 Task: choose the watch options in the typescript ts server.
Action: Mouse moved to (20, 622)
Screenshot: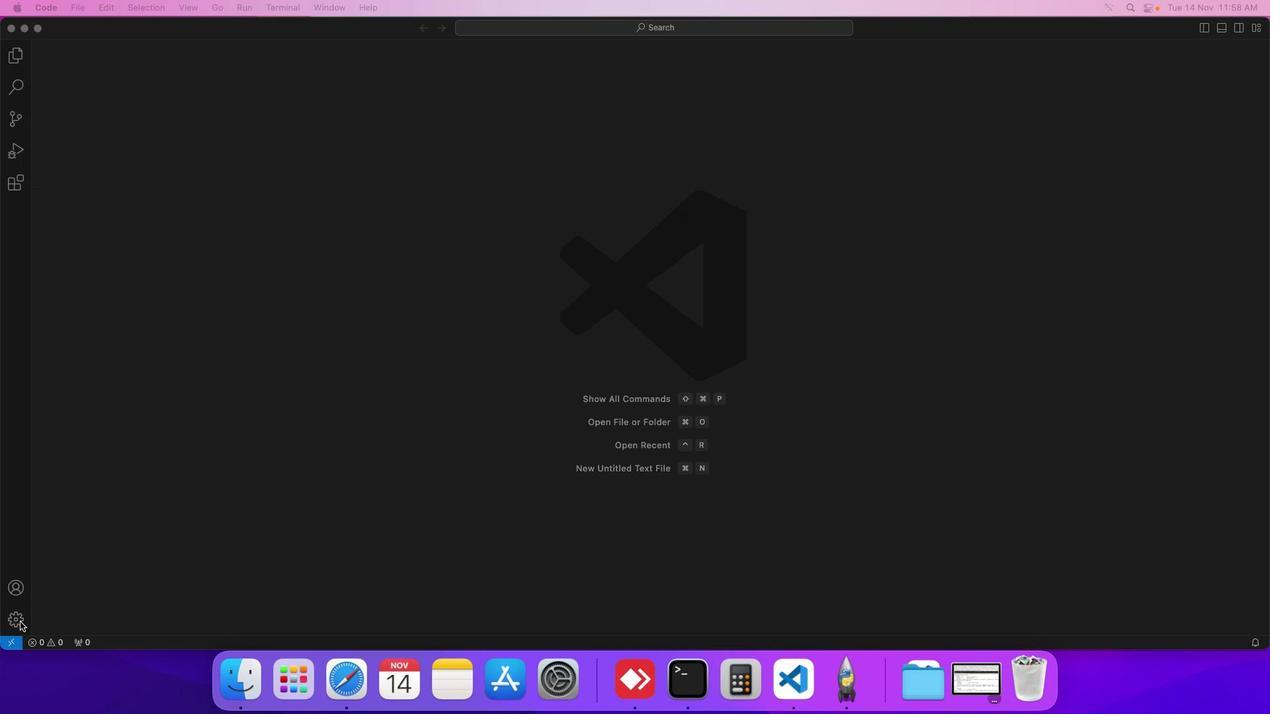 
Action: Mouse pressed left at (20, 622)
Screenshot: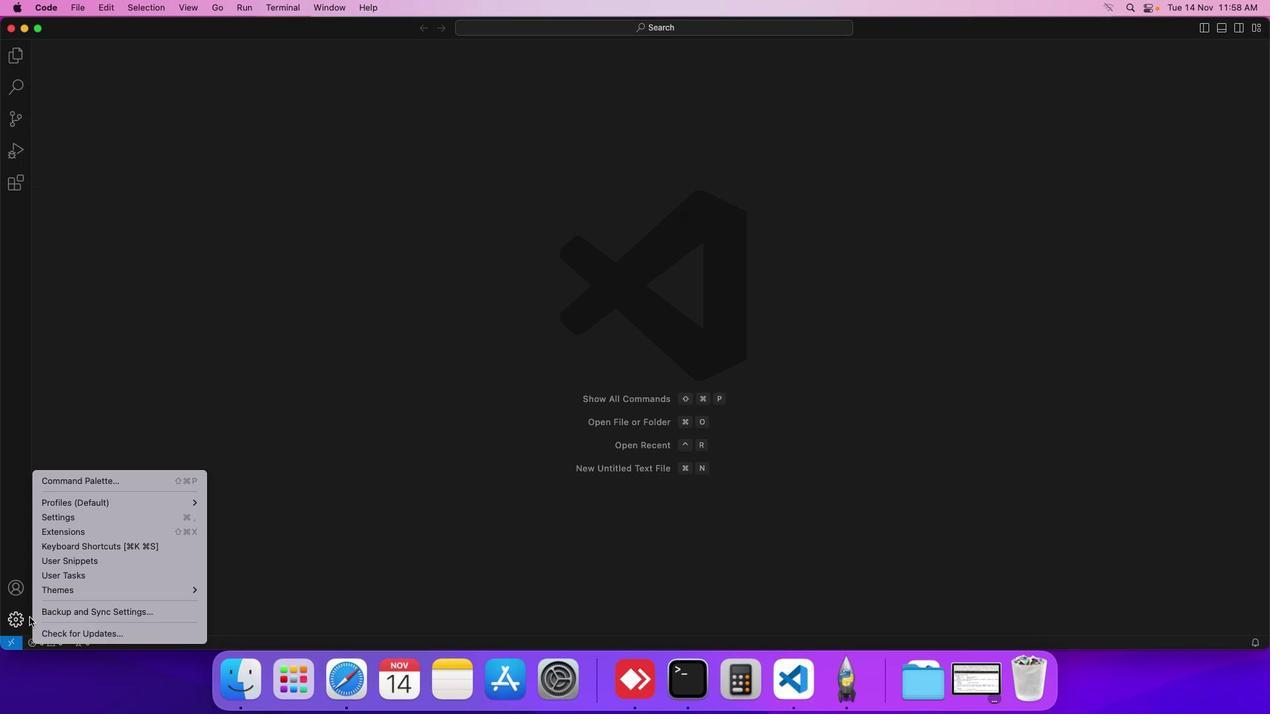 
Action: Mouse moved to (103, 515)
Screenshot: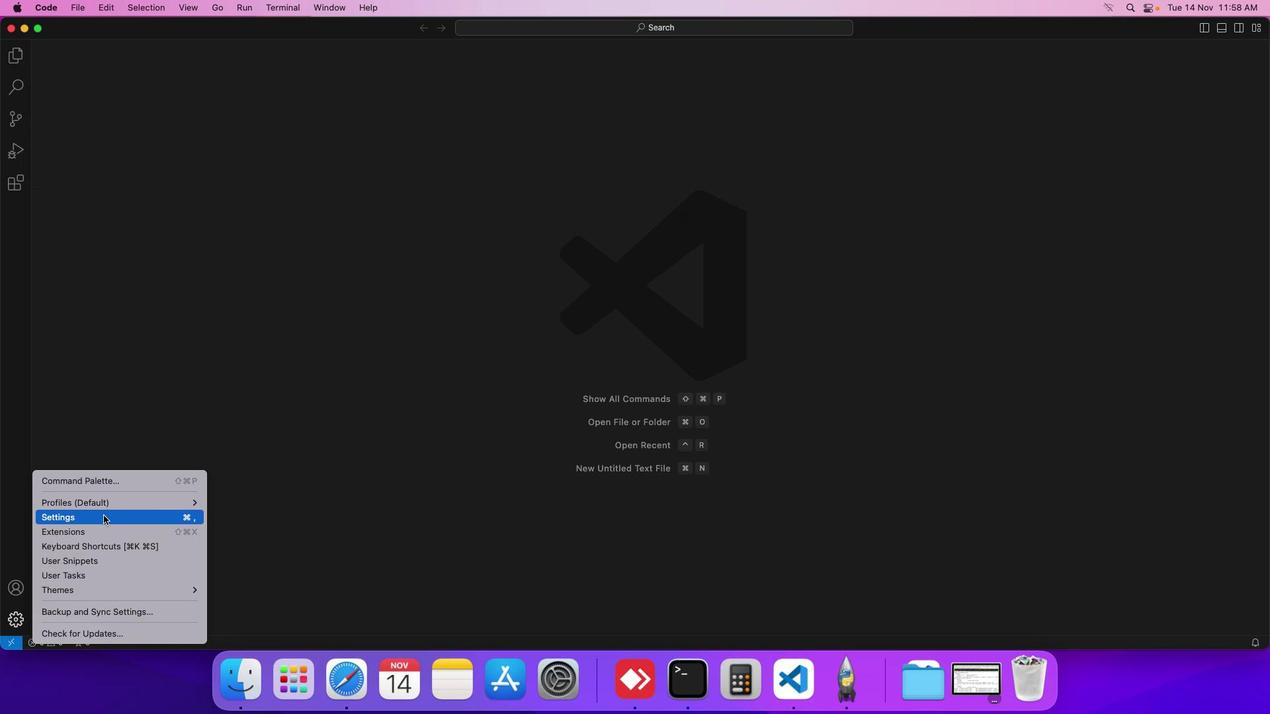 
Action: Mouse pressed left at (103, 515)
Screenshot: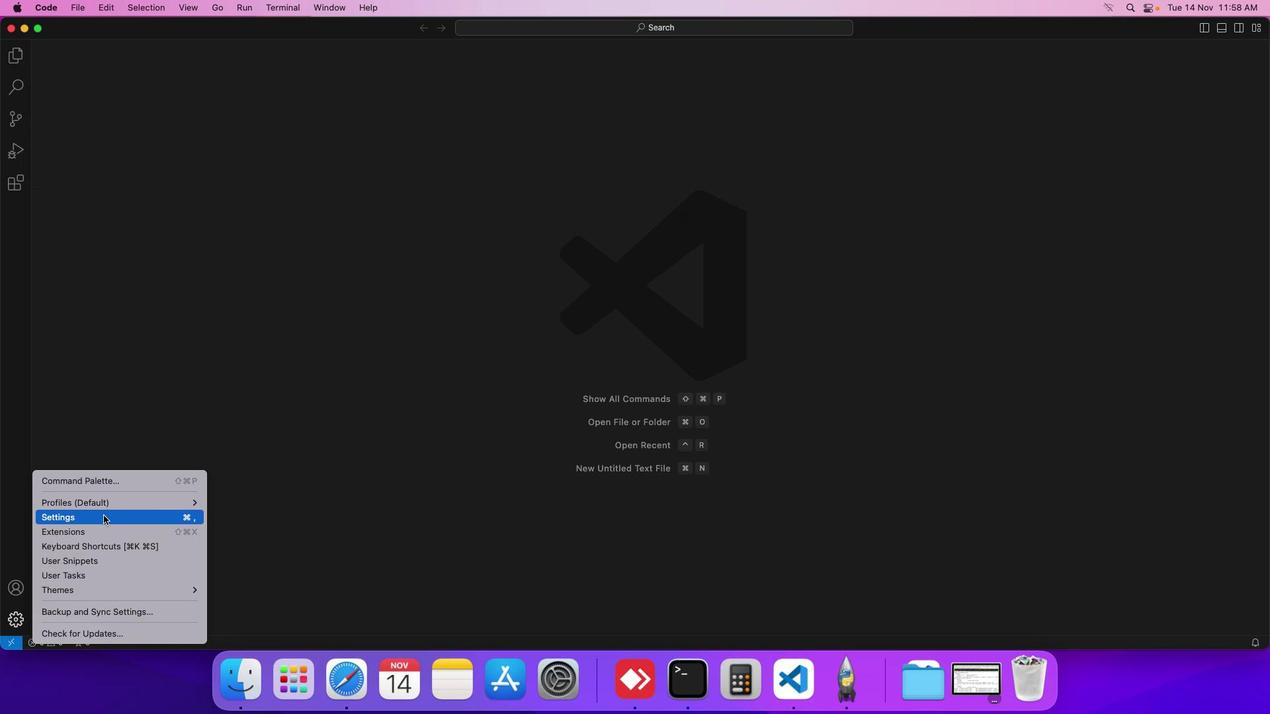 
Action: Mouse moved to (311, 235)
Screenshot: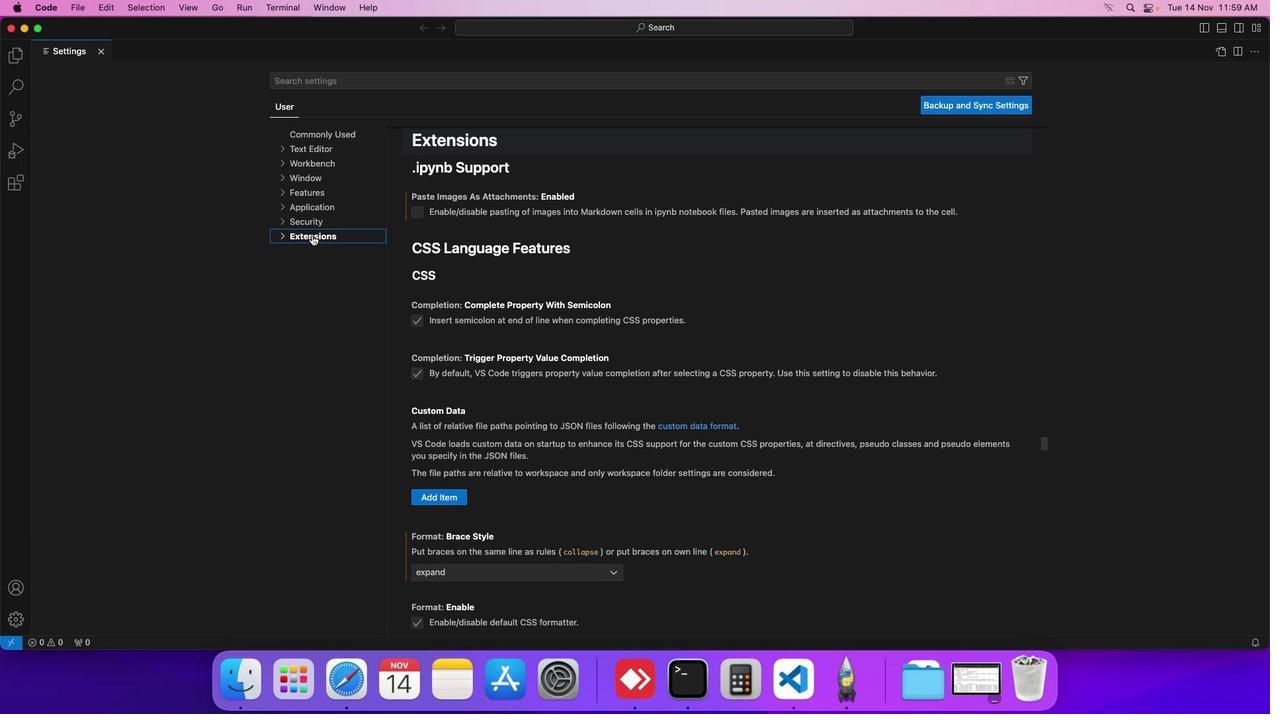 
Action: Mouse pressed left at (311, 235)
Screenshot: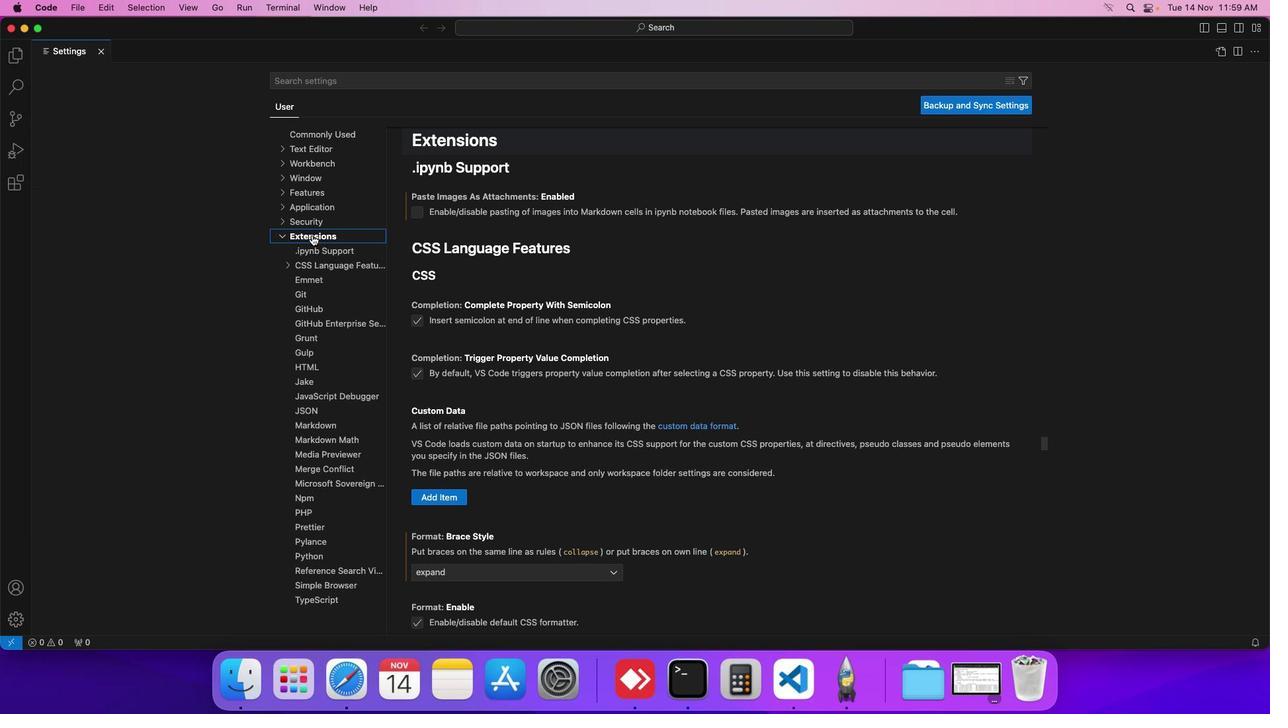 
Action: Mouse moved to (303, 601)
Screenshot: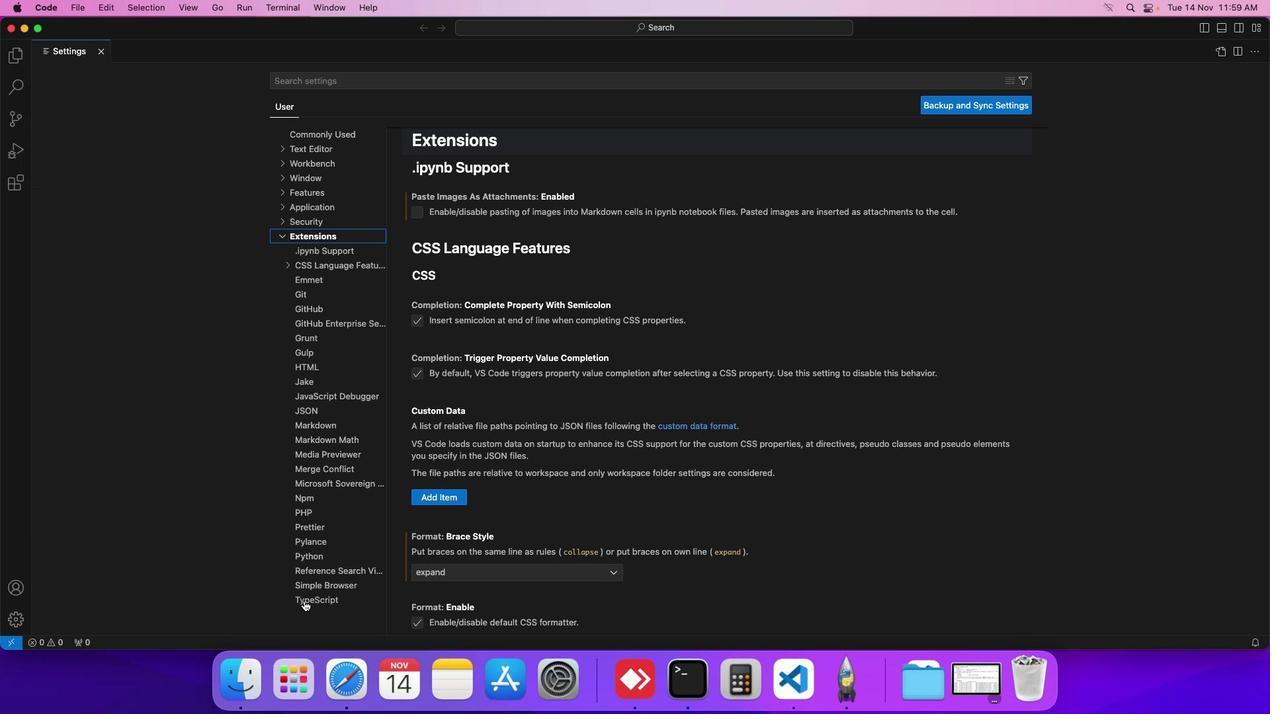 
Action: Mouse pressed left at (303, 601)
Screenshot: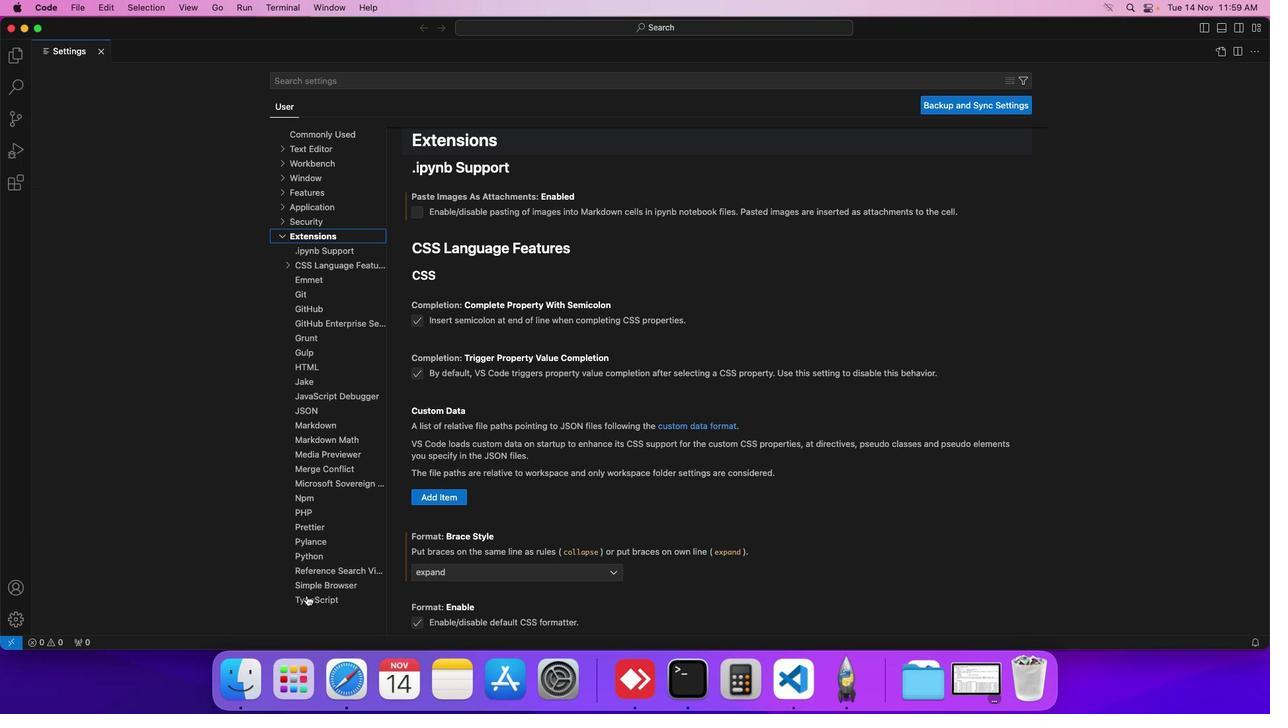 
Action: Mouse moved to (422, 559)
Screenshot: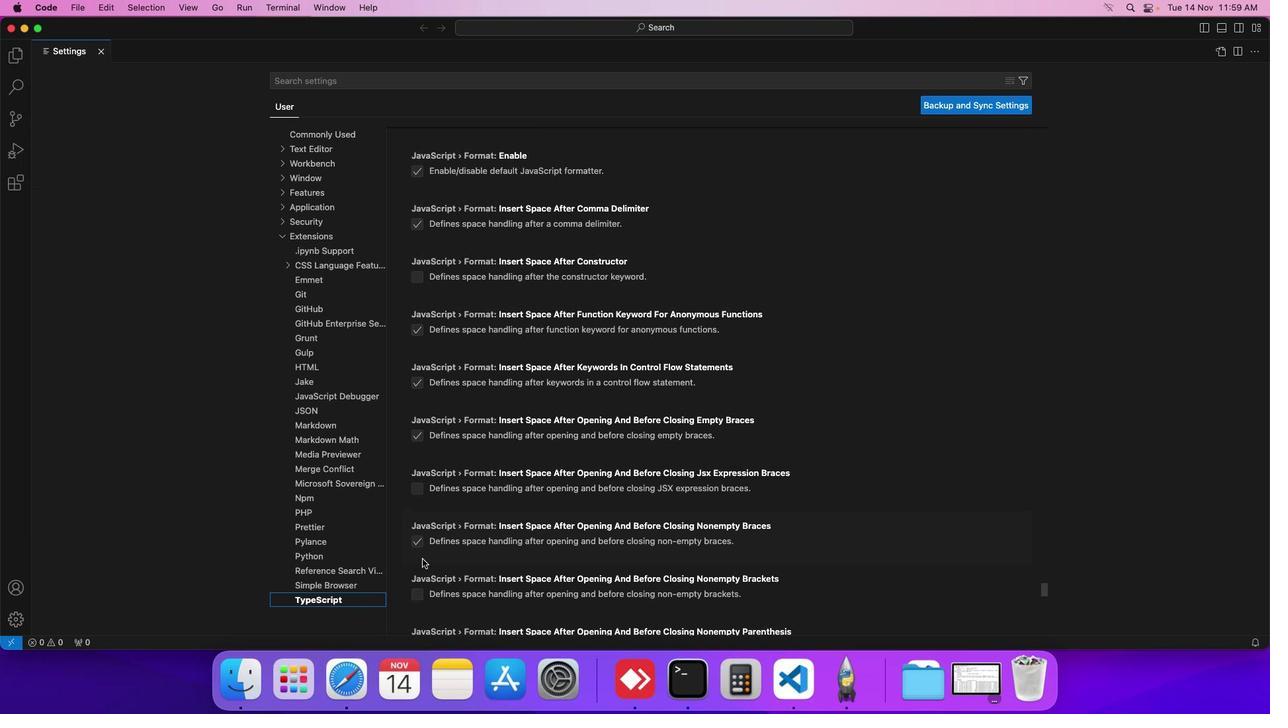 
Action: Mouse scrolled (422, 559) with delta (0, 0)
Screenshot: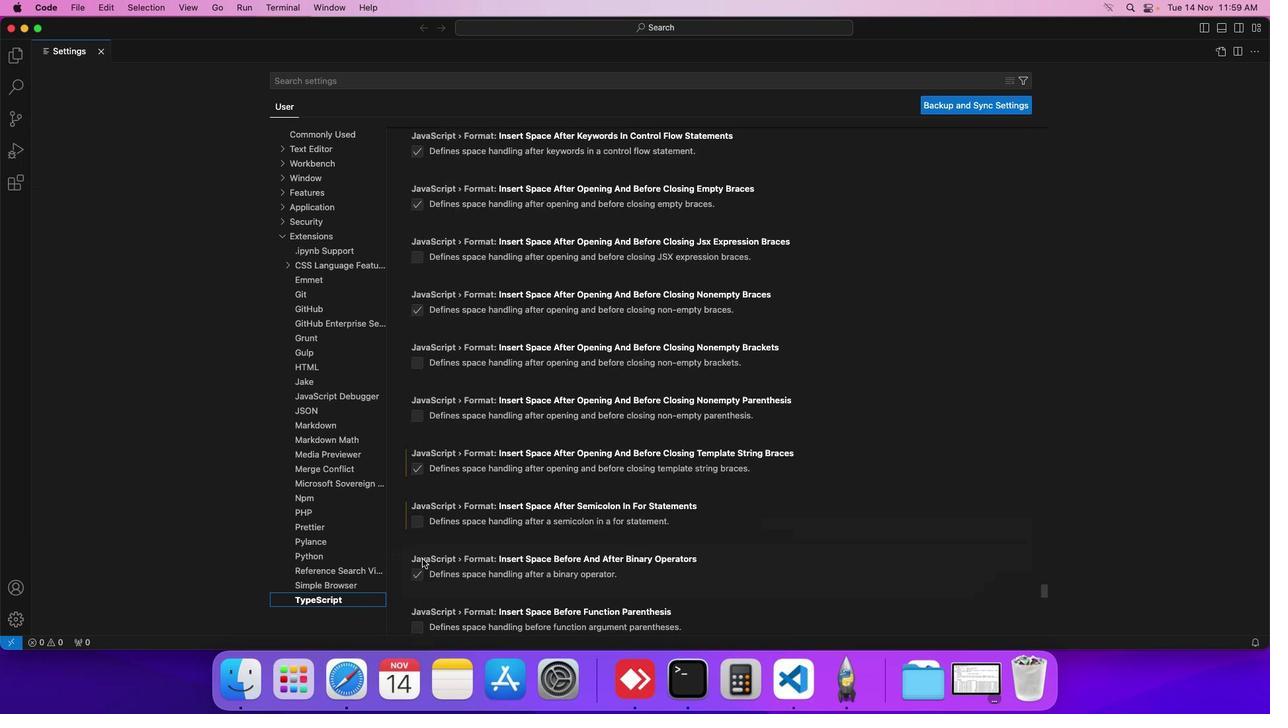 
Action: Mouse scrolled (422, 559) with delta (0, 0)
Screenshot: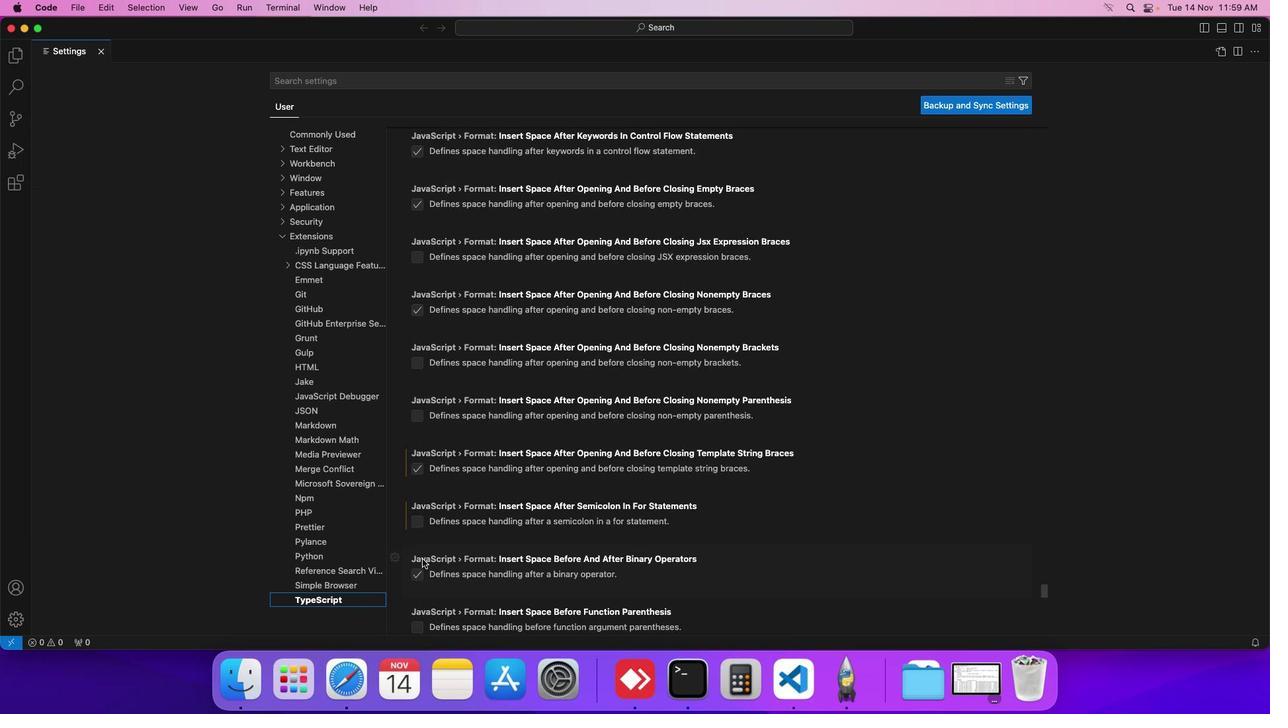 
Action: Mouse scrolled (422, 559) with delta (0, -1)
Screenshot: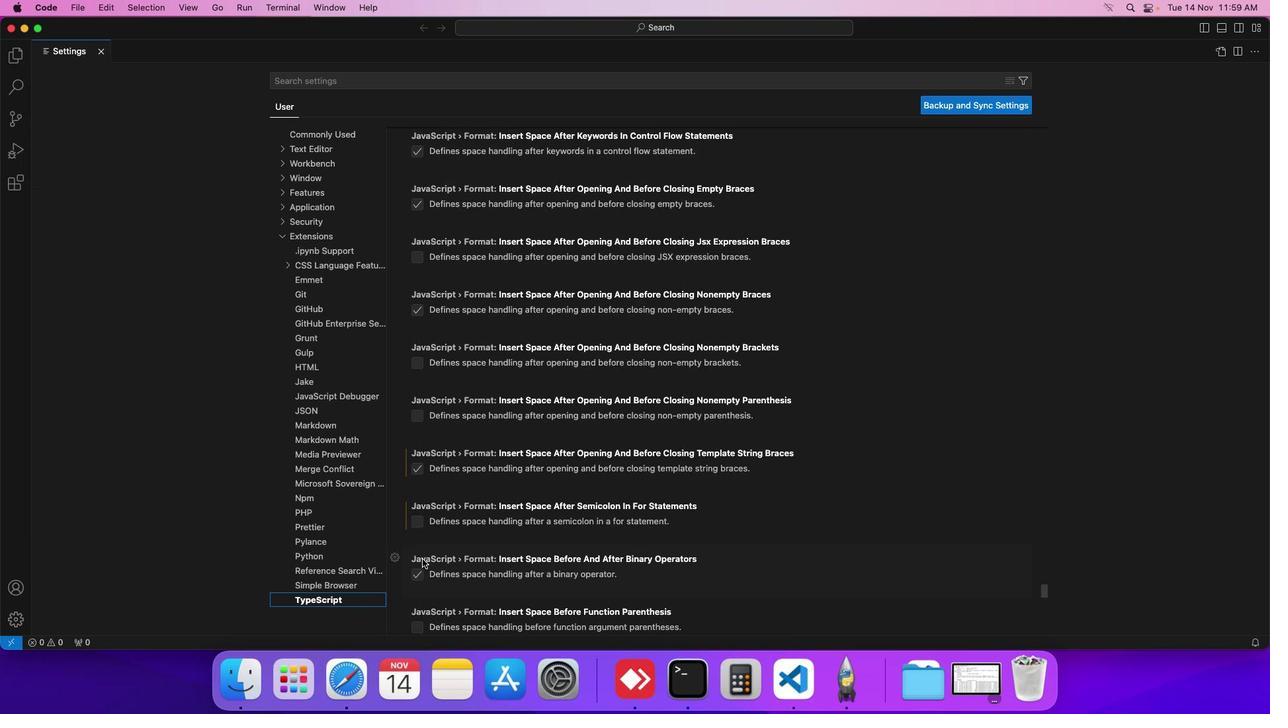 
Action: Mouse scrolled (422, 559) with delta (0, -2)
Screenshot: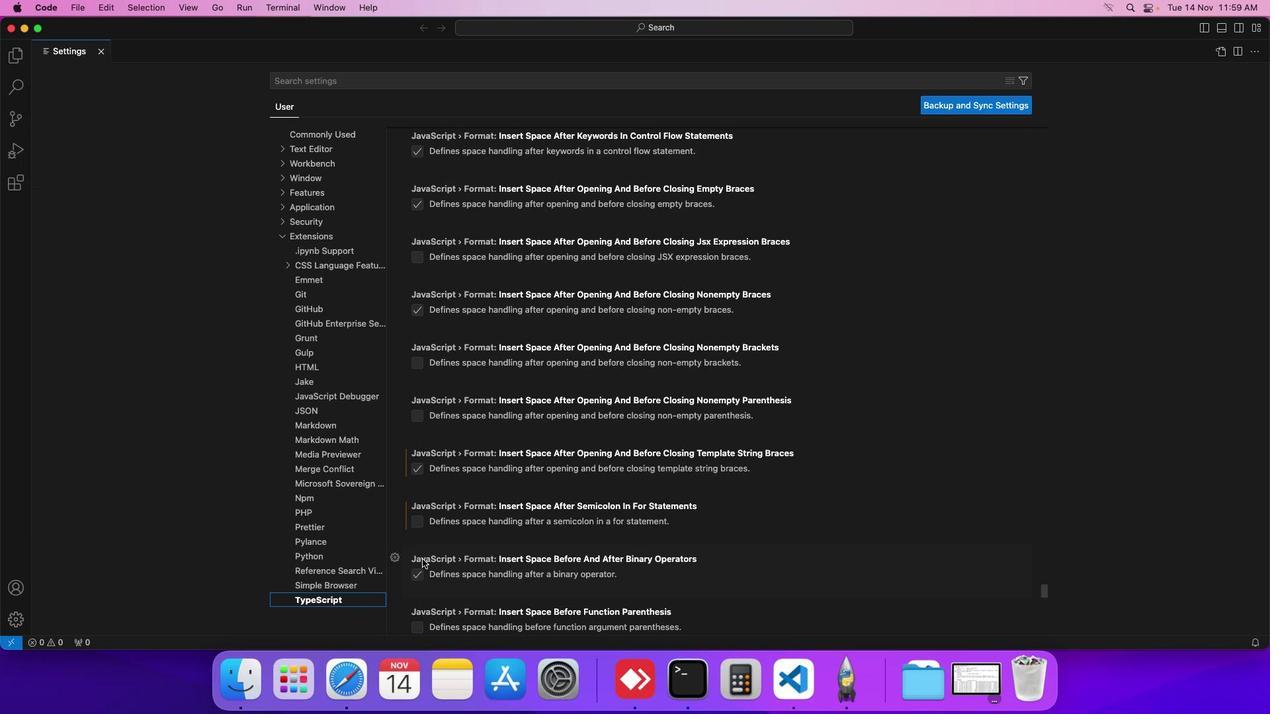 
Action: Mouse scrolled (422, 559) with delta (0, 0)
Screenshot: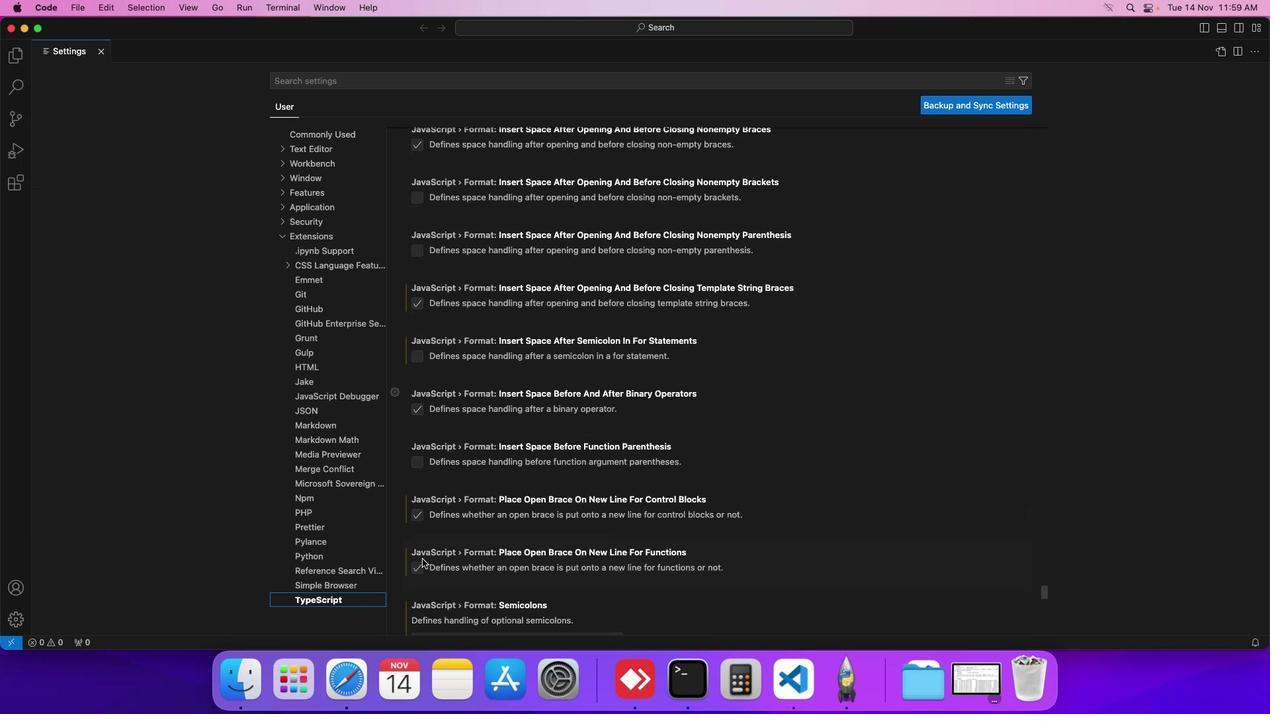 
Action: Mouse scrolled (422, 559) with delta (0, 0)
Screenshot: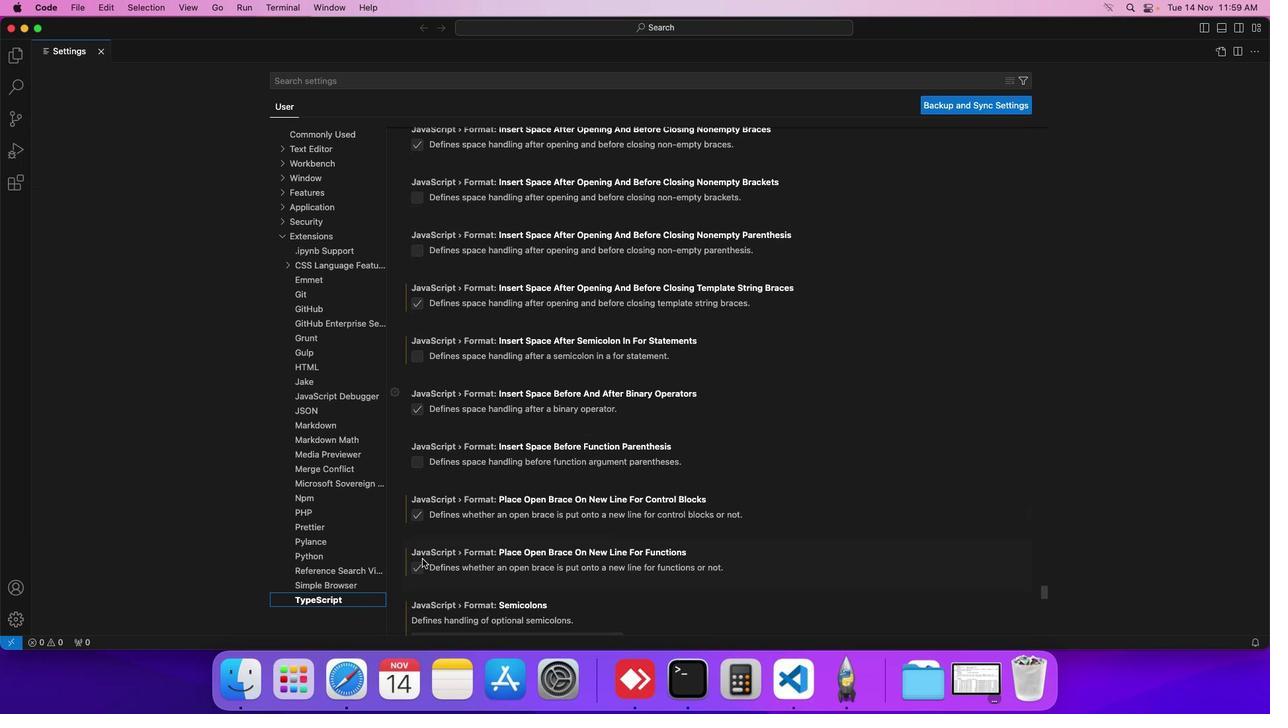 
Action: Mouse scrolled (422, 559) with delta (0, -1)
Screenshot: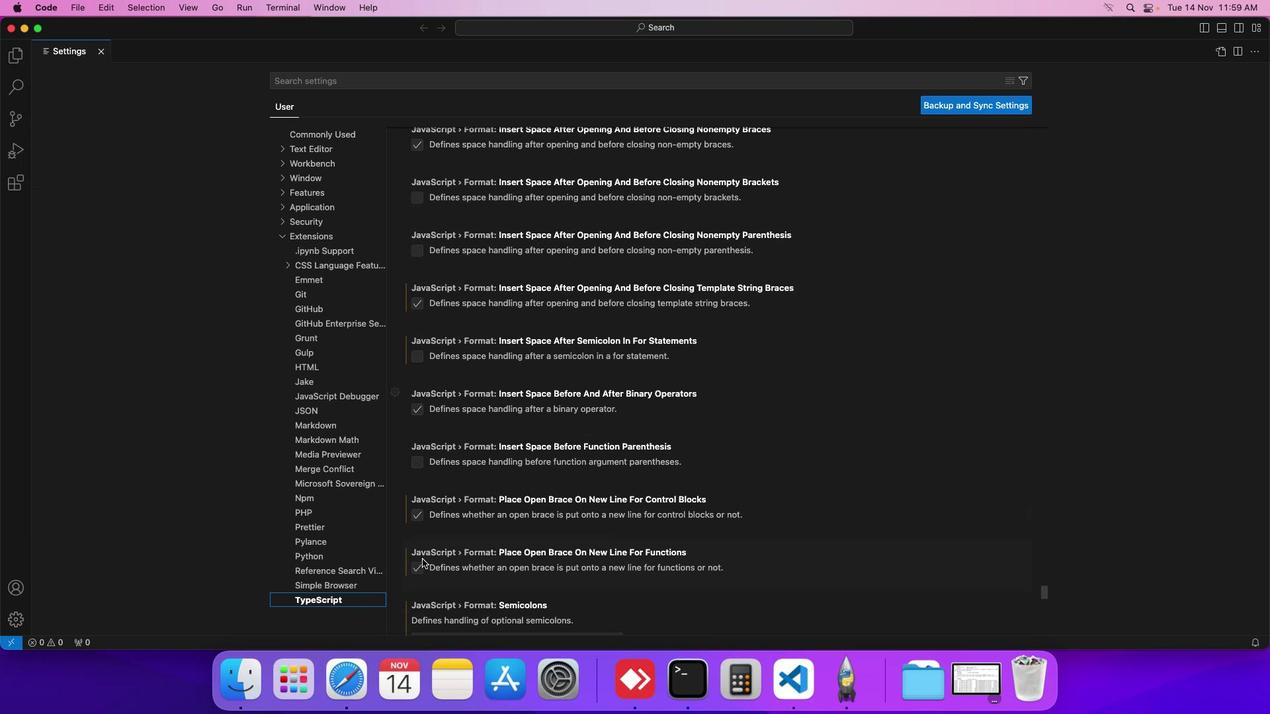 
Action: Mouse scrolled (422, 559) with delta (0, -3)
Screenshot: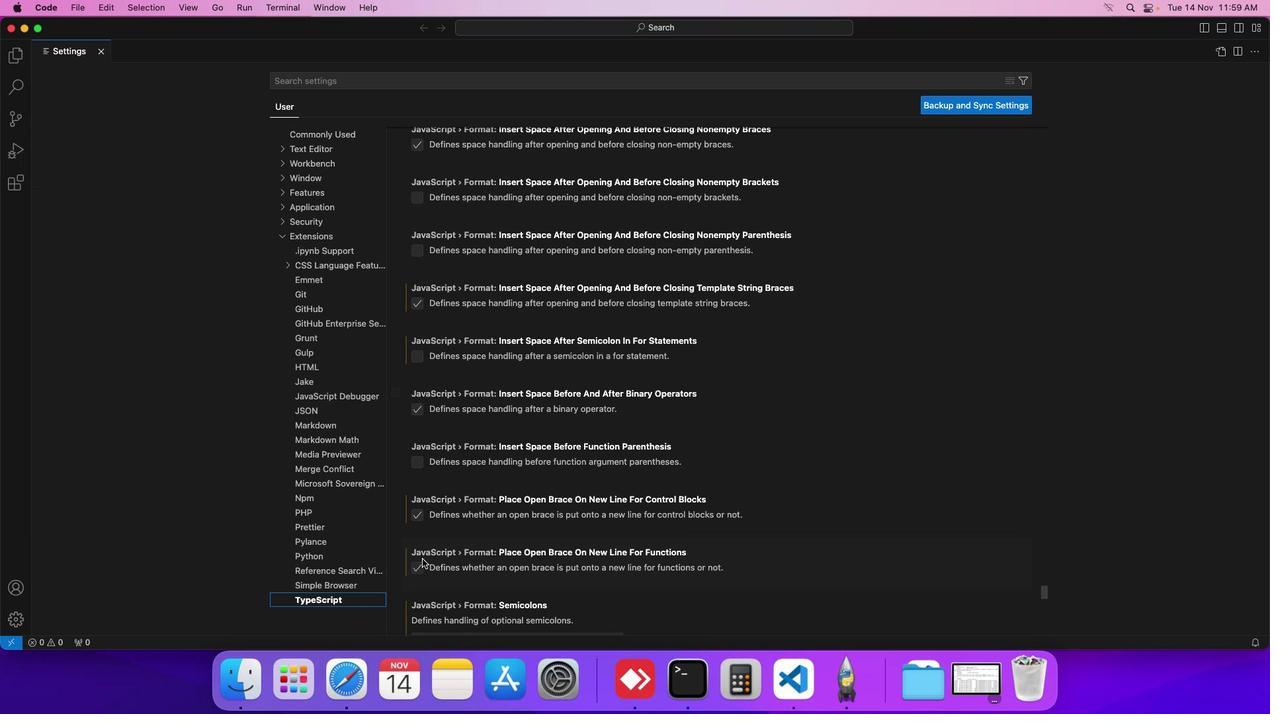 
Action: Mouse scrolled (422, 559) with delta (0, -3)
Screenshot: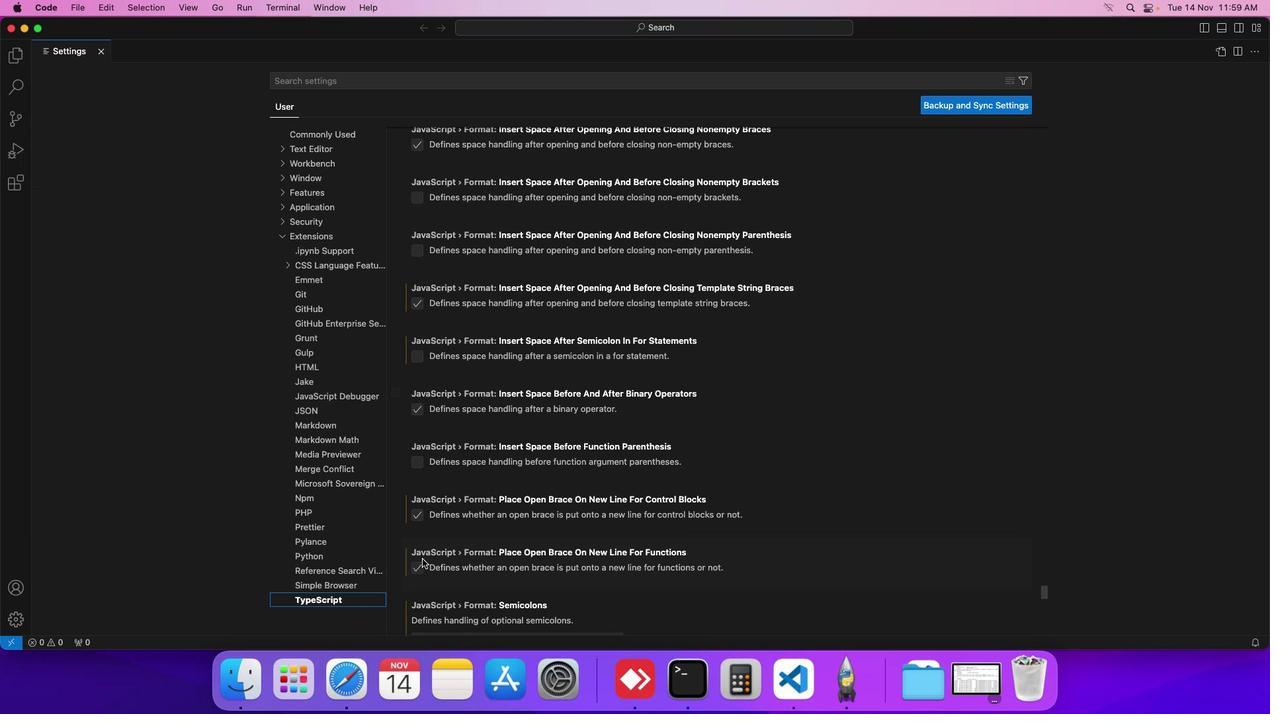 
Action: Mouse scrolled (422, 559) with delta (0, -3)
Screenshot: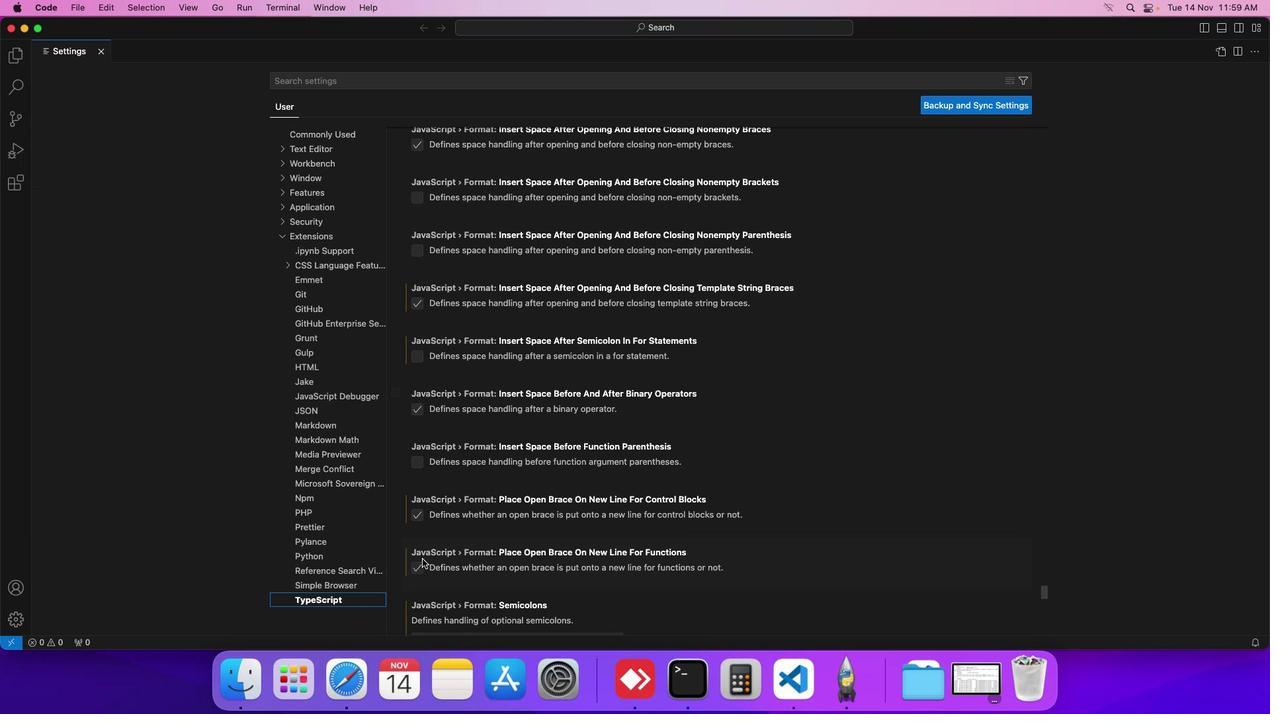 
Action: Mouse scrolled (422, 559) with delta (0, -4)
Screenshot: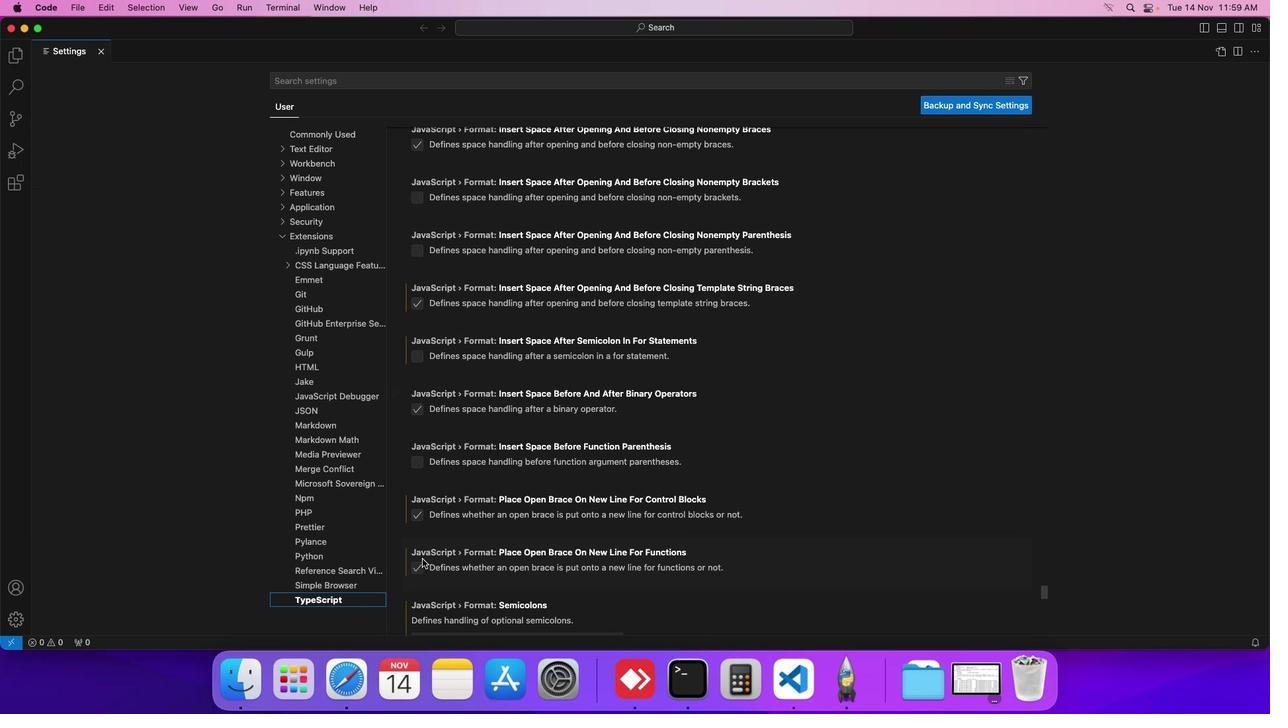
Action: Mouse scrolled (422, 559) with delta (0, 0)
Screenshot: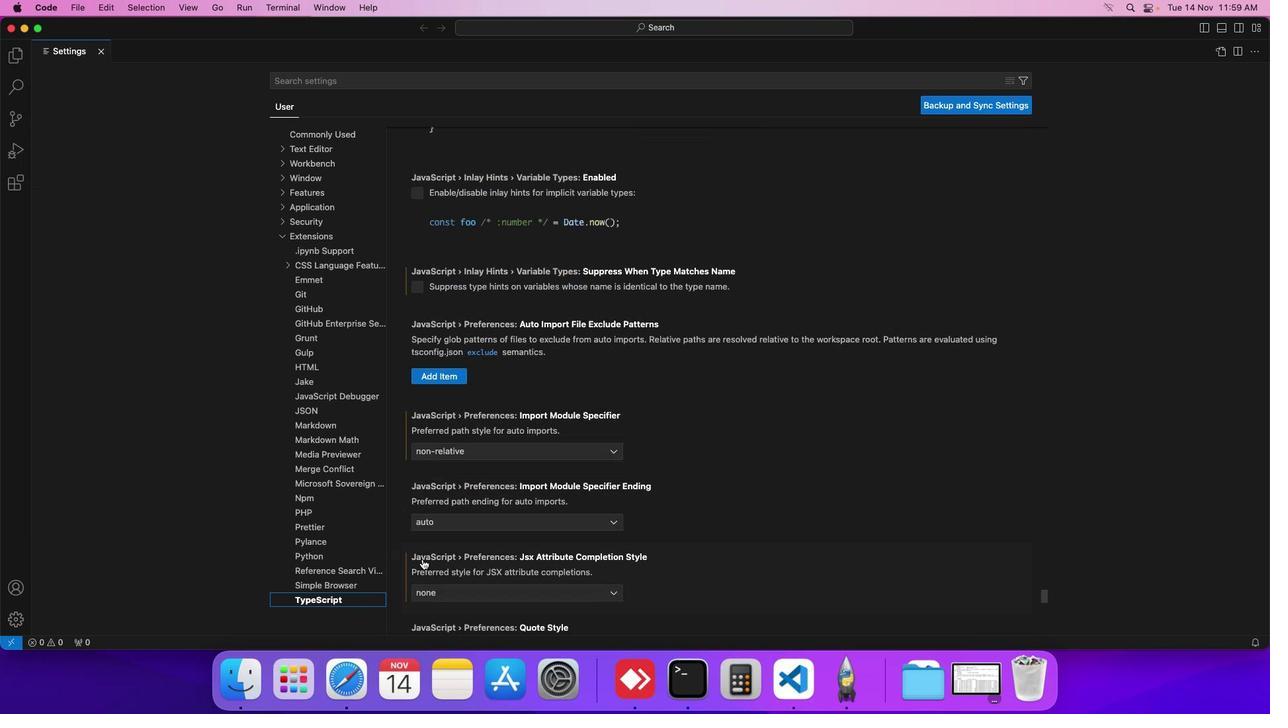 
Action: Mouse scrolled (422, 559) with delta (0, 0)
Screenshot: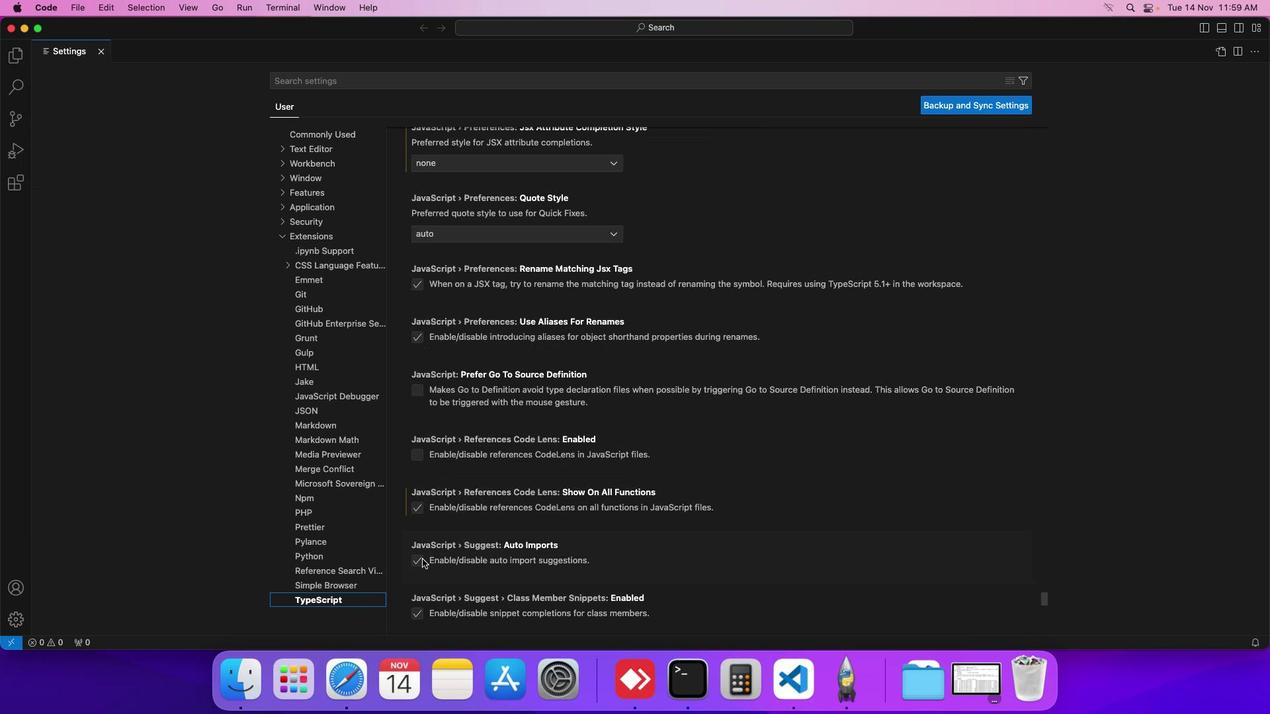 
Action: Mouse scrolled (422, 559) with delta (0, -1)
Screenshot: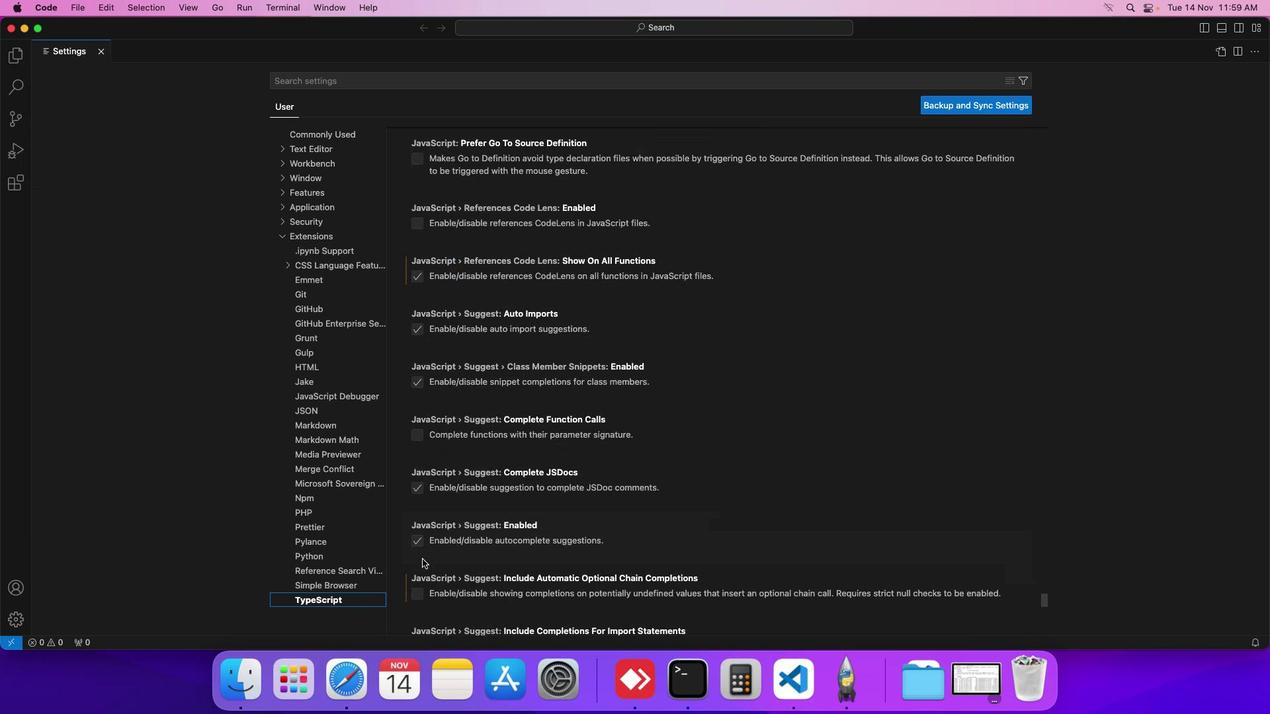 
Action: Mouse scrolled (422, 559) with delta (0, -3)
Screenshot: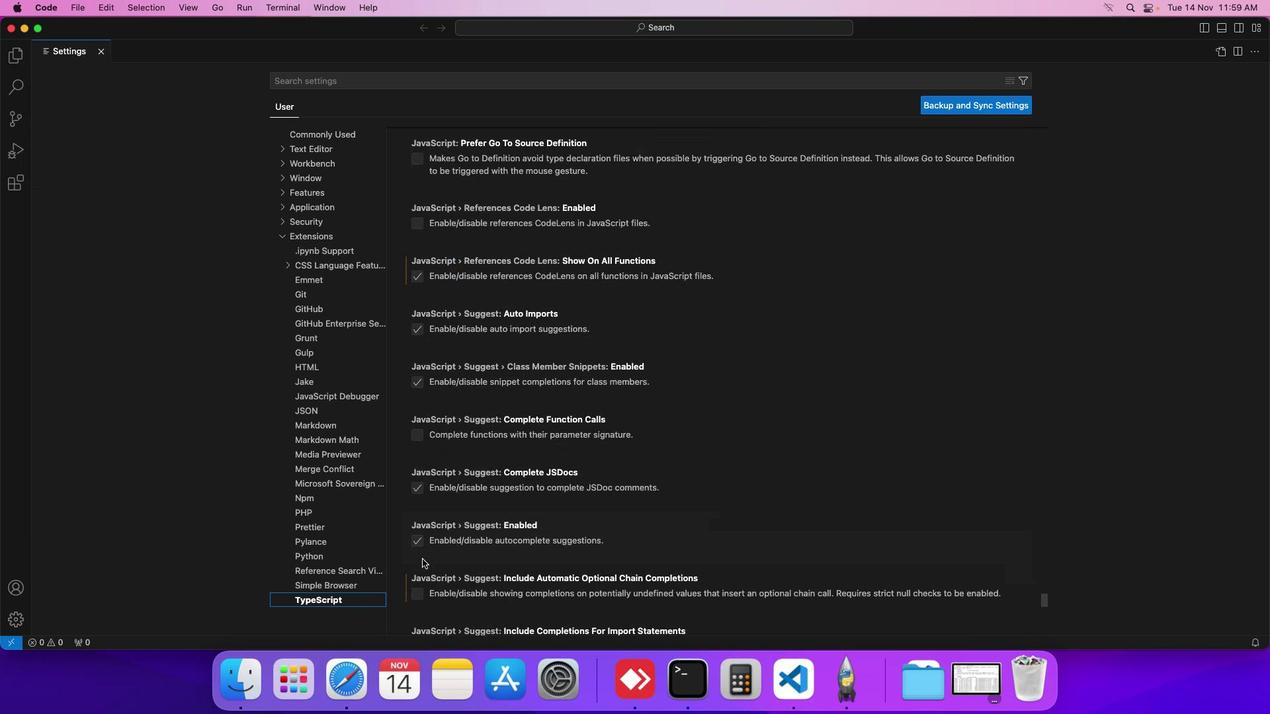 
Action: Mouse scrolled (422, 559) with delta (0, -3)
Screenshot: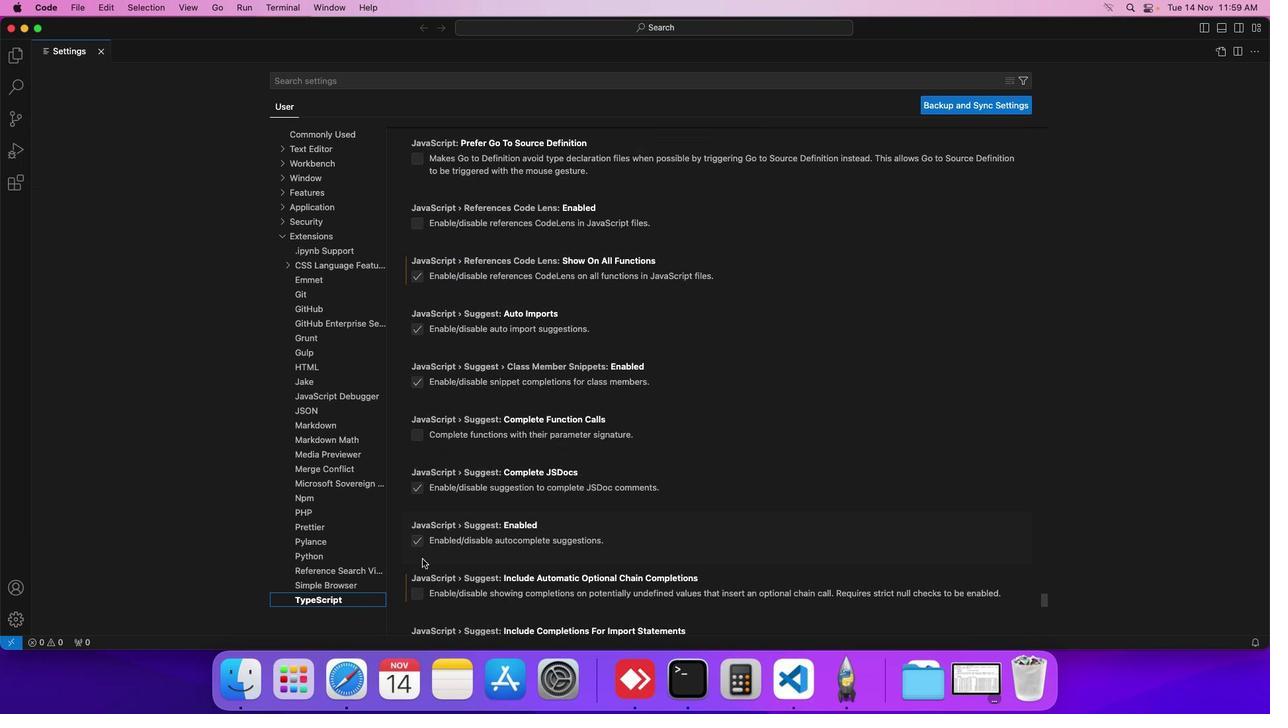 
Action: Mouse scrolled (422, 559) with delta (0, -4)
Screenshot: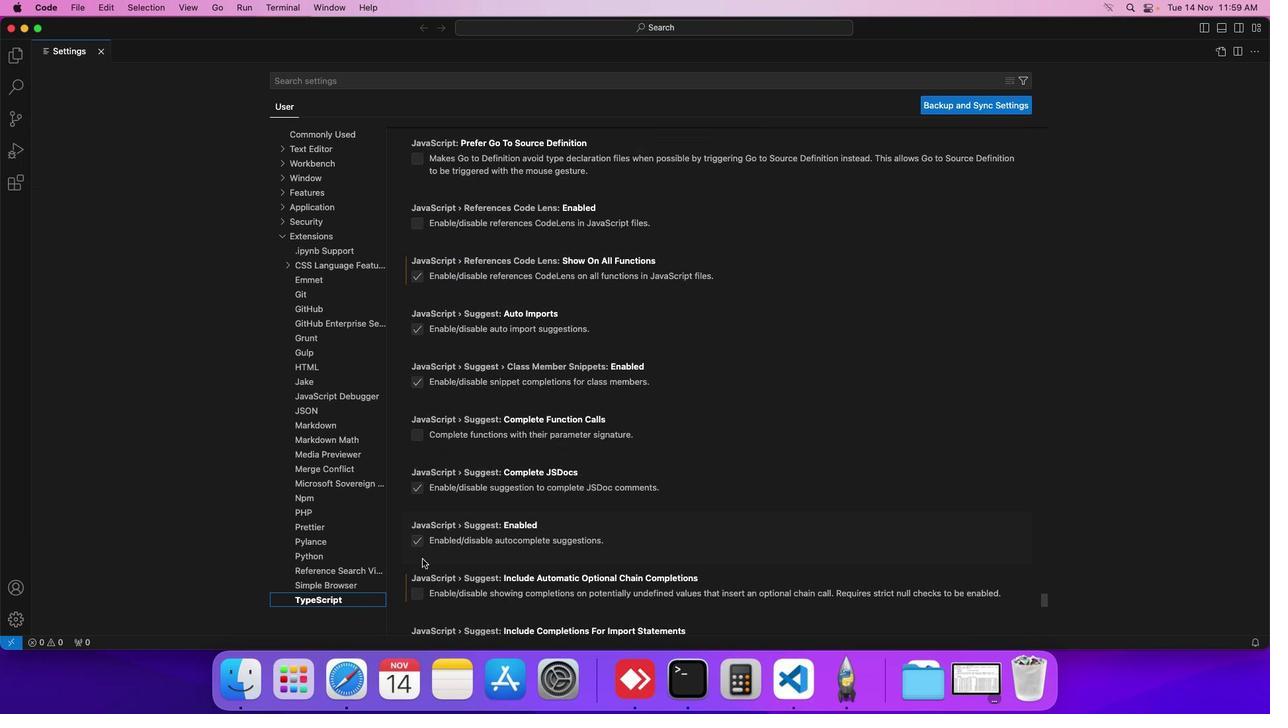
Action: Mouse scrolled (422, 559) with delta (0, -4)
Screenshot: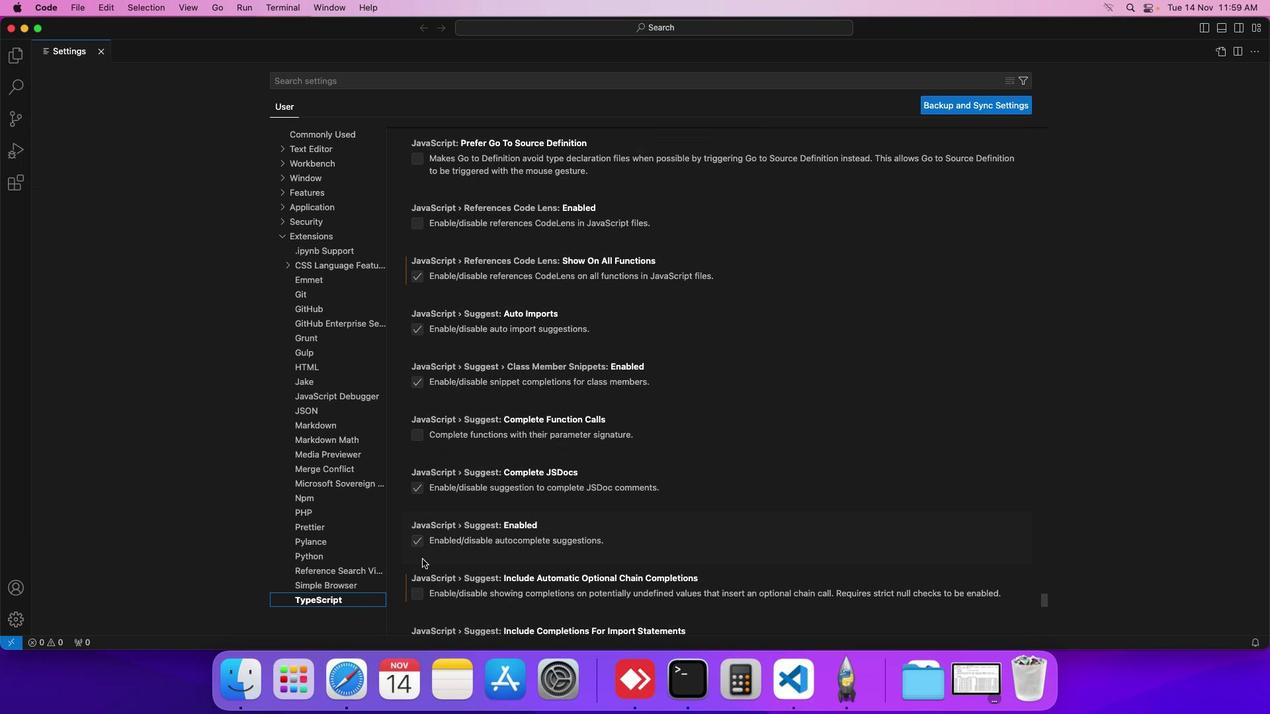 
Action: Mouse scrolled (422, 559) with delta (0, 0)
Screenshot: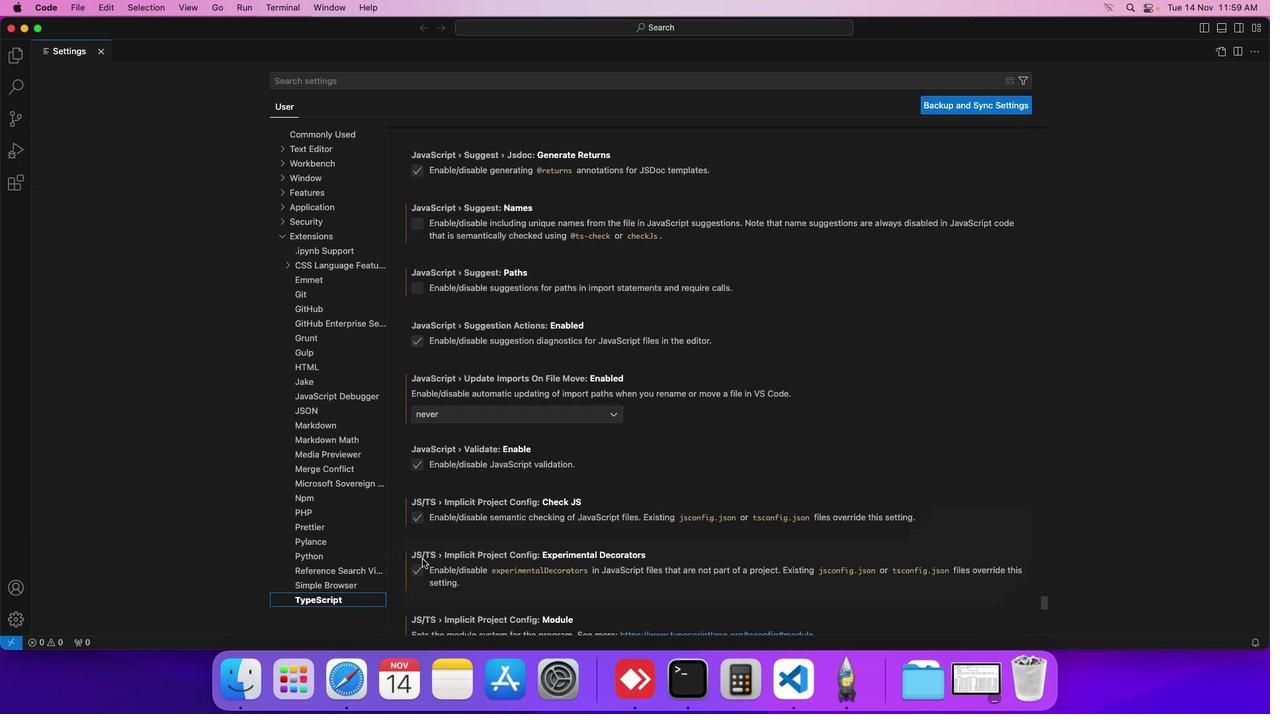 
Action: Mouse scrolled (422, 559) with delta (0, 0)
Screenshot: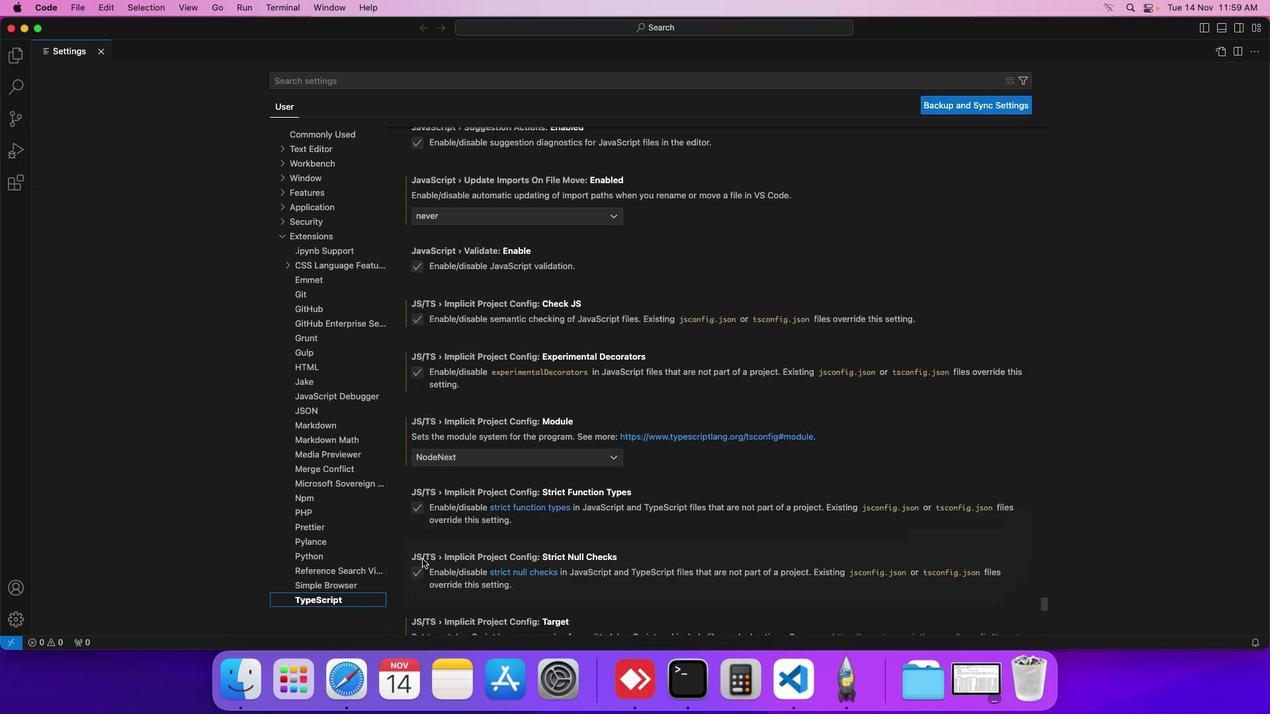 
Action: Mouse scrolled (422, 559) with delta (0, -1)
Screenshot: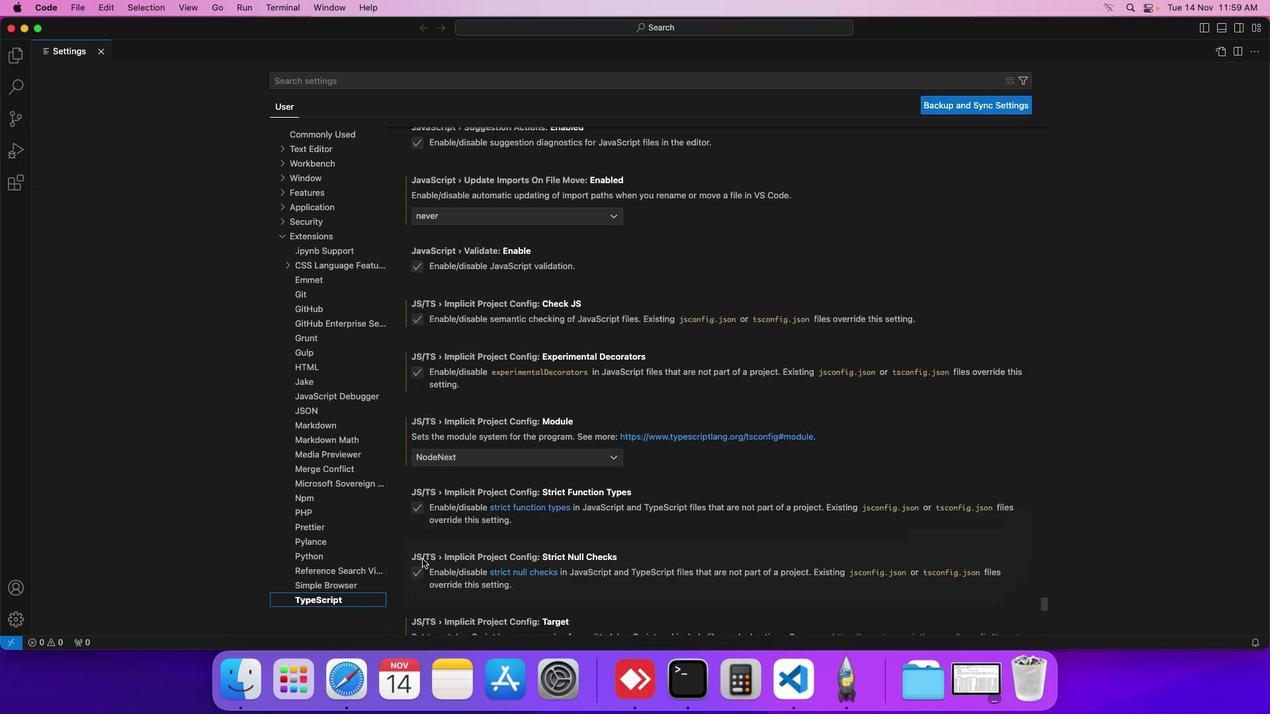 
Action: Mouse scrolled (422, 559) with delta (0, -3)
Screenshot: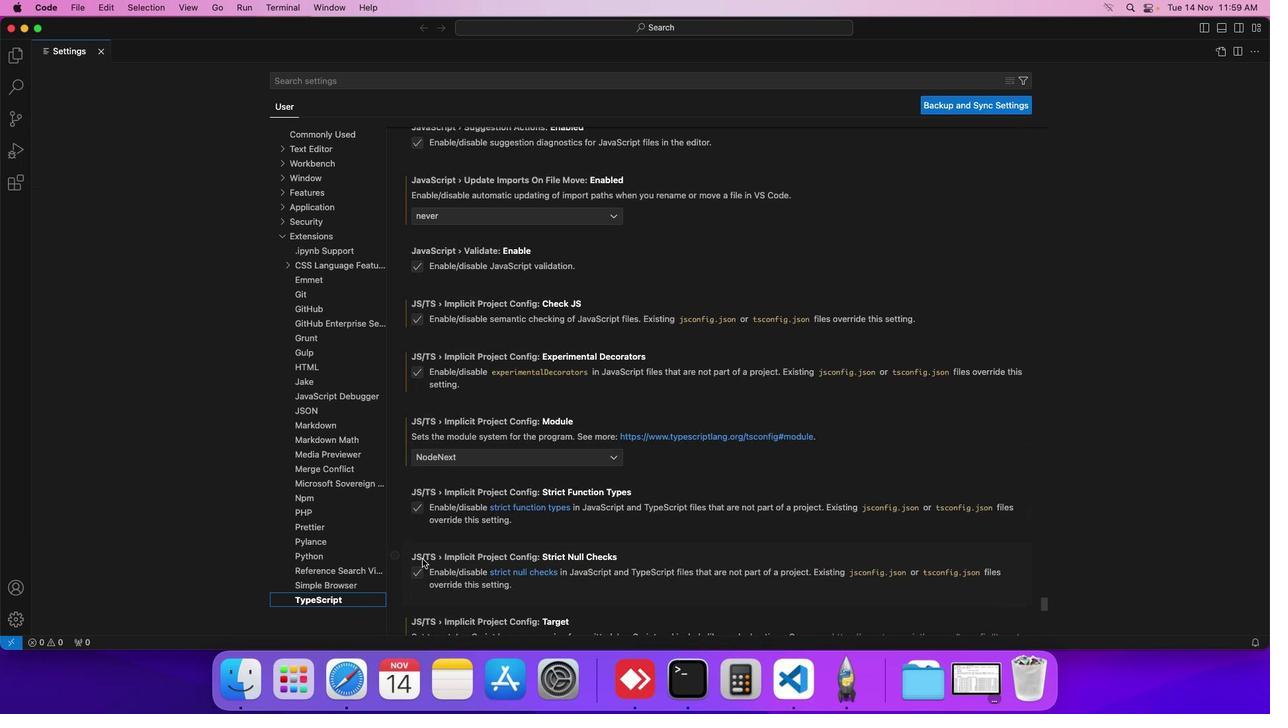 
Action: Mouse scrolled (422, 559) with delta (0, -3)
Screenshot: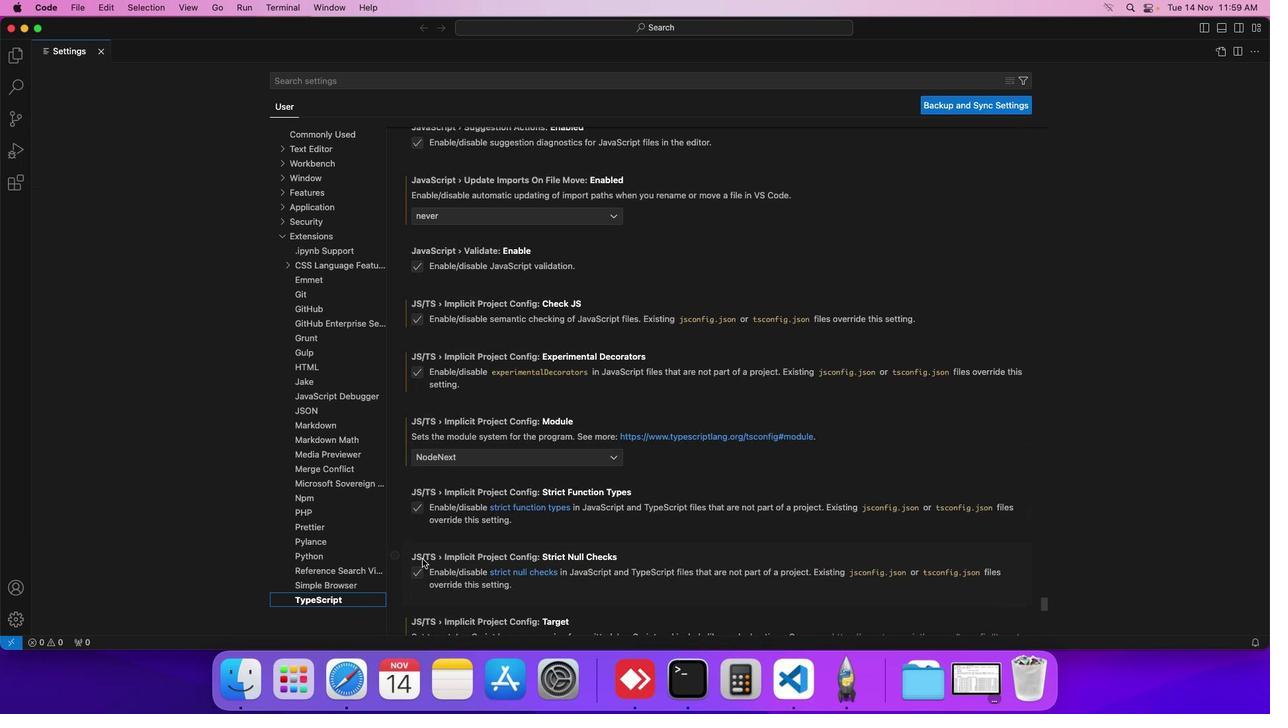 
Action: Mouse scrolled (422, 559) with delta (0, -3)
Screenshot: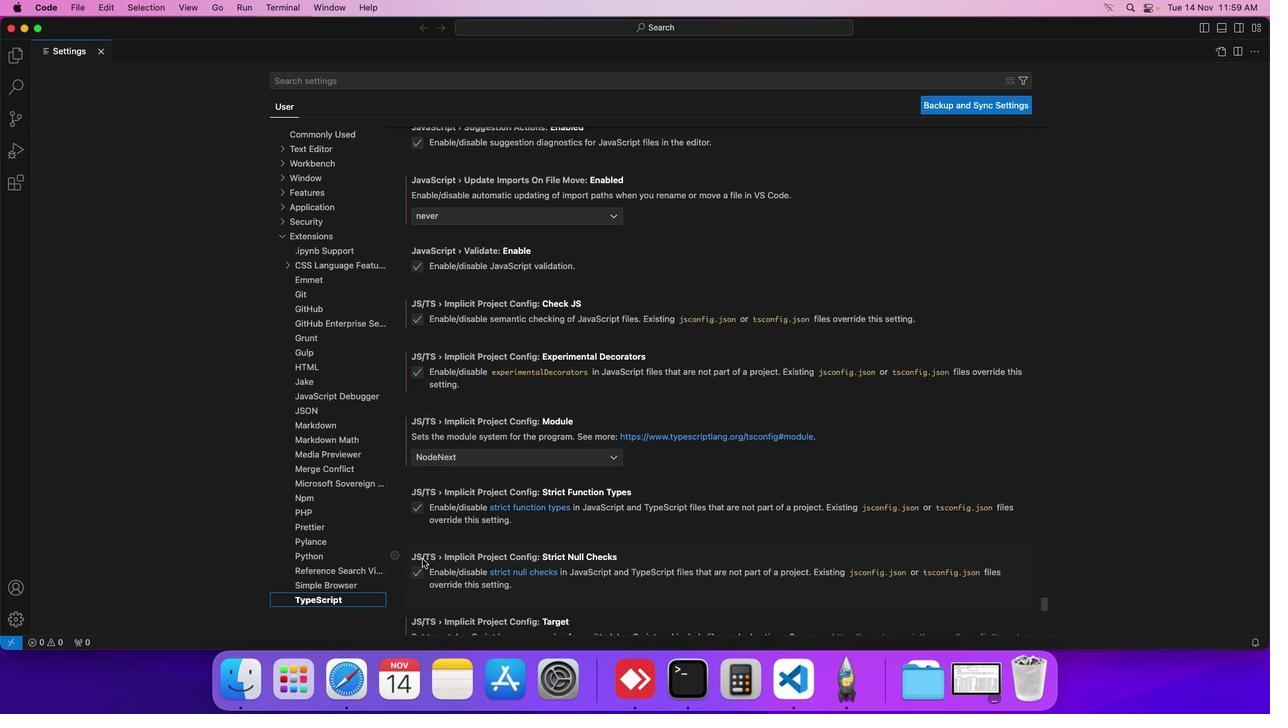 
Action: Mouse scrolled (422, 559) with delta (0, 0)
Screenshot: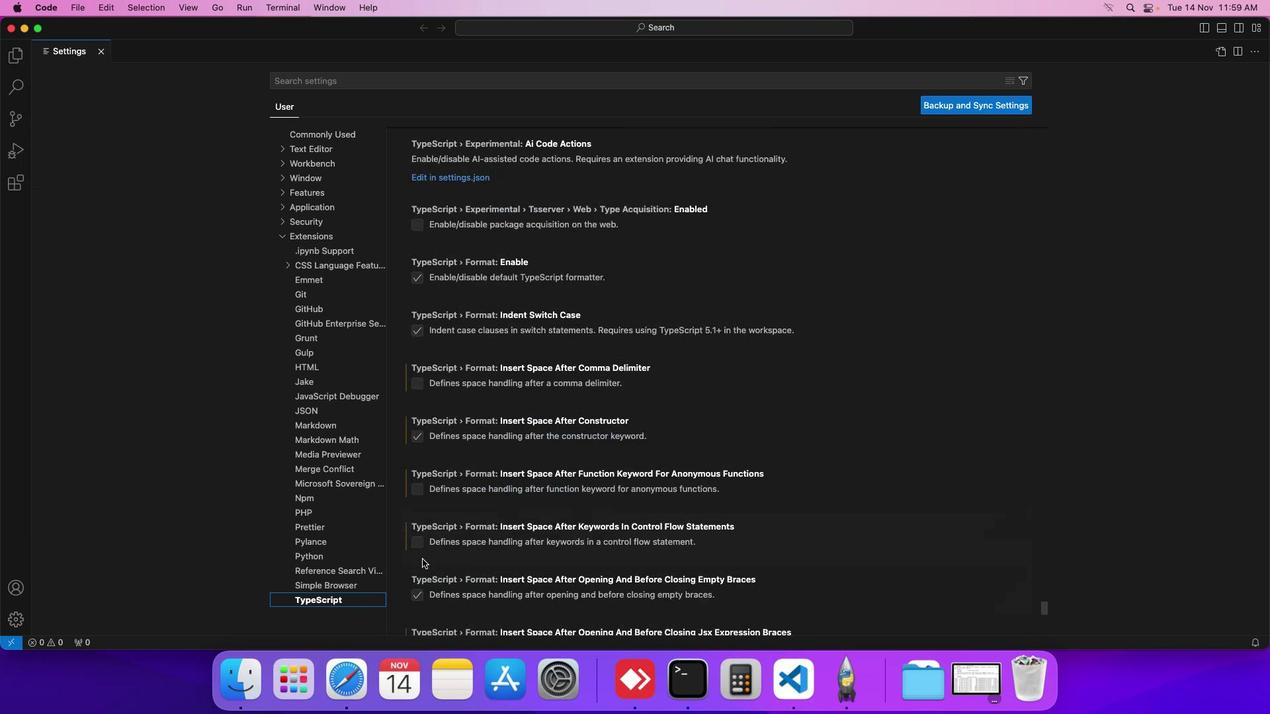 
Action: Mouse scrolled (422, 559) with delta (0, 0)
Screenshot: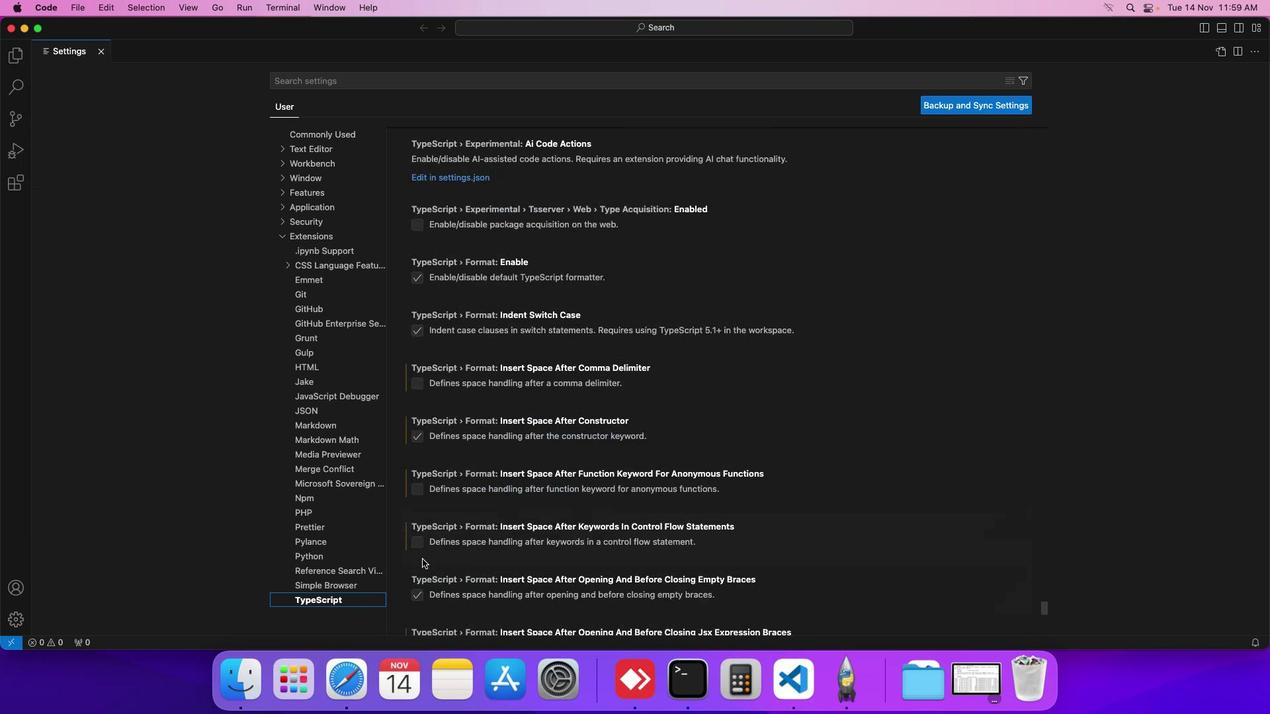 
Action: Mouse scrolled (422, 559) with delta (0, -1)
Screenshot: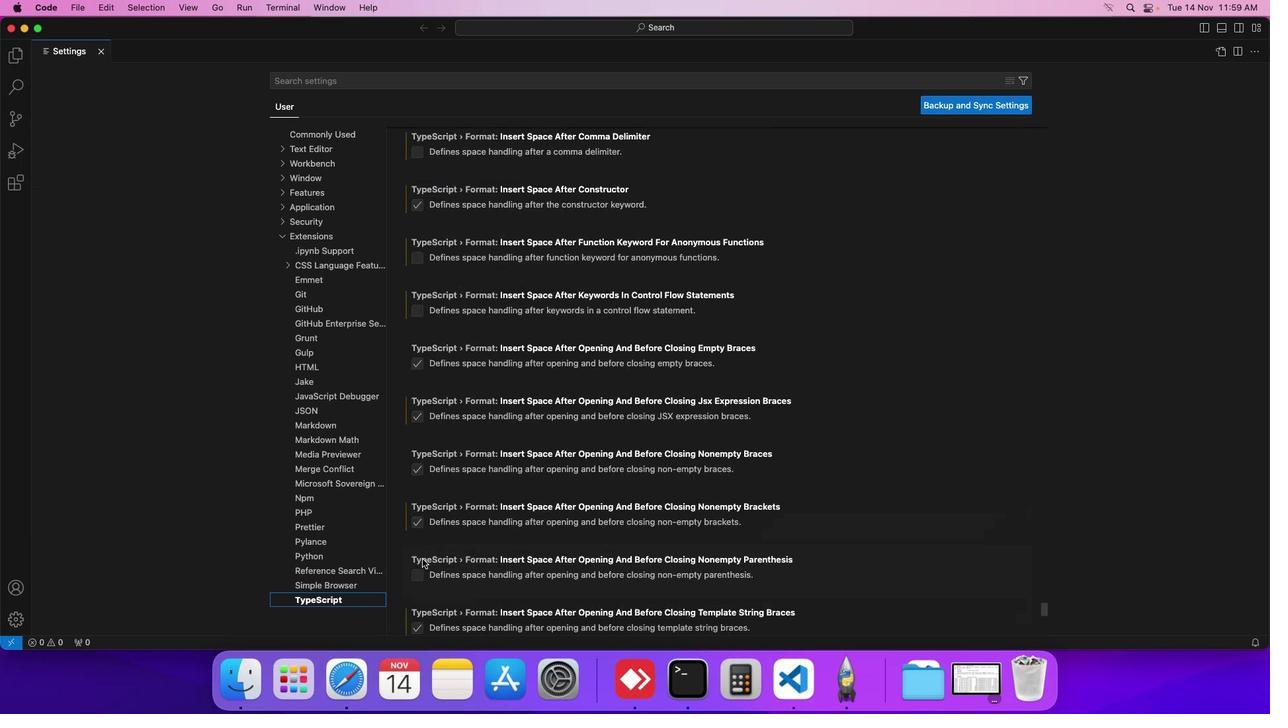 
Action: Mouse scrolled (422, 559) with delta (0, -3)
Screenshot: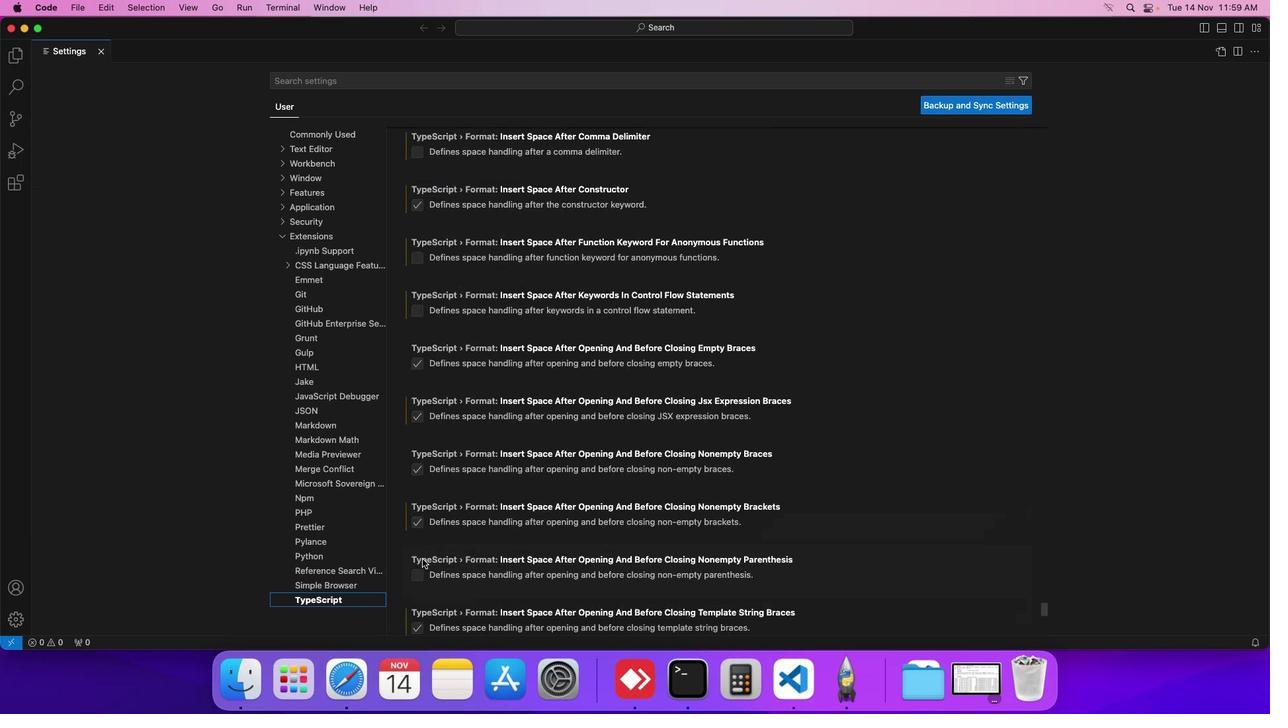
Action: Mouse scrolled (422, 559) with delta (0, -3)
Screenshot: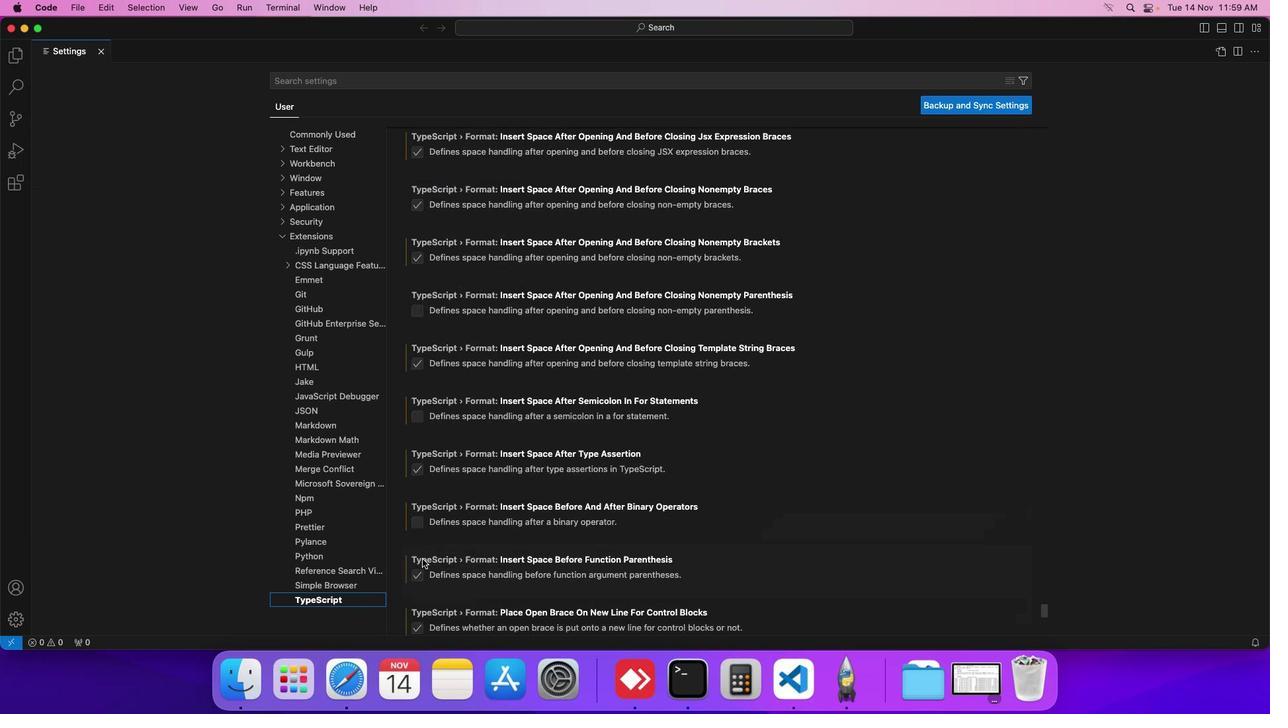 
Action: Mouse scrolled (422, 559) with delta (0, -4)
Screenshot: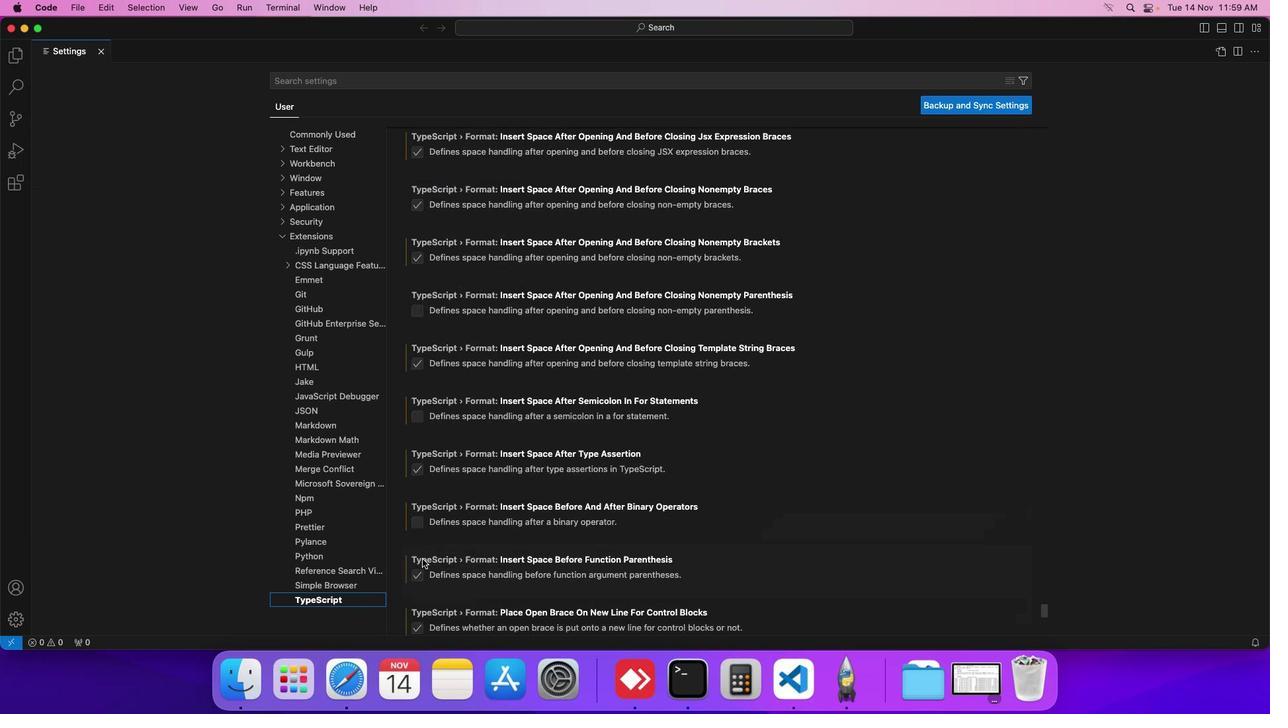 
Action: Mouse scrolled (422, 559) with delta (0, -4)
Screenshot: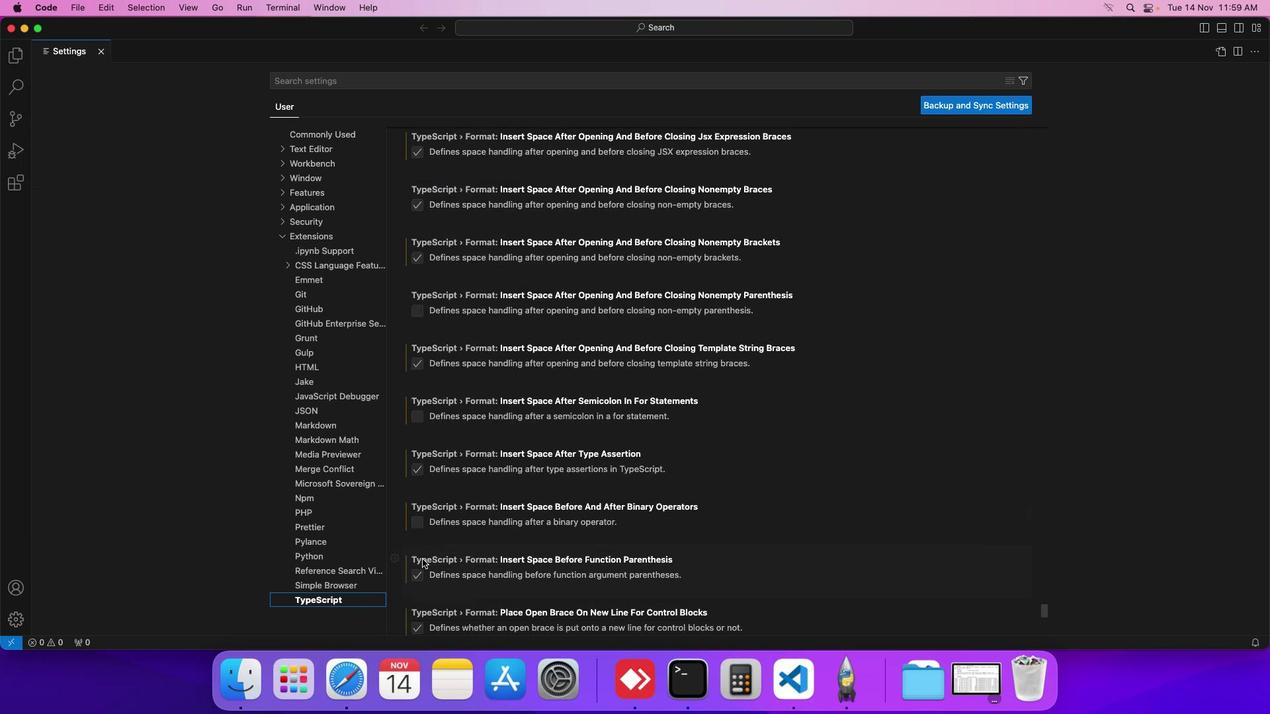 
Action: Mouse scrolled (422, 559) with delta (0, -5)
Screenshot: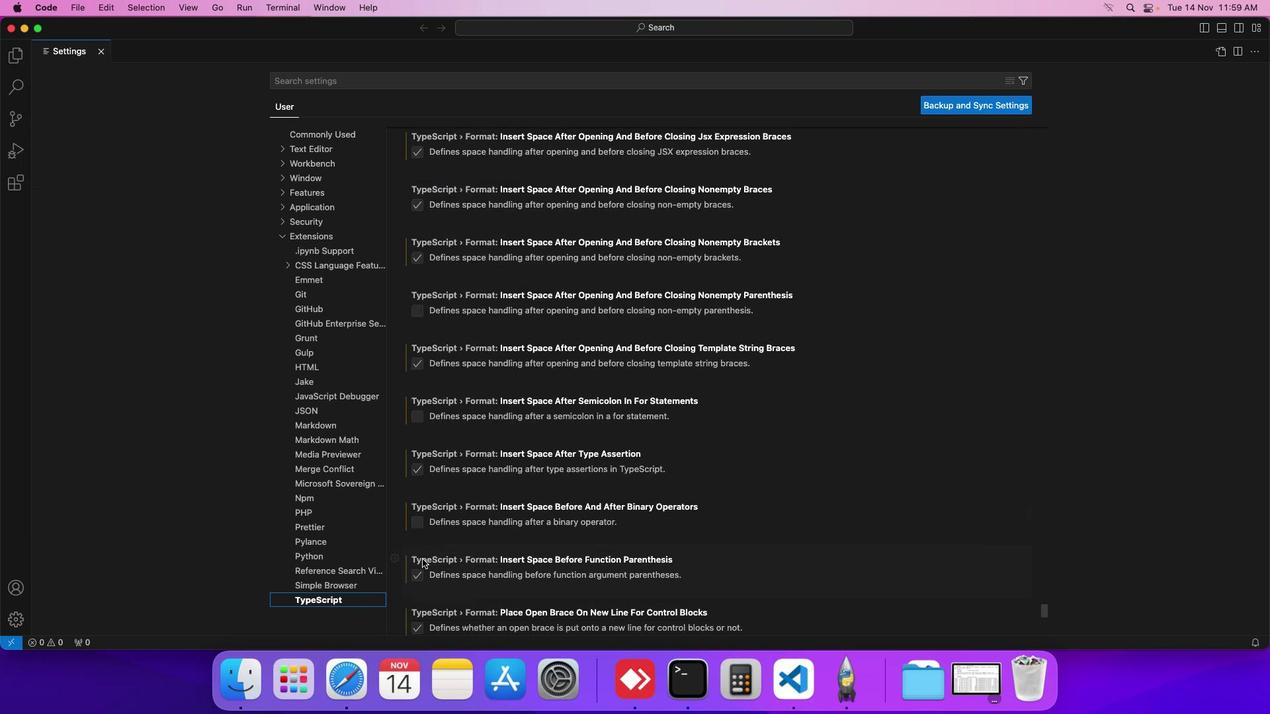 
Action: Mouse scrolled (422, 559) with delta (0, 0)
Screenshot: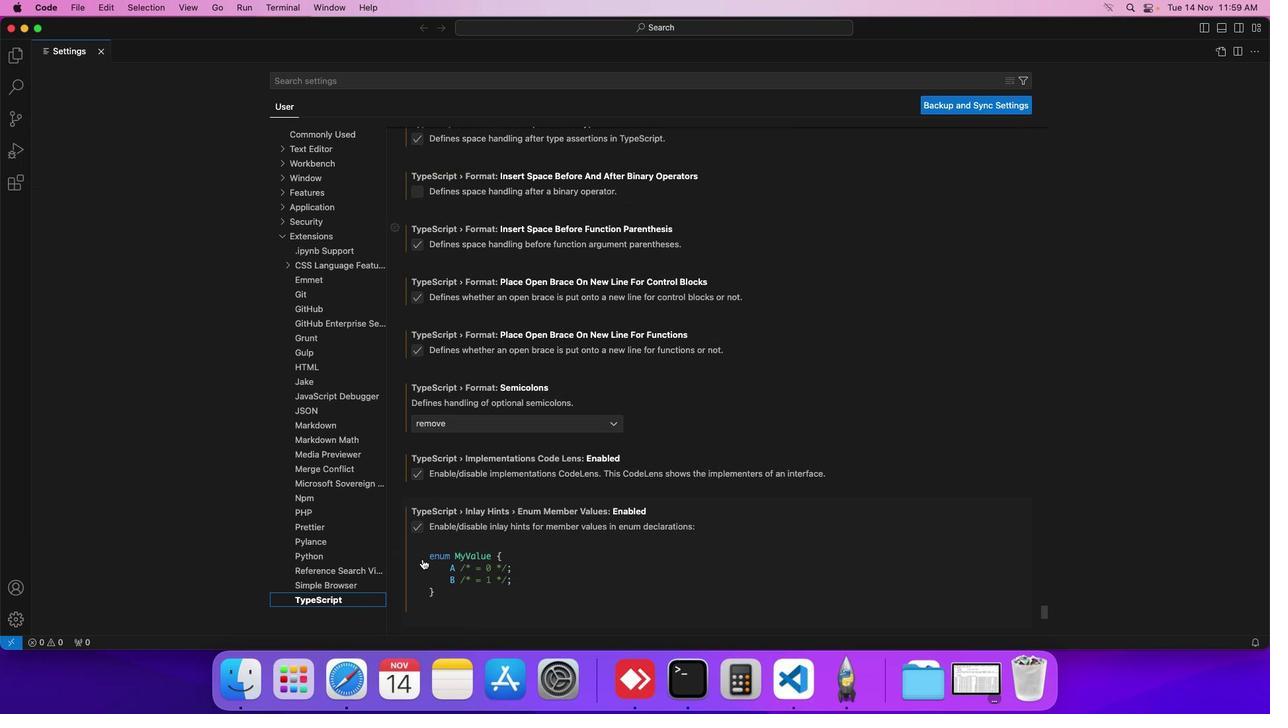 
Action: Mouse scrolled (422, 559) with delta (0, 0)
Screenshot: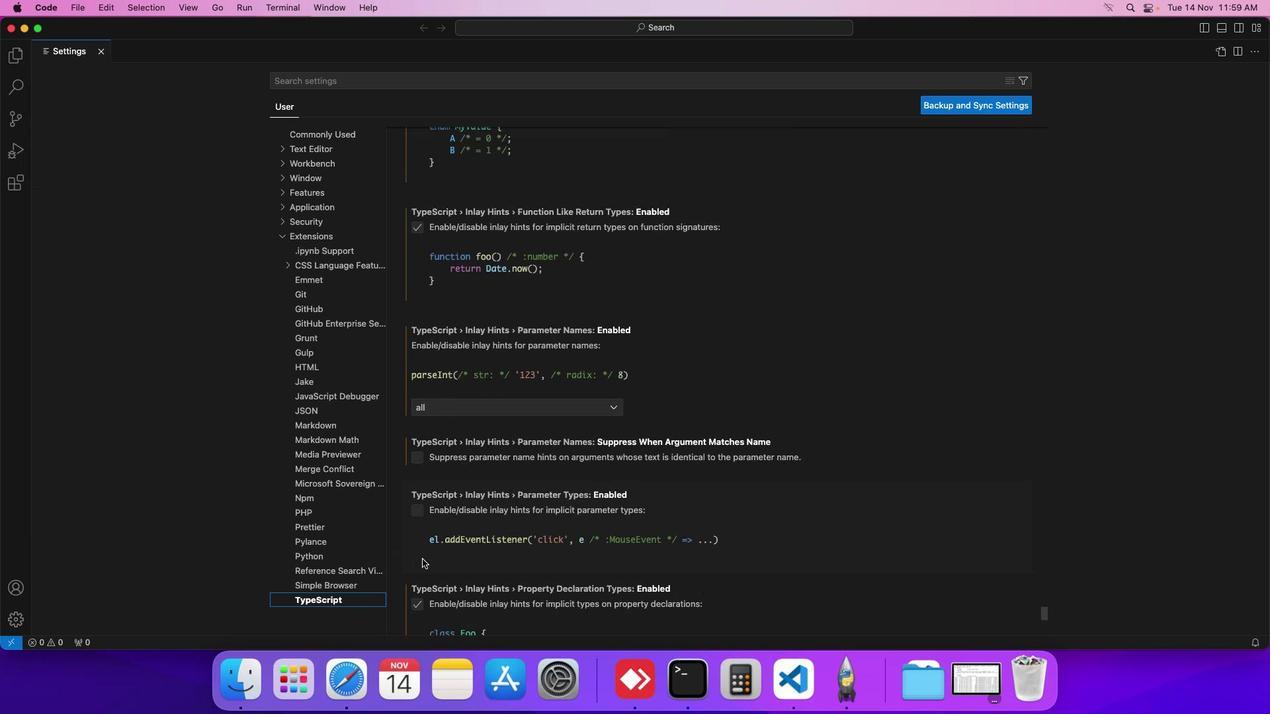 
Action: Mouse scrolled (422, 559) with delta (0, -1)
Screenshot: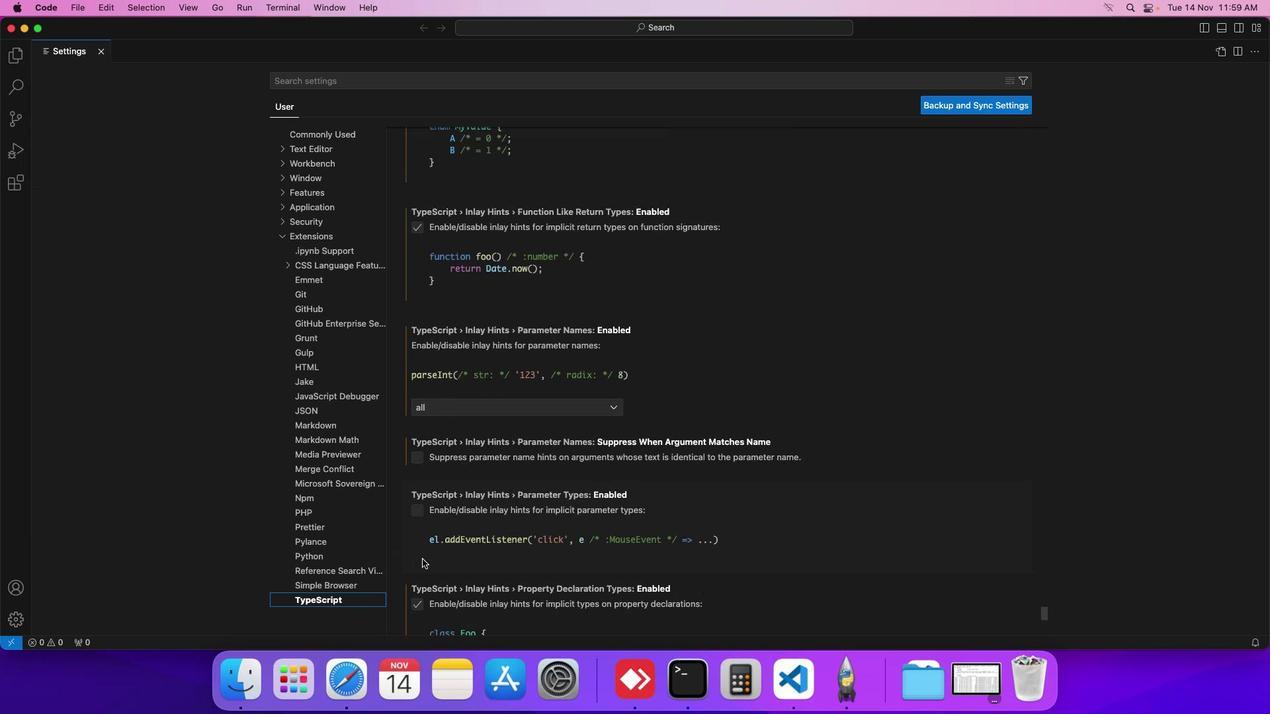
Action: Mouse scrolled (422, 559) with delta (0, -3)
Screenshot: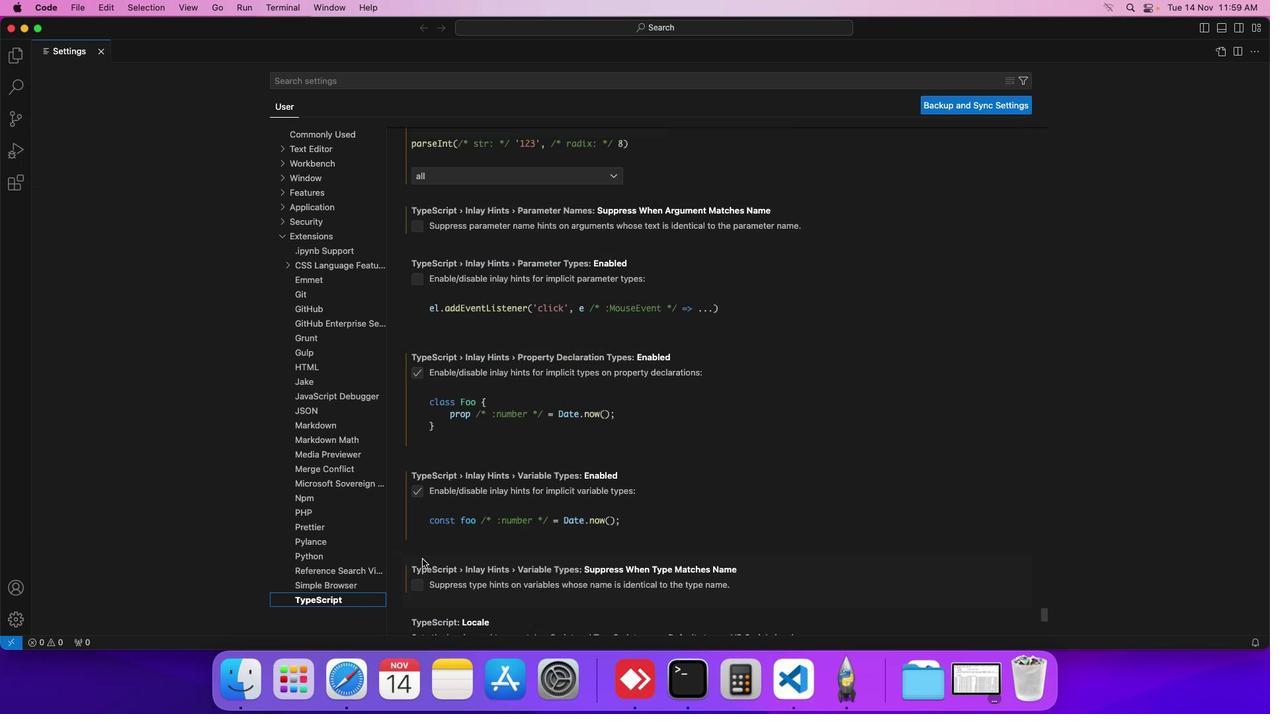 
Action: Mouse scrolled (422, 559) with delta (0, -3)
Screenshot: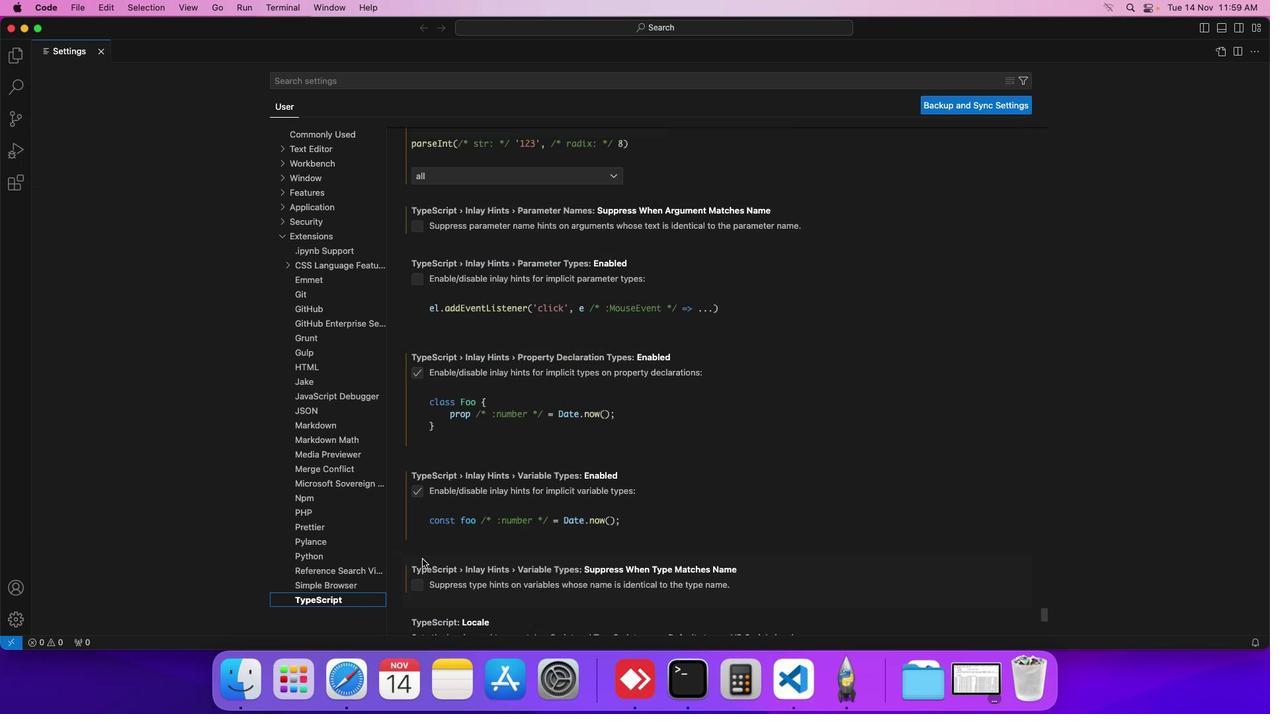 
Action: Mouse scrolled (422, 559) with delta (0, -4)
Screenshot: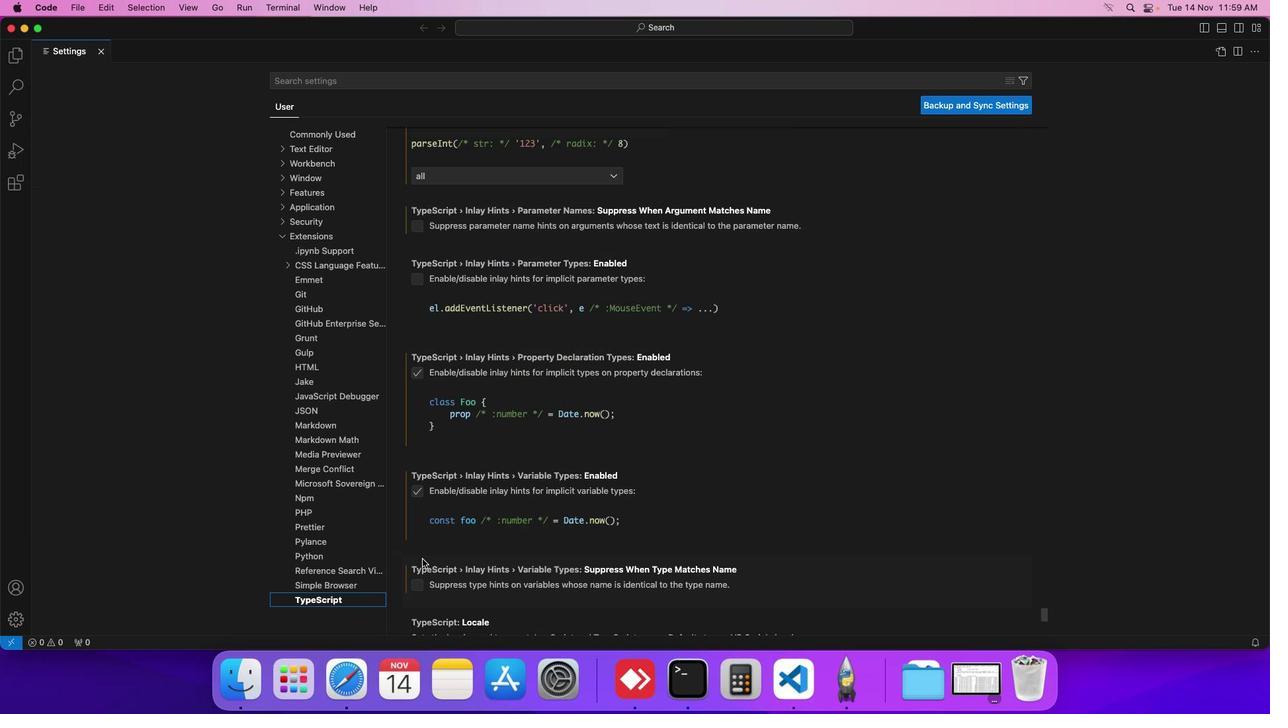 
Action: Mouse scrolled (422, 559) with delta (0, -4)
Screenshot: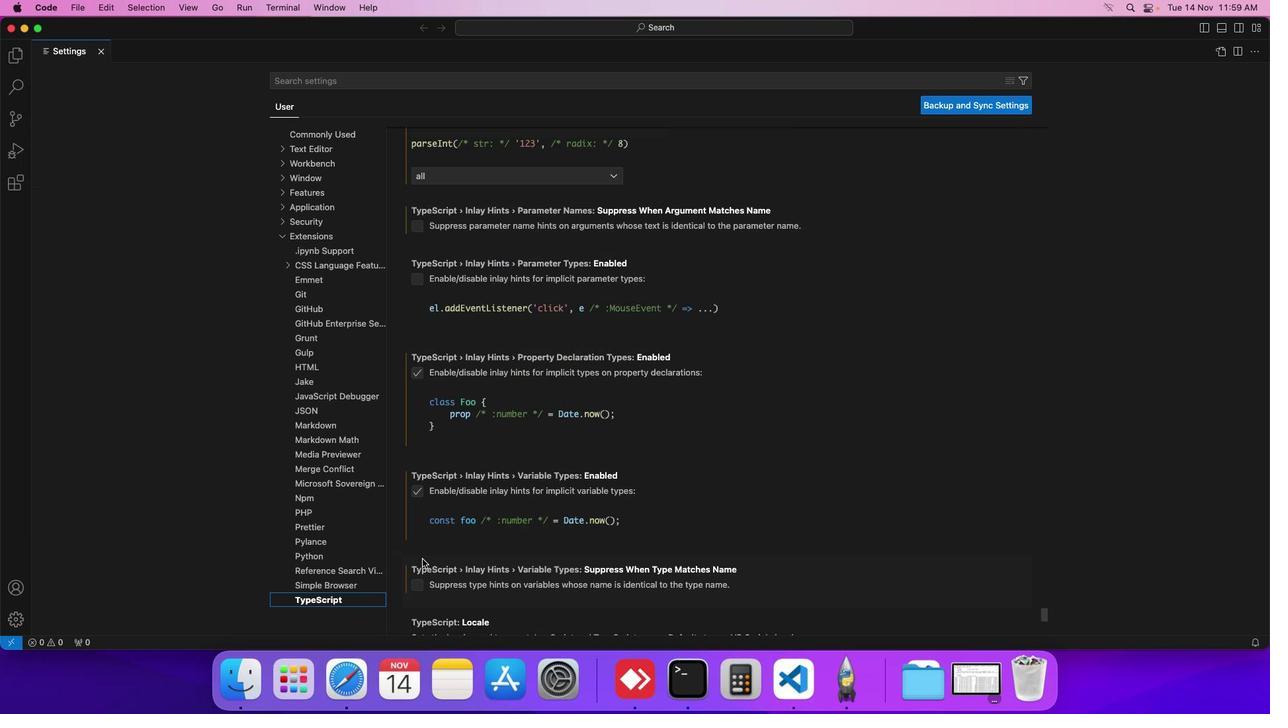 
Action: Mouse scrolled (422, 559) with delta (0, 0)
Screenshot: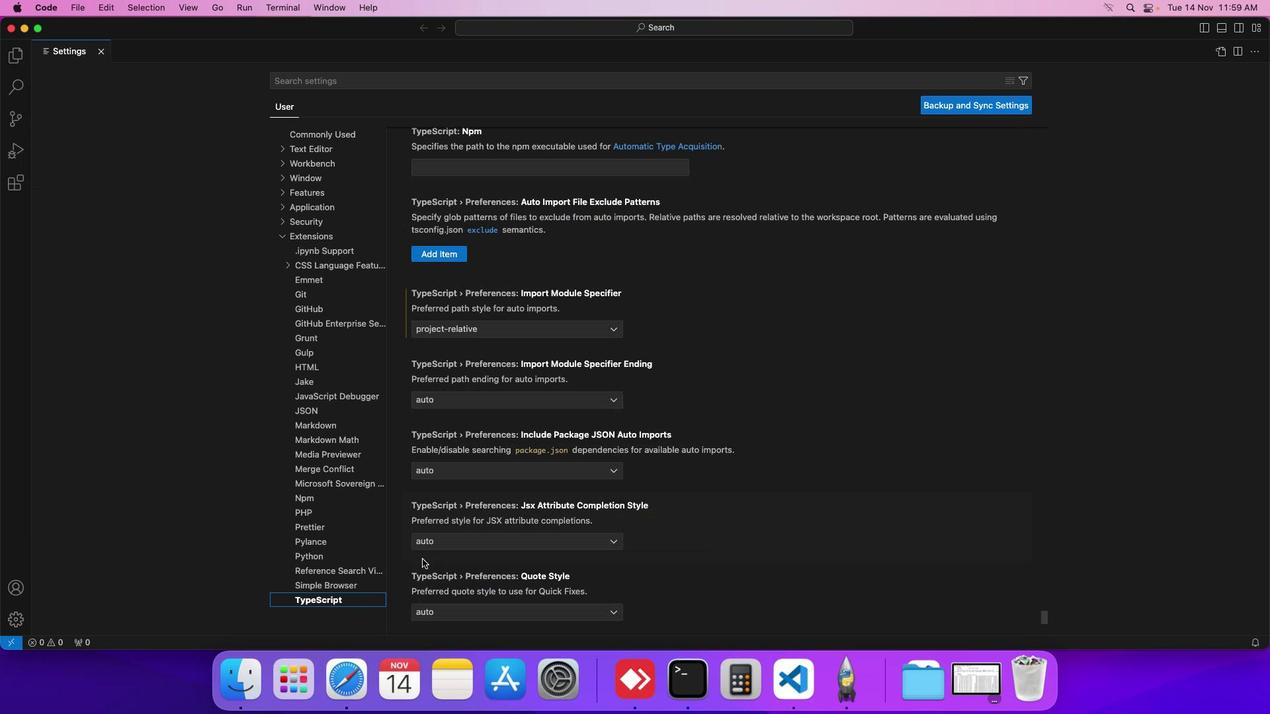 
Action: Mouse scrolled (422, 559) with delta (0, 0)
Screenshot: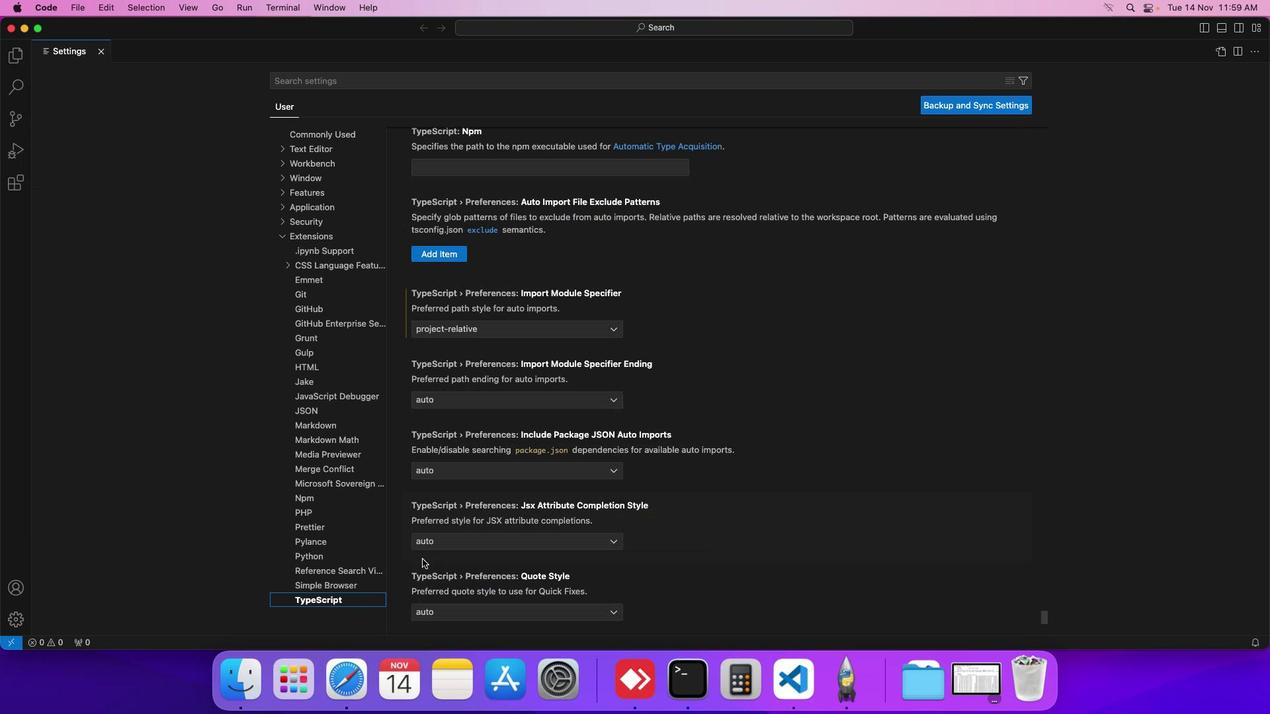 
Action: Mouse scrolled (422, 559) with delta (0, -2)
Screenshot: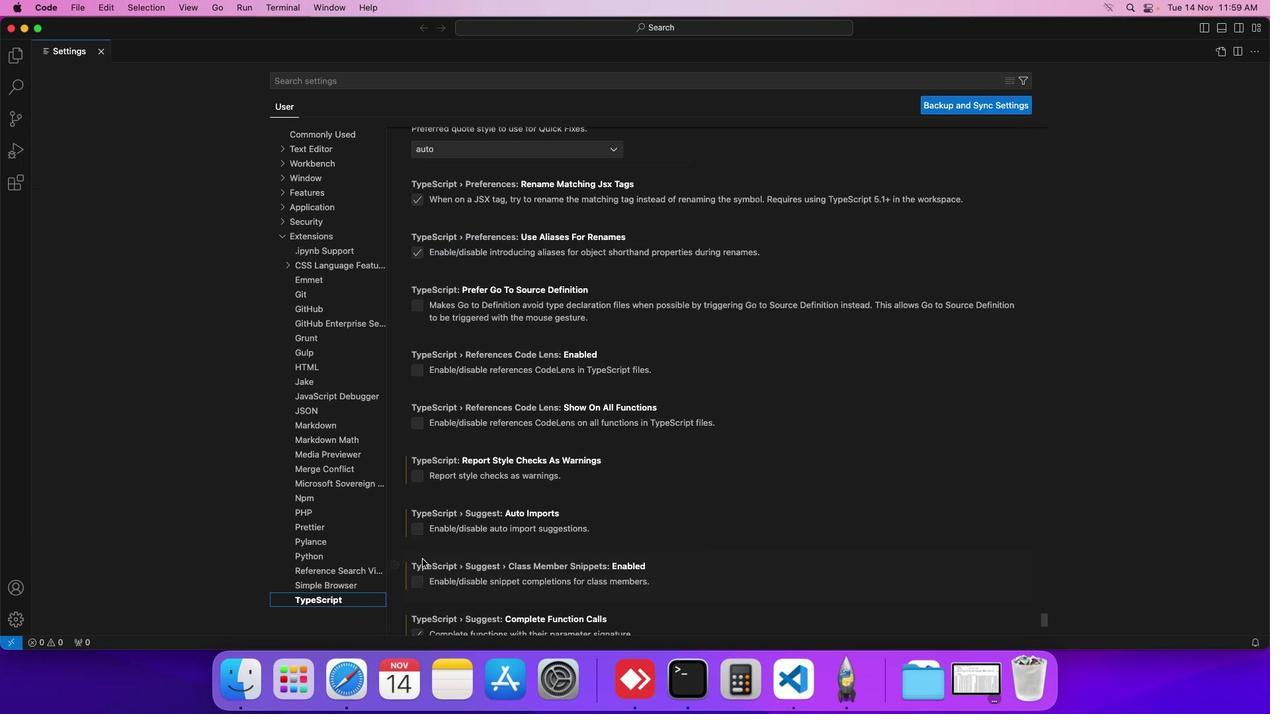 
Action: Mouse scrolled (422, 559) with delta (0, -3)
Screenshot: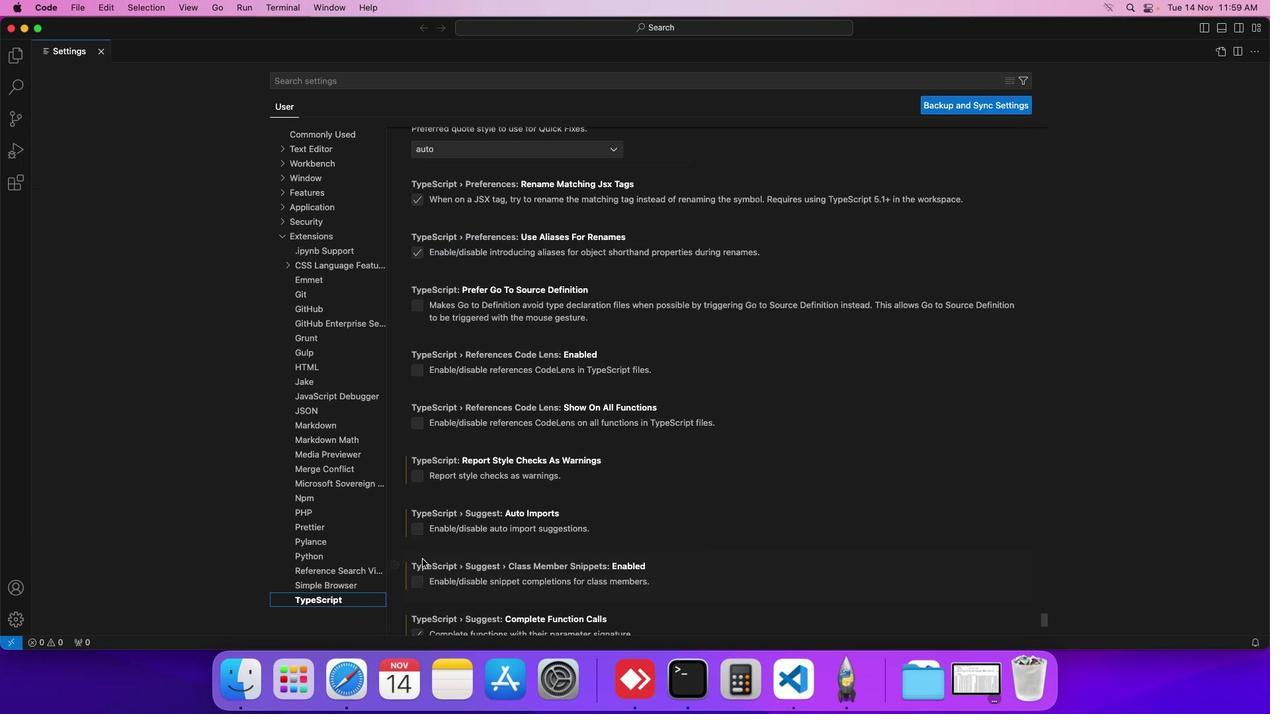 
Action: Mouse scrolled (422, 559) with delta (0, -3)
Screenshot: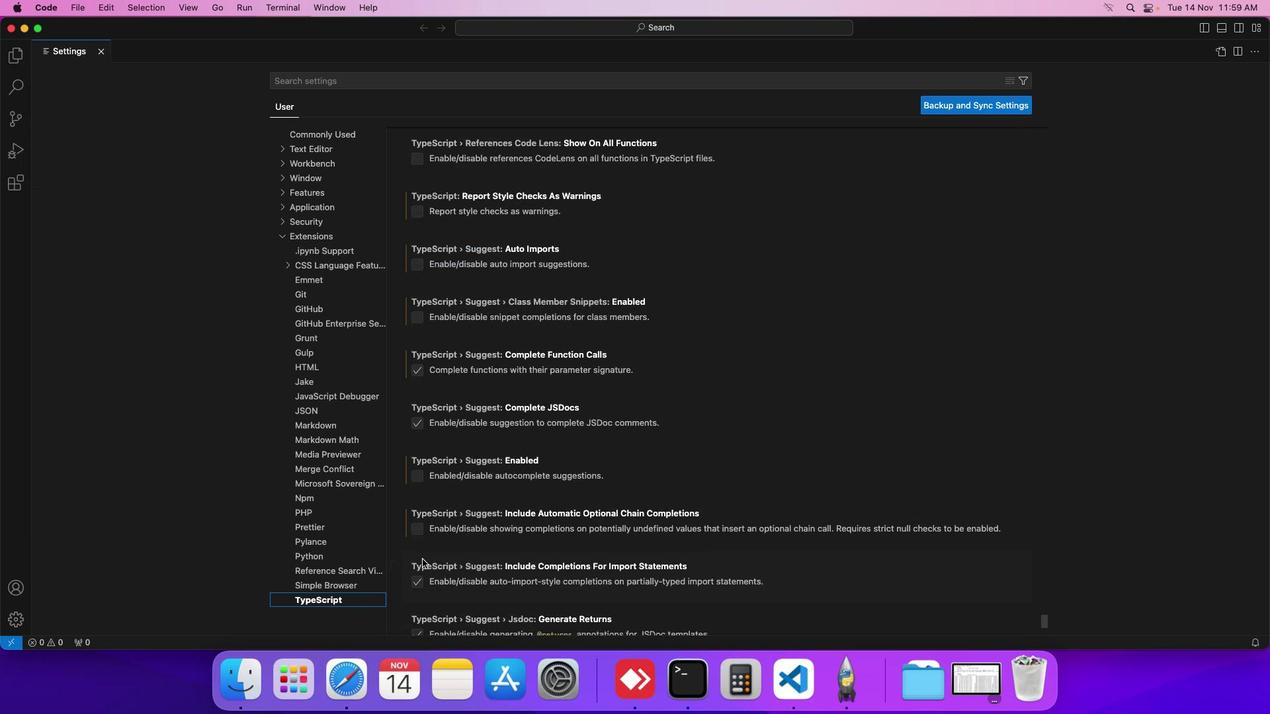 
Action: Mouse scrolled (422, 559) with delta (0, -4)
Screenshot: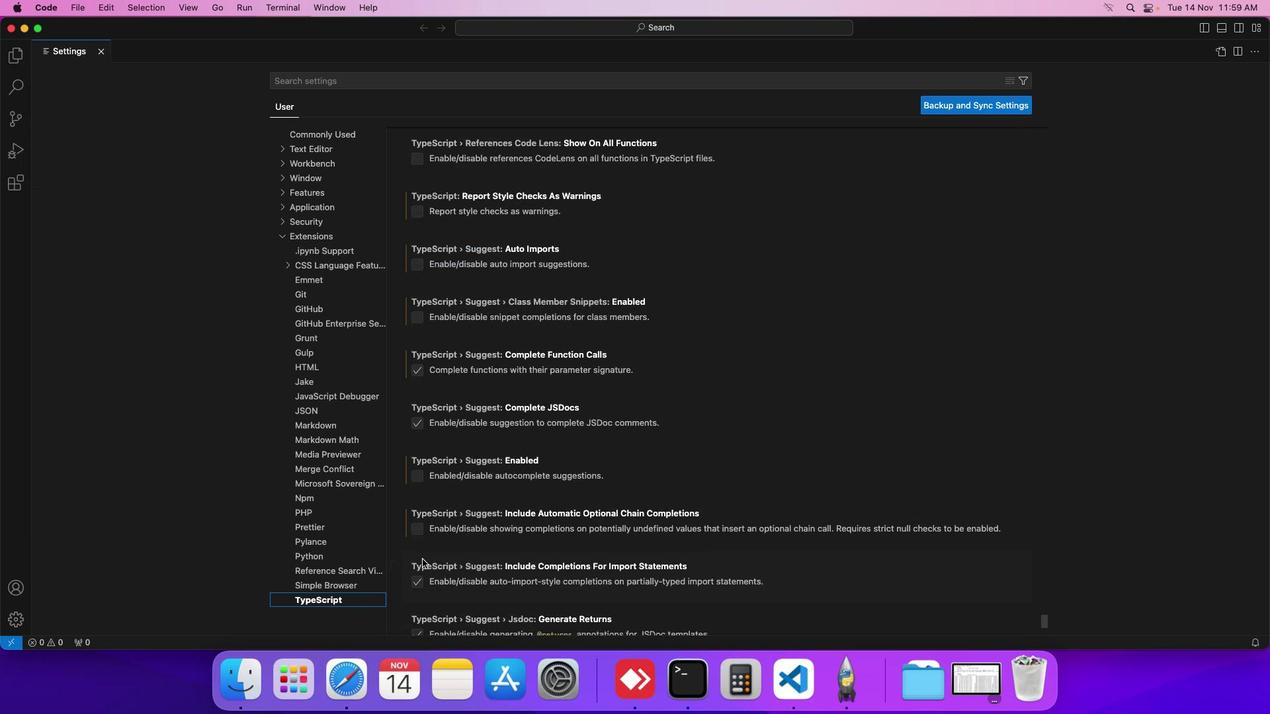 
Action: Mouse scrolled (422, 559) with delta (0, -4)
Screenshot: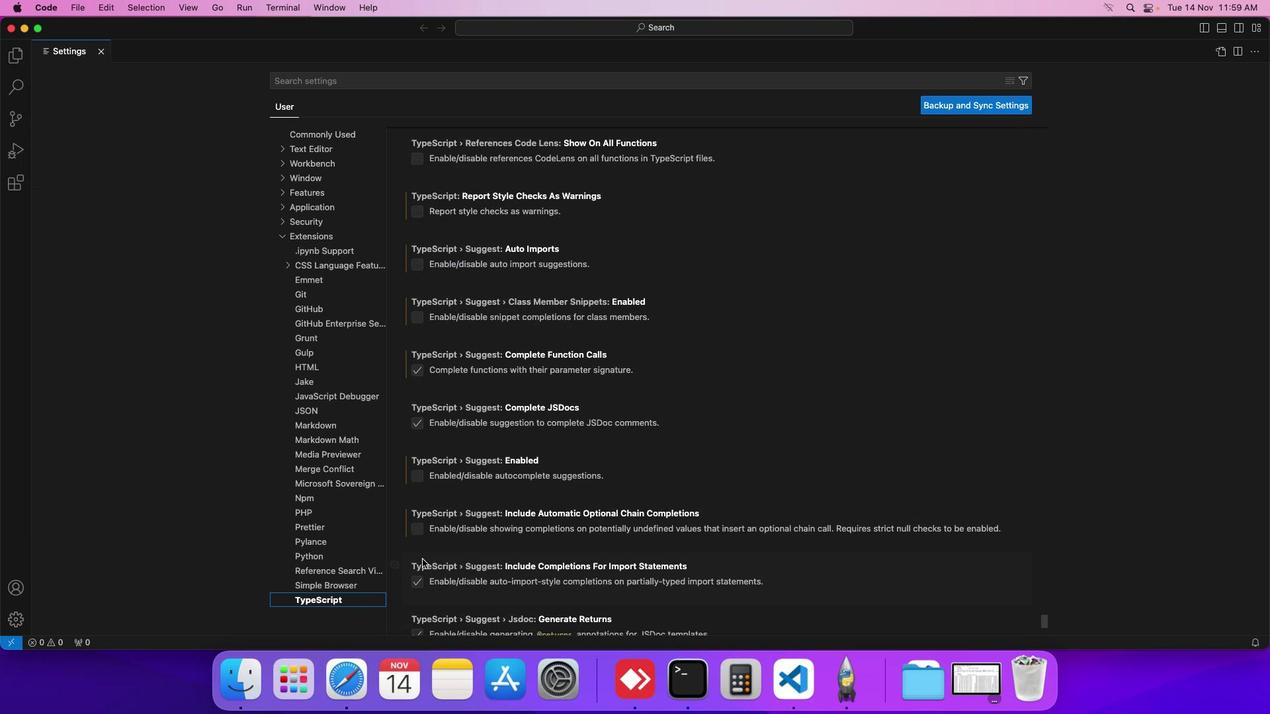 
Action: Mouse scrolled (422, 559) with delta (0, -5)
Screenshot: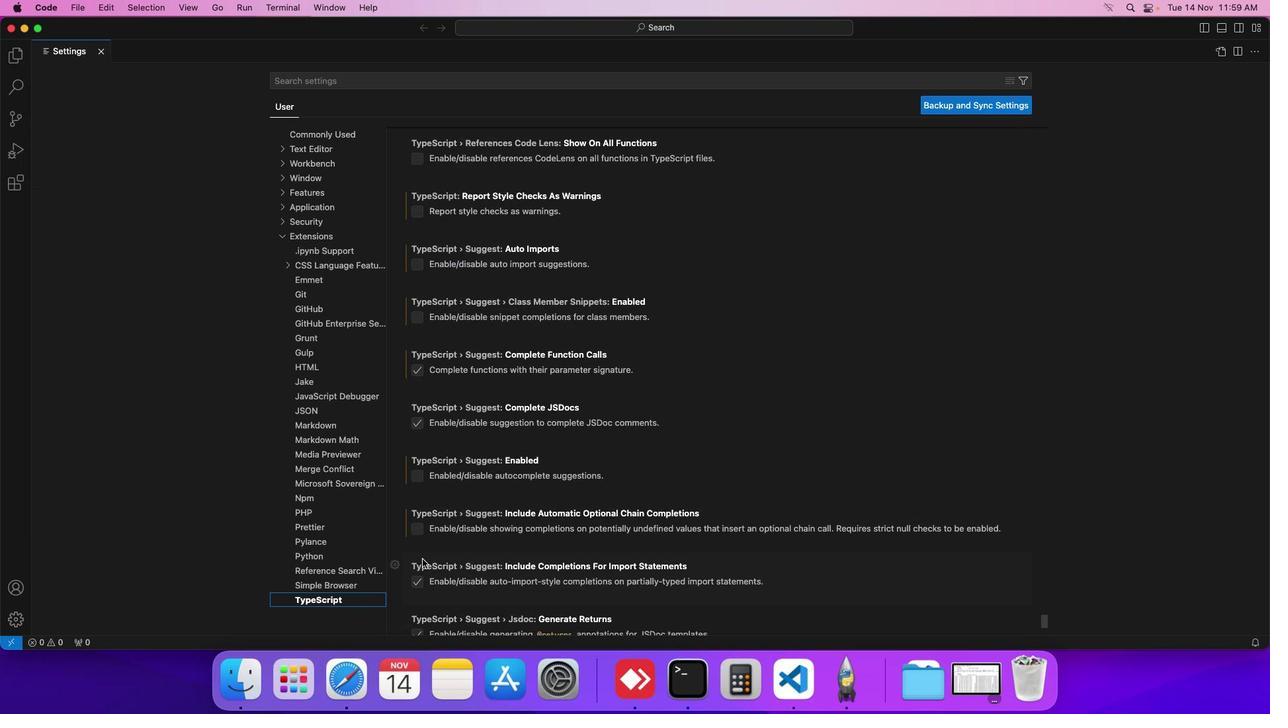 
Action: Mouse scrolled (422, 559) with delta (0, 0)
Screenshot: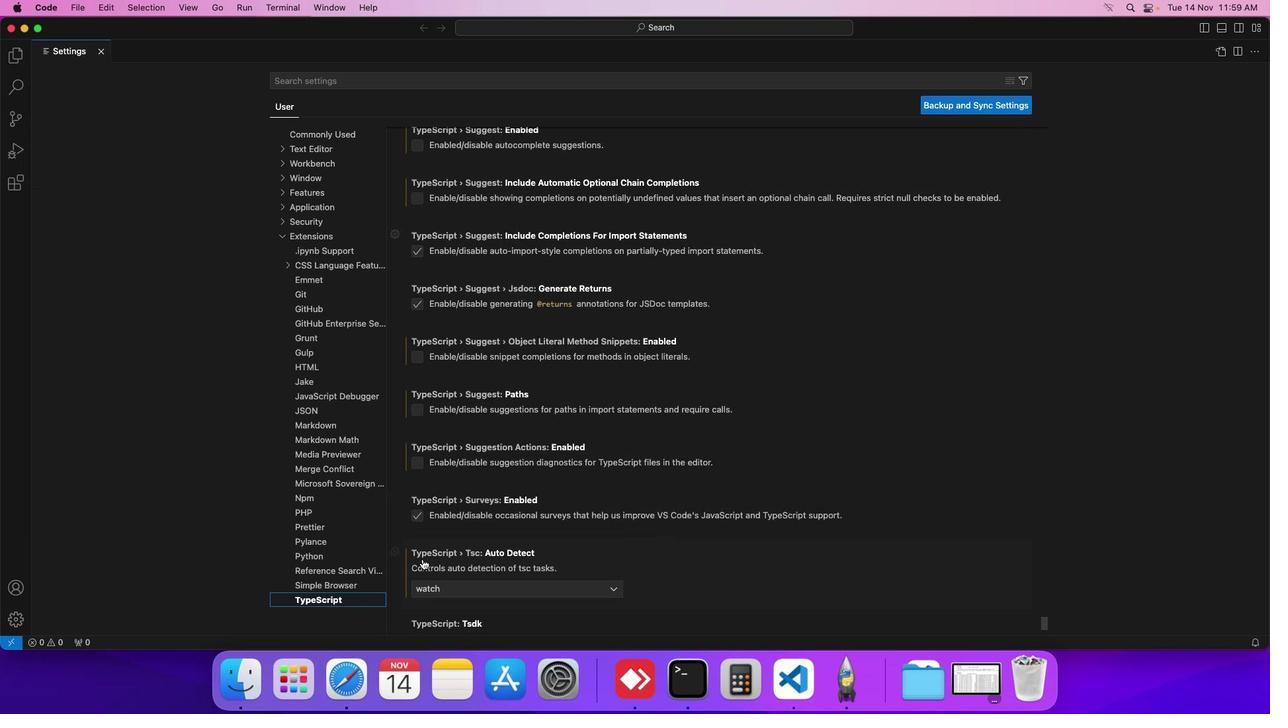 
Action: Mouse scrolled (422, 559) with delta (0, 0)
Screenshot: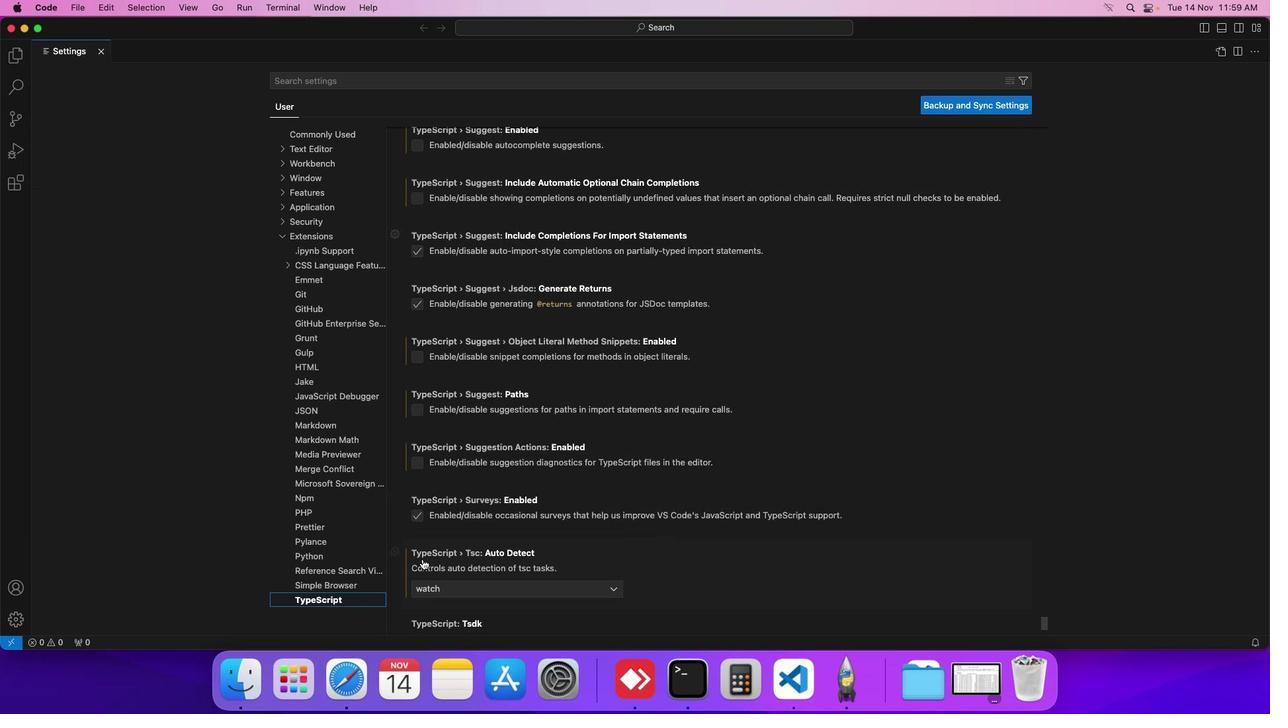 
Action: Mouse scrolled (422, 559) with delta (0, -1)
Screenshot: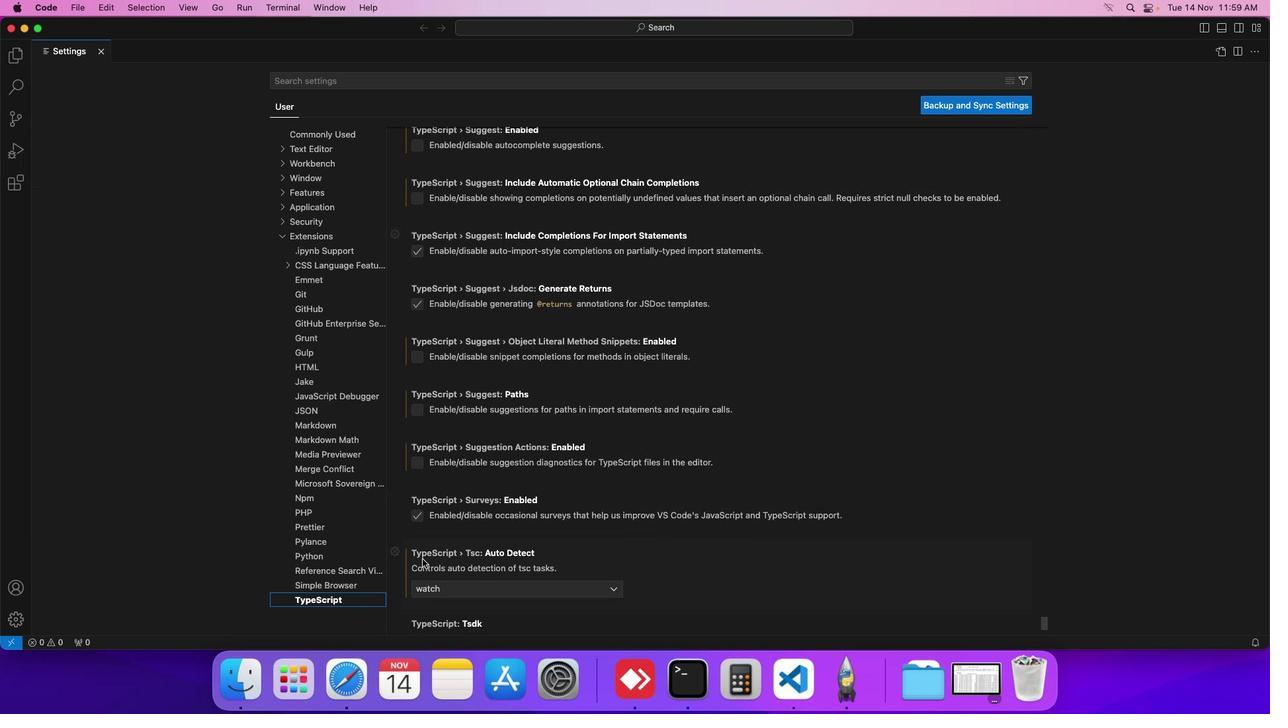 
Action: Mouse scrolled (422, 559) with delta (0, -3)
Screenshot: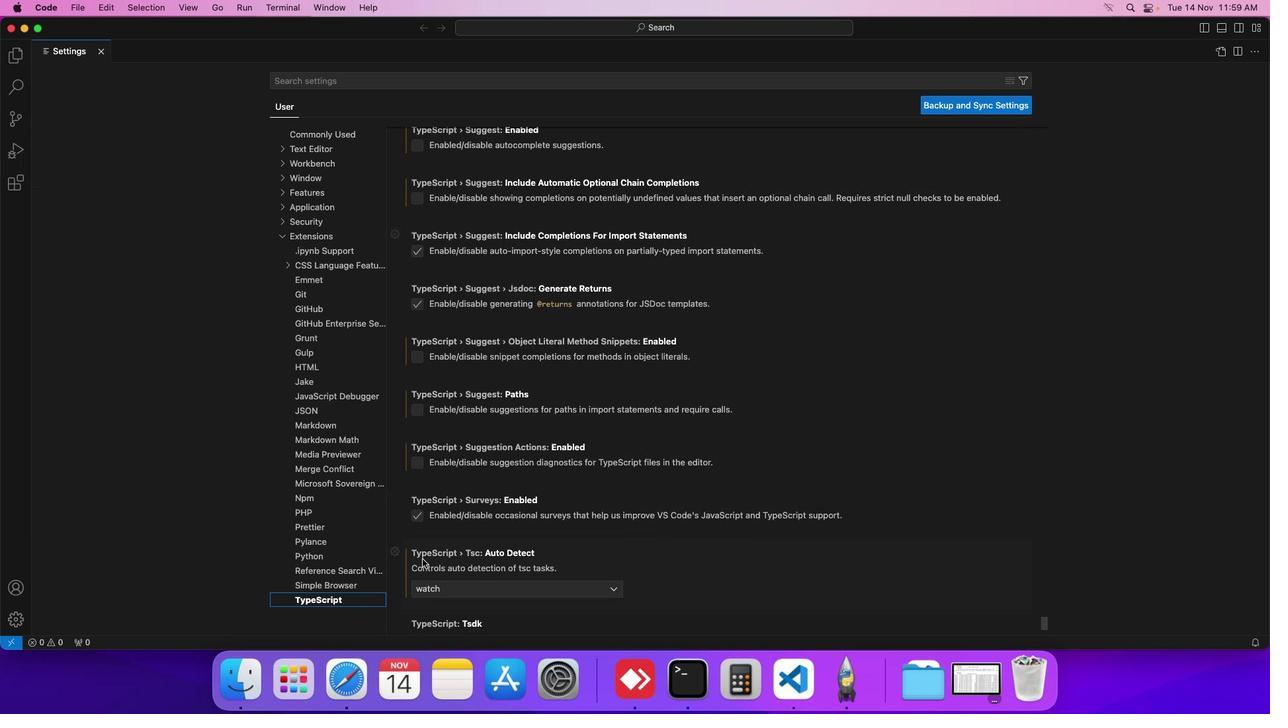 
Action: Mouse scrolled (422, 559) with delta (0, -3)
Screenshot: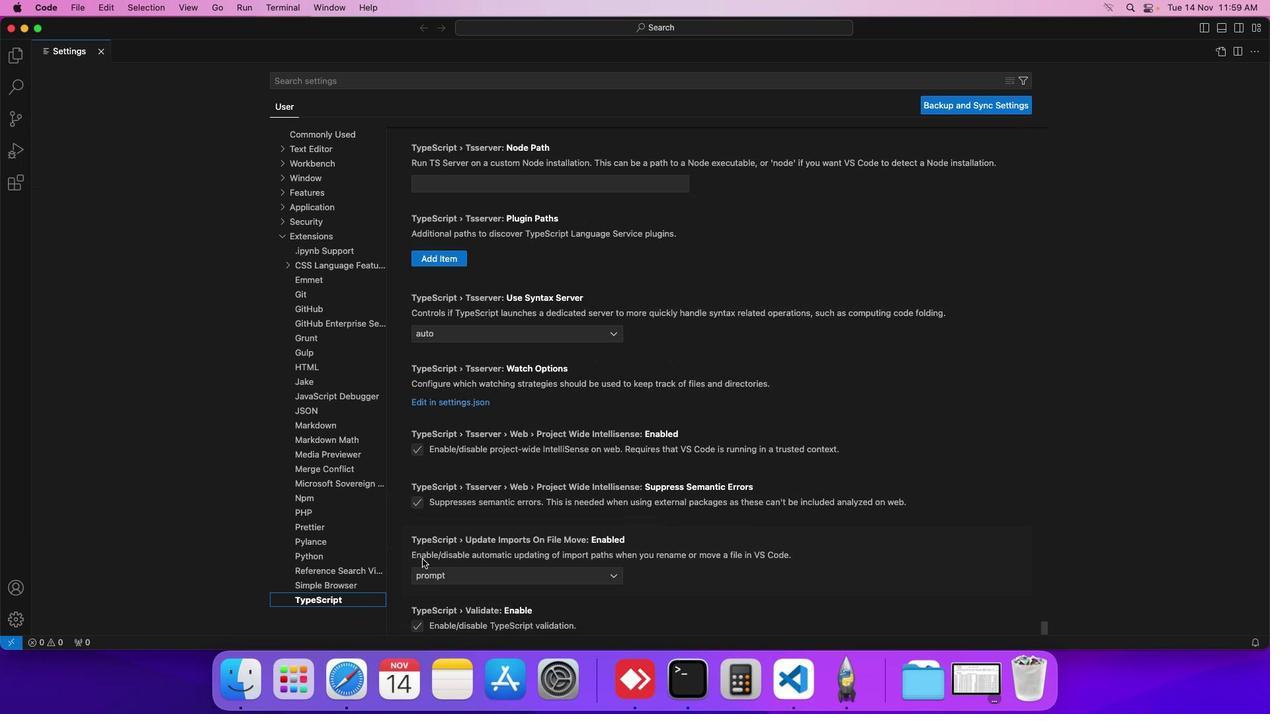
Action: Mouse scrolled (422, 559) with delta (0, -4)
Screenshot: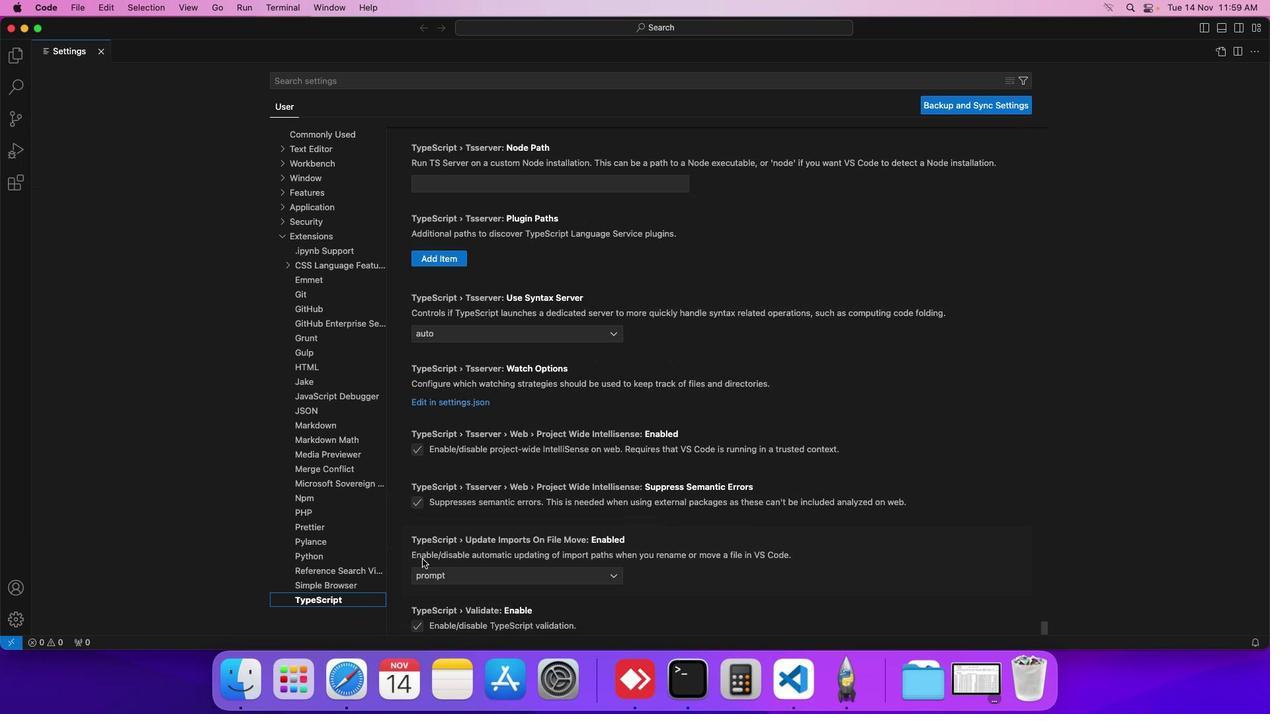 
Action: Mouse scrolled (422, 559) with delta (0, -4)
Screenshot: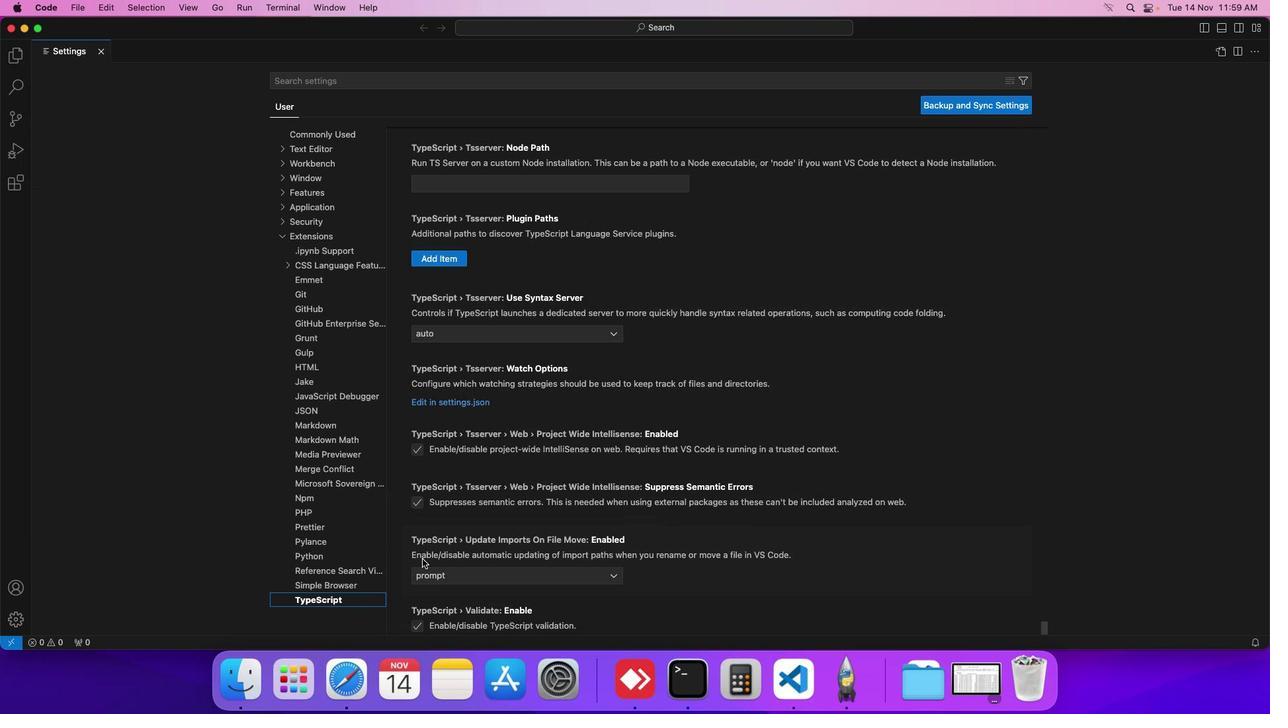 
Action: Mouse scrolled (422, 559) with delta (0, -4)
Screenshot: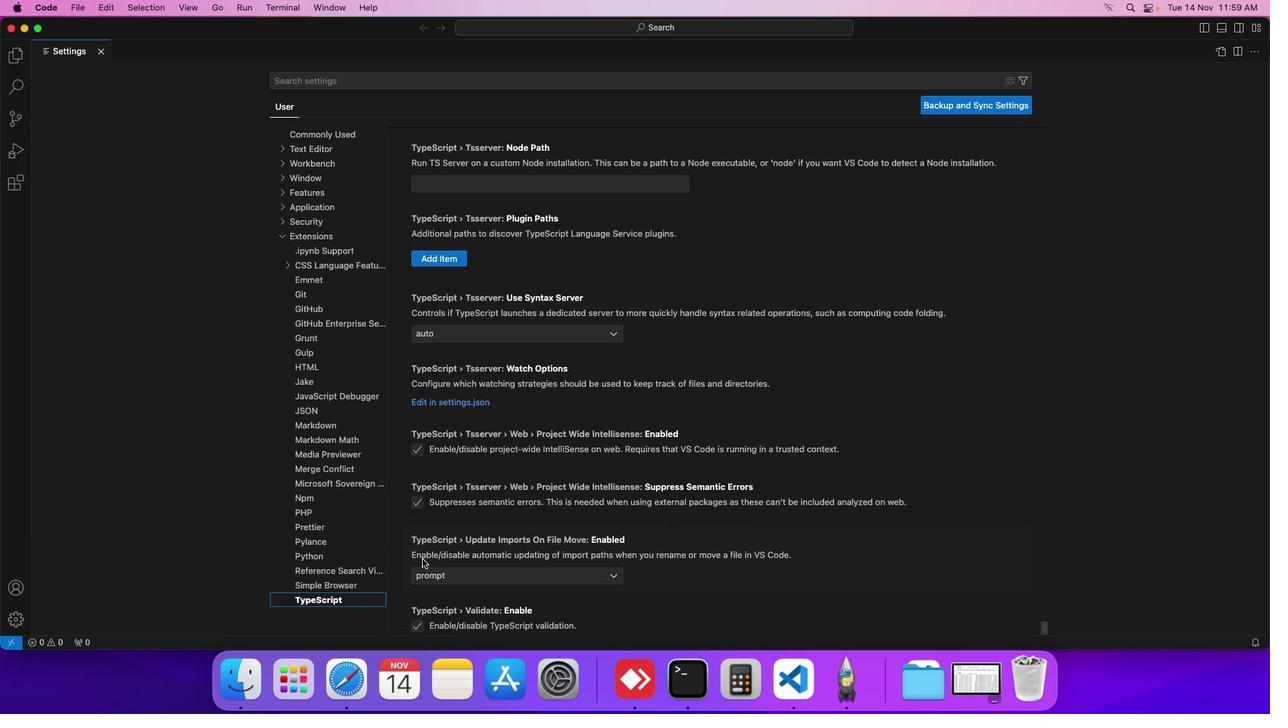 
Action: Mouse scrolled (422, 559) with delta (0, 0)
Screenshot: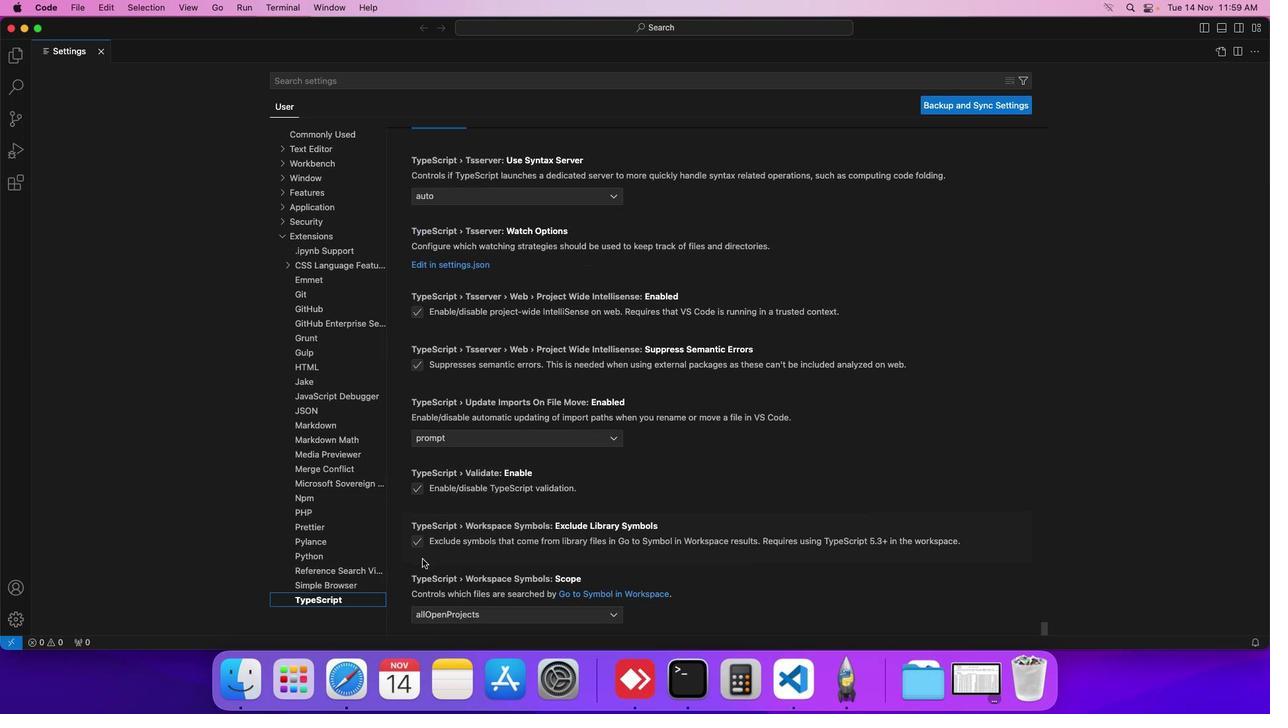 
Action: Mouse scrolled (422, 559) with delta (0, 0)
Screenshot: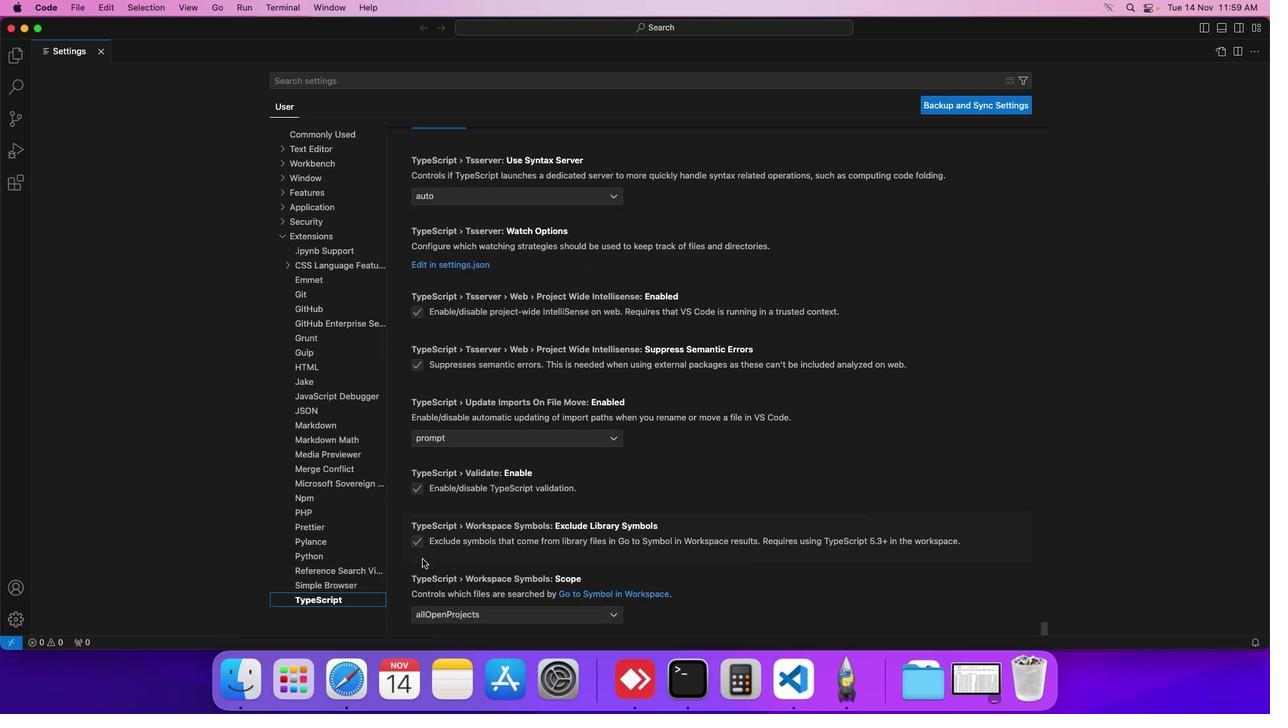 
Action: Mouse scrolled (422, 559) with delta (0, -1)
Screenshot: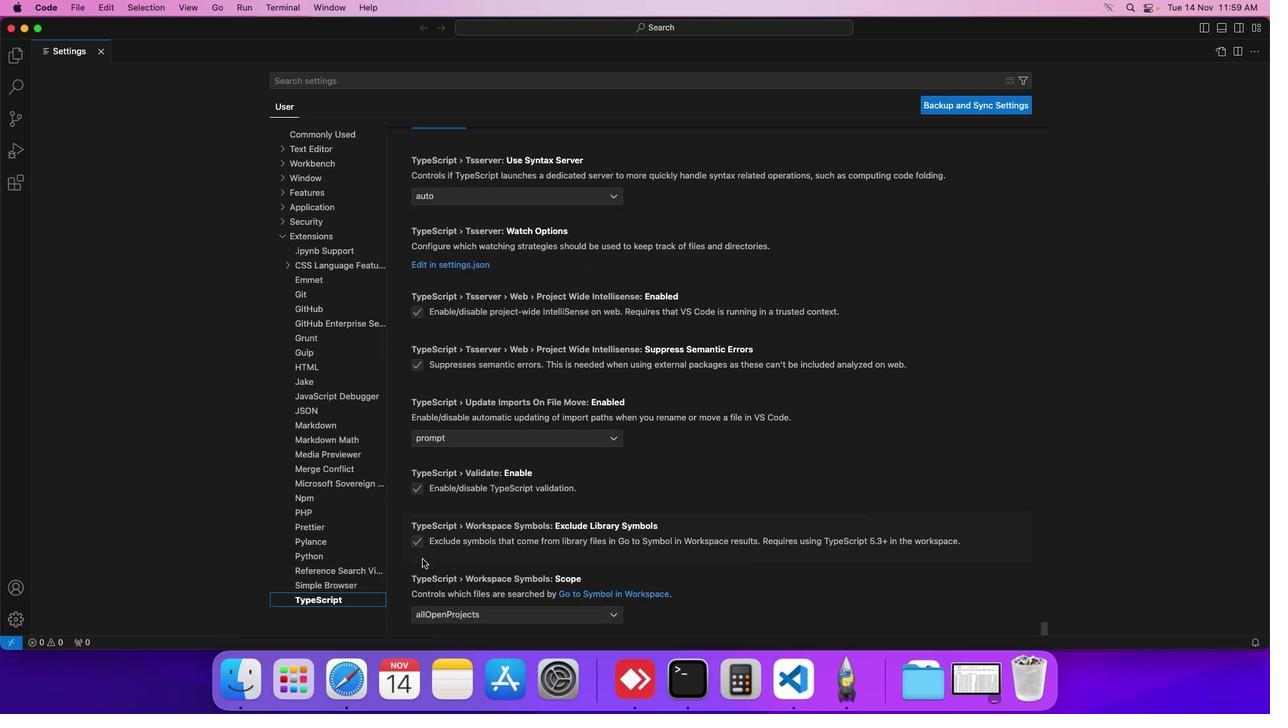 
Action: Mouse scrolled (422, 559) with delta (0, -3)
Screenshot: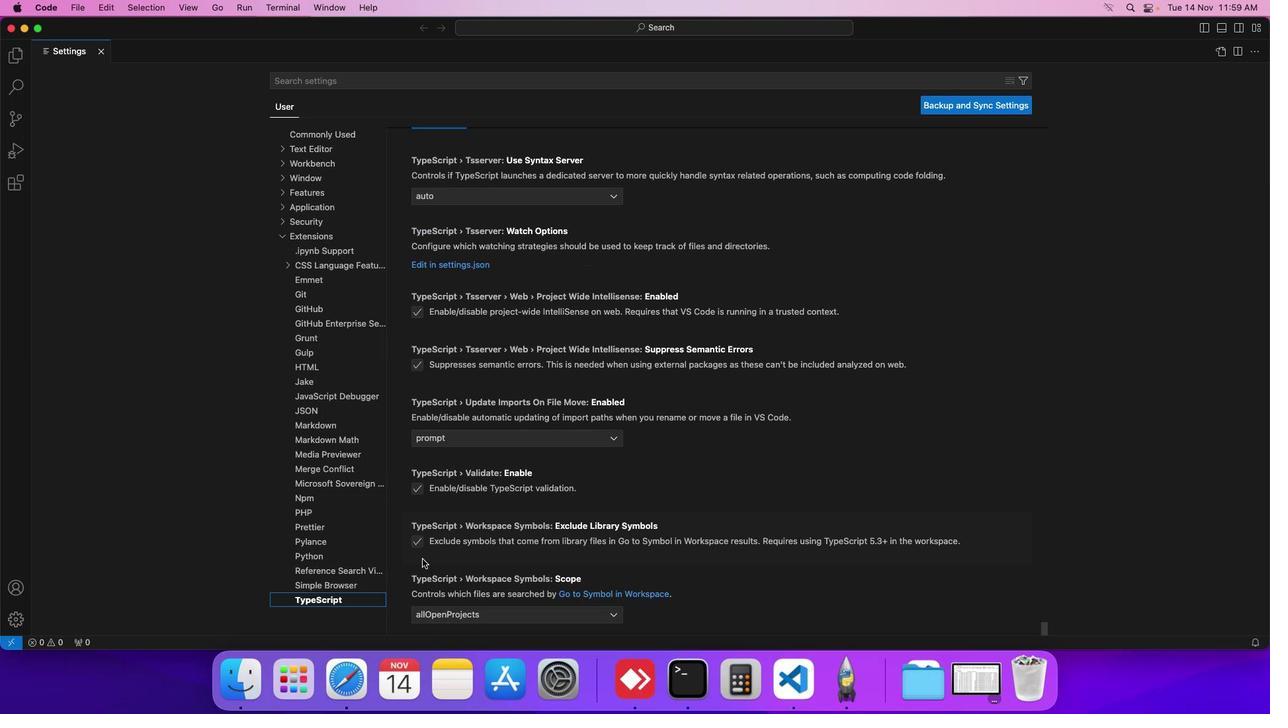 
Action: Mouse scrolled (422, 559) with delta (0, -3)
Screenshot: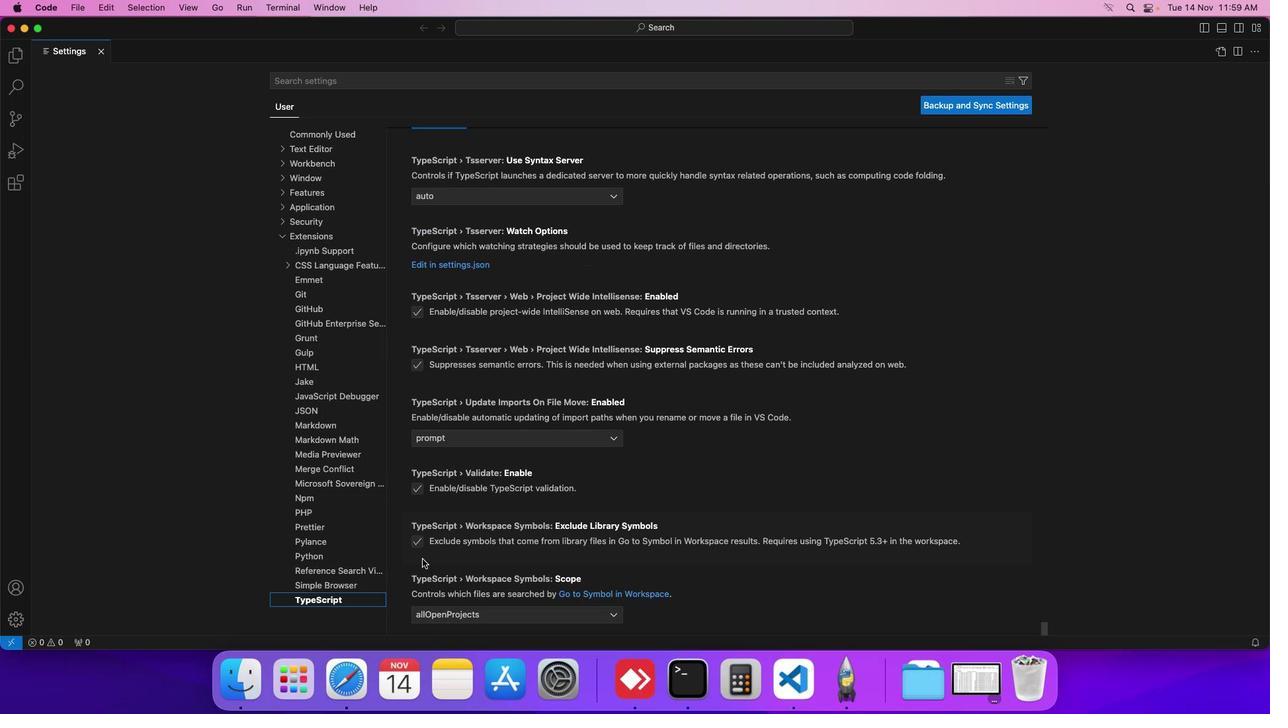 
Action: Mouse scrolled (422, 559) with delta (0, -3)
Screenshot: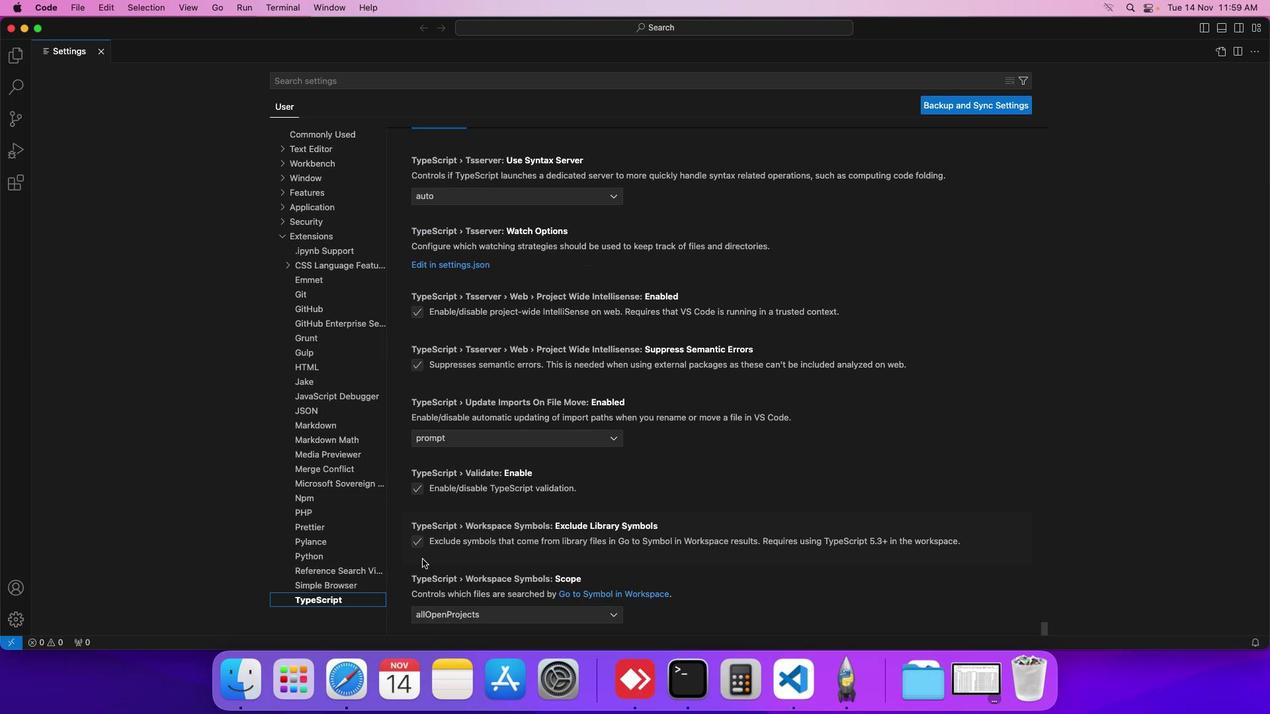
Action: Mouse scrolled (422, 559) with delta (0, -4)
Screenshot: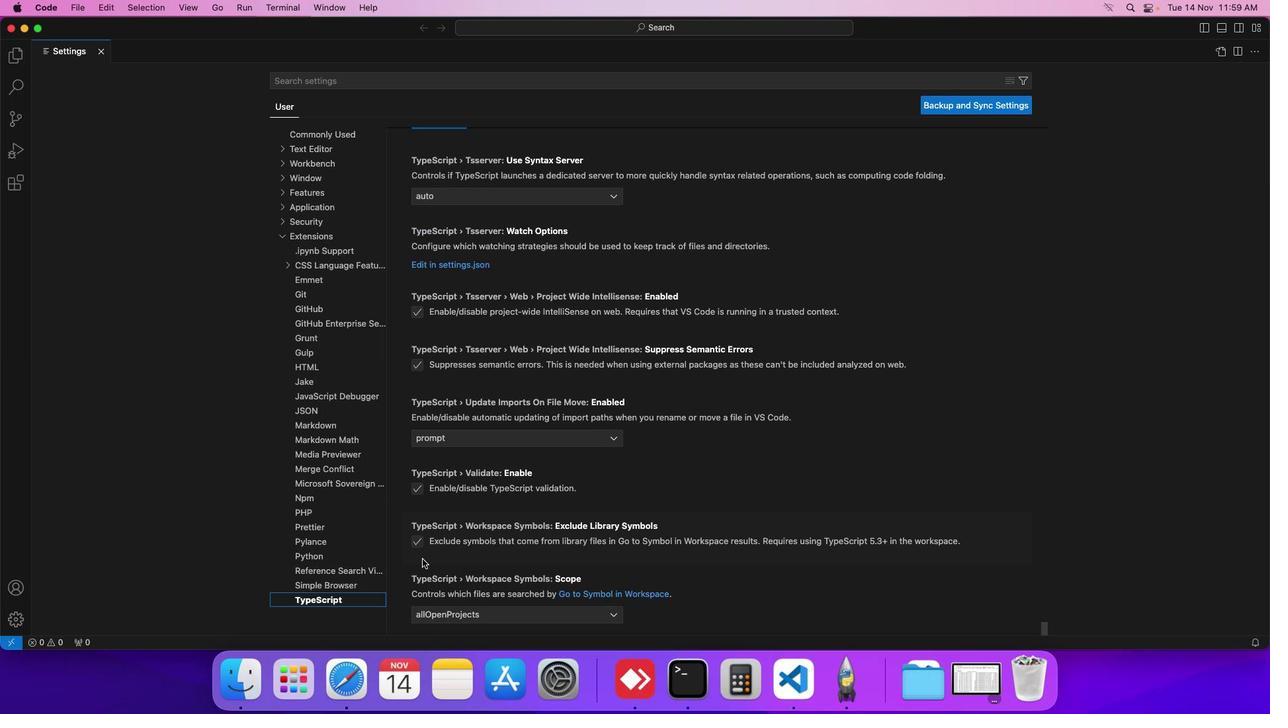 
Action: Mouse scrolled (422, 559) with delta (0, 0)
Screenshot: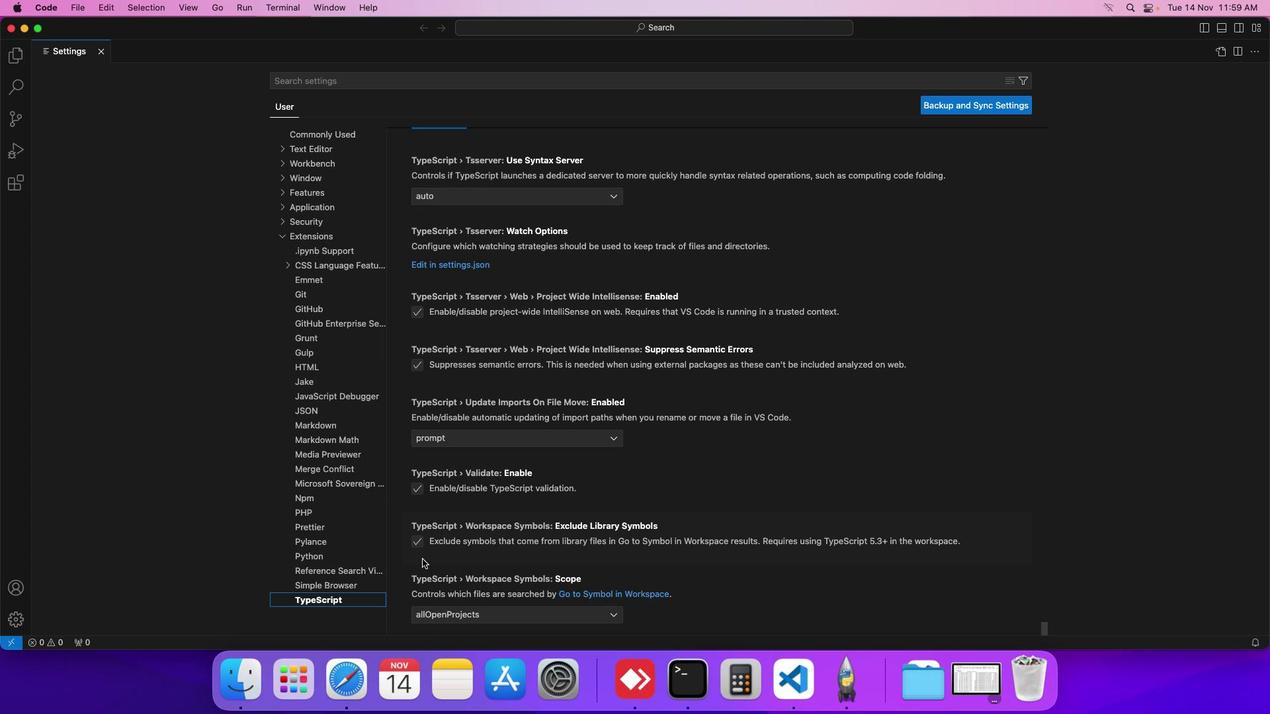 
Action: Mouse scrolled (422, 559) with delta (0, 0)
Screenshot: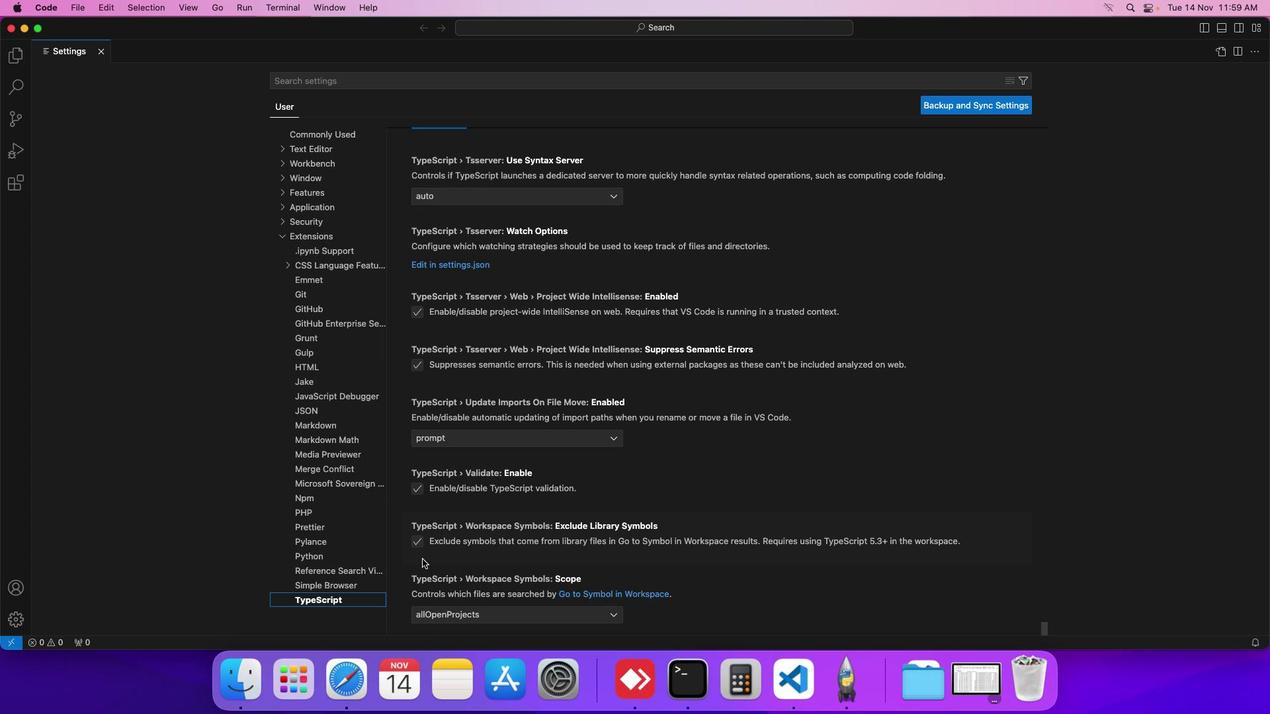 
Action: Mouse scrolled (422, 559) with delta (0, -1)
Screenshot: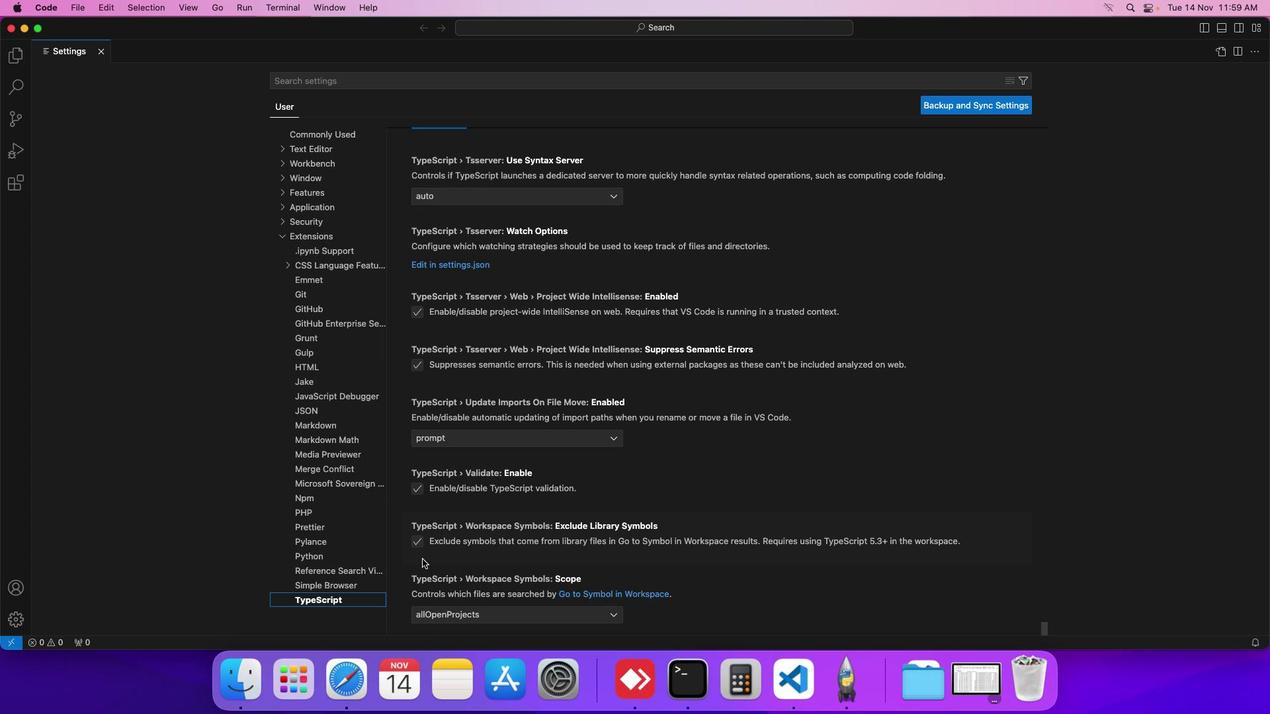 
Action: Mouse scrolled (422, 559) with delta (0, -3)
Screenshot: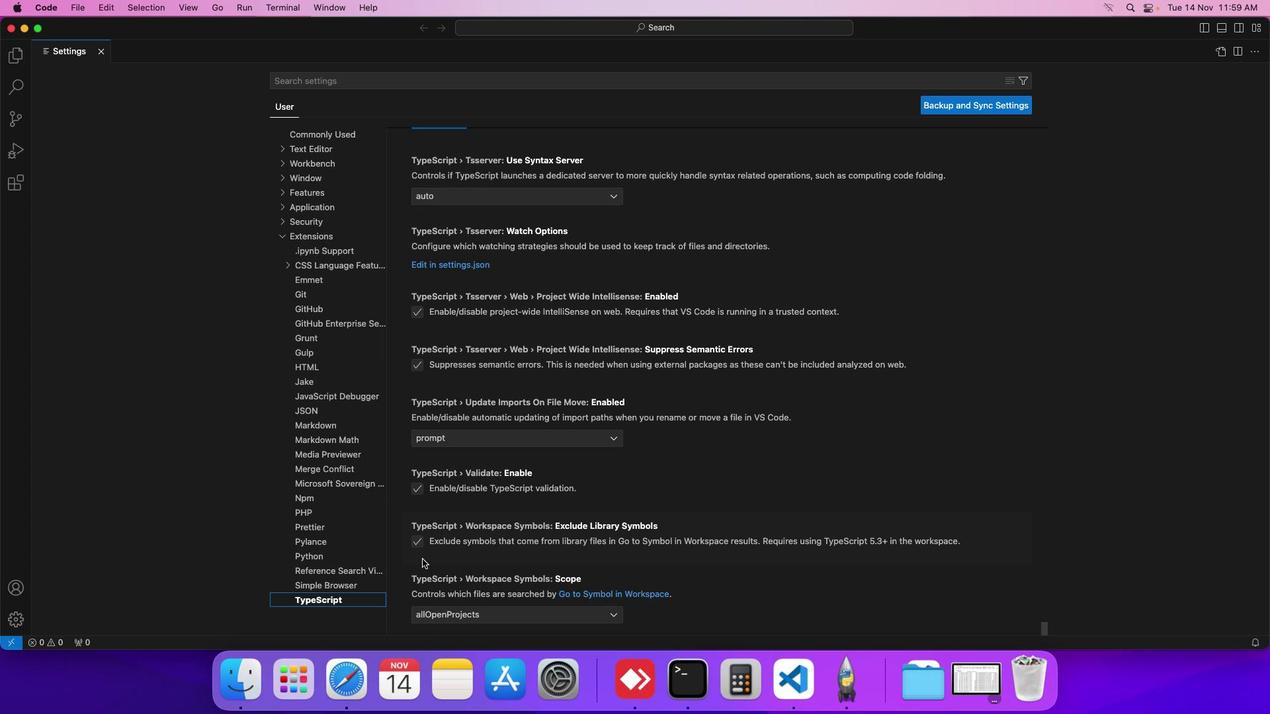 
Action: Mouse scrolled (422, 559) with delta (0, -3)
Screenshot: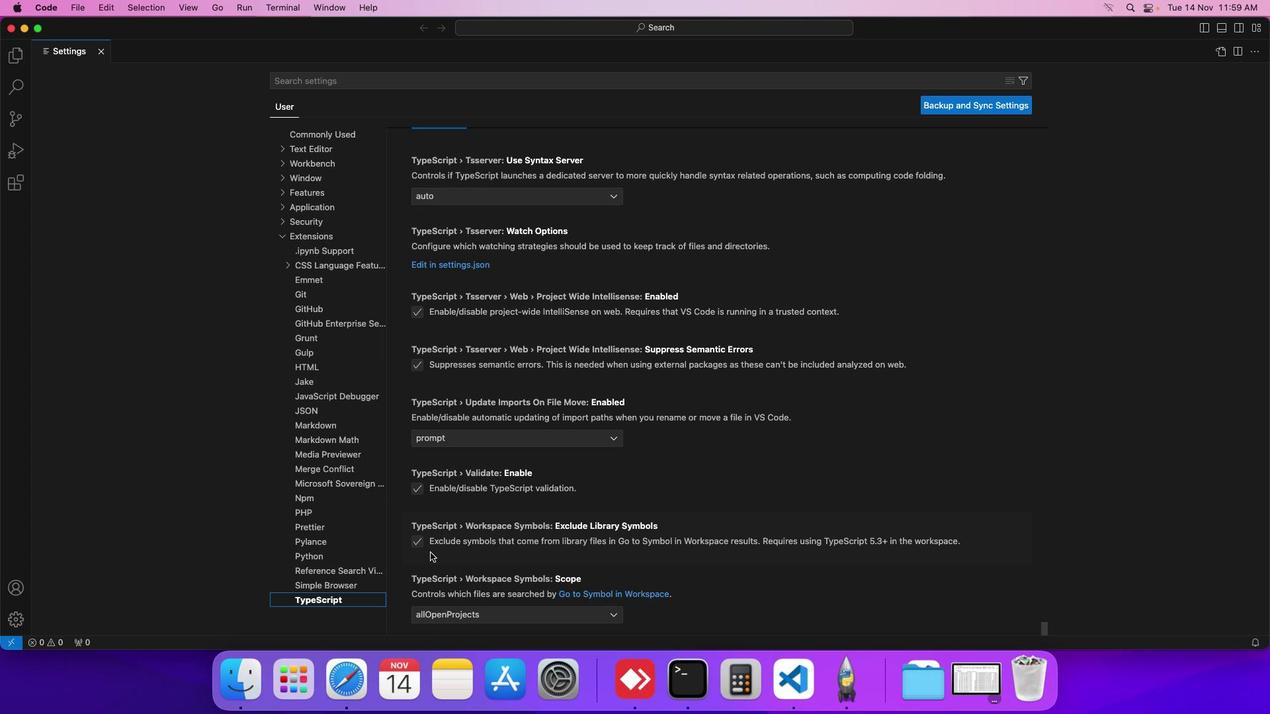 
Action: Mouse scrolled (422, 559) with delta (0, -3)
Screenshot: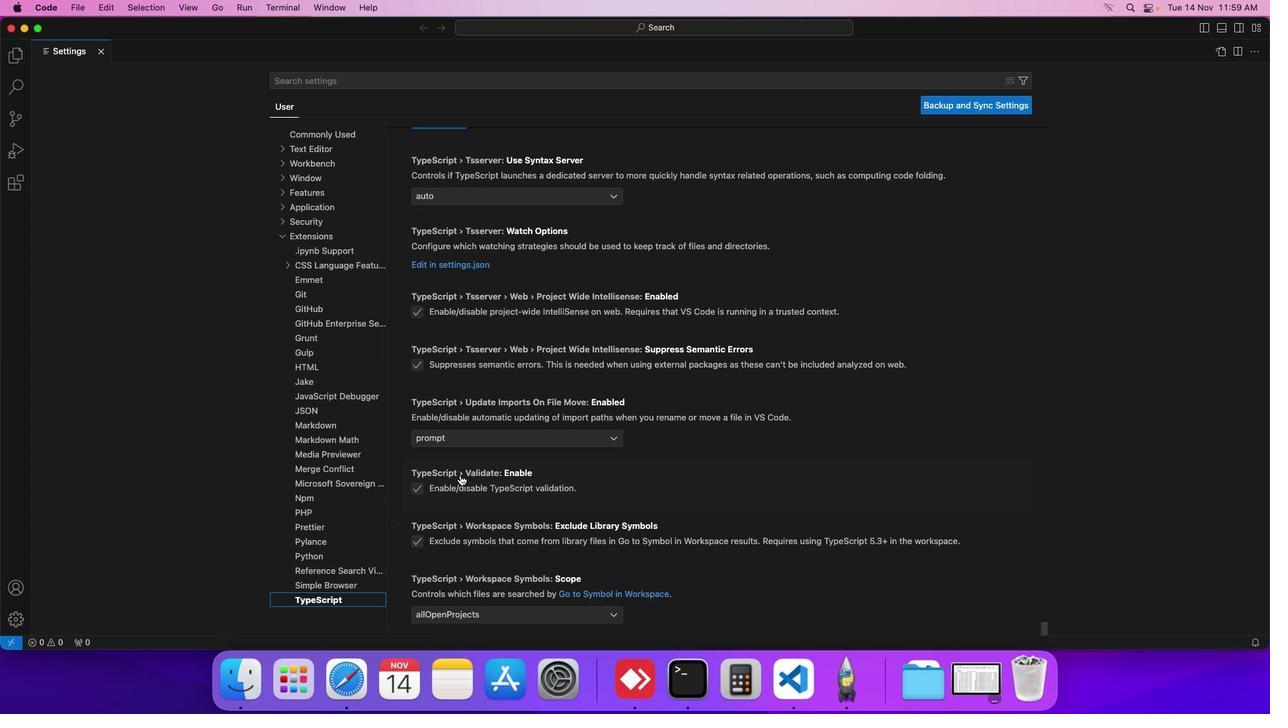 
Action: Mouse moved to (477, 268)
Screenshot: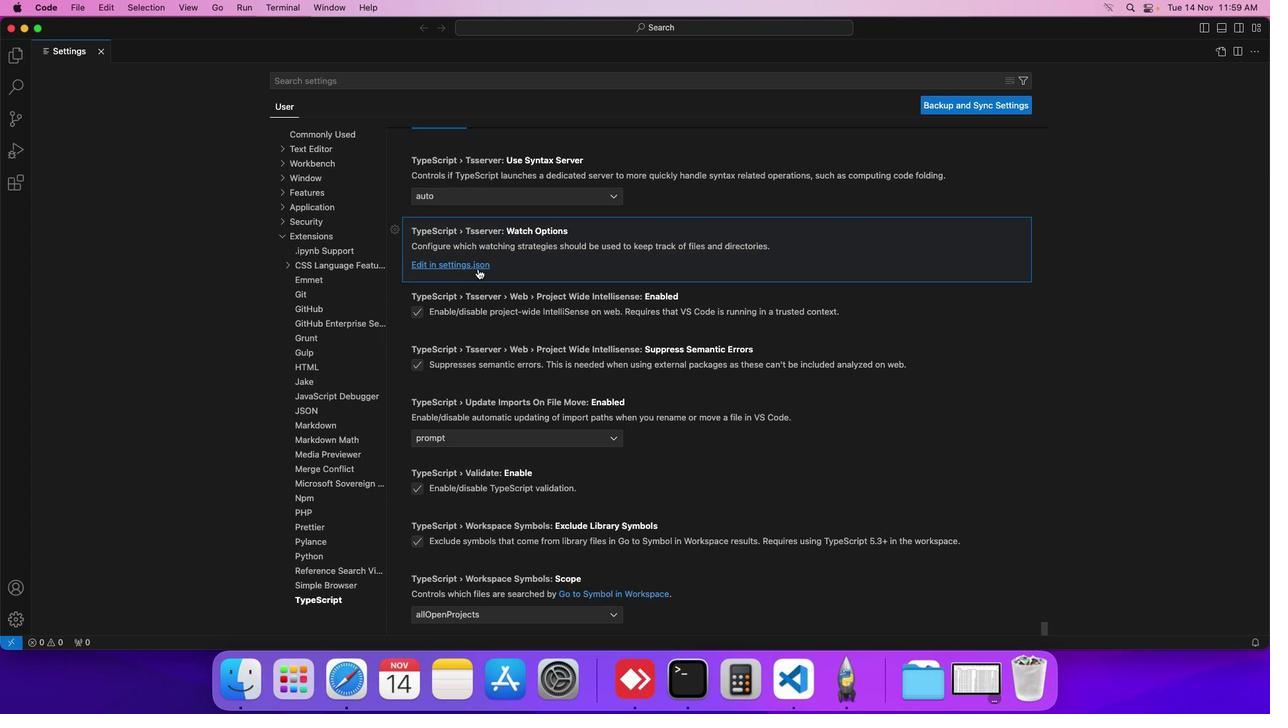 
Action: Mouse pressed left at (477, 268)
Screenshot: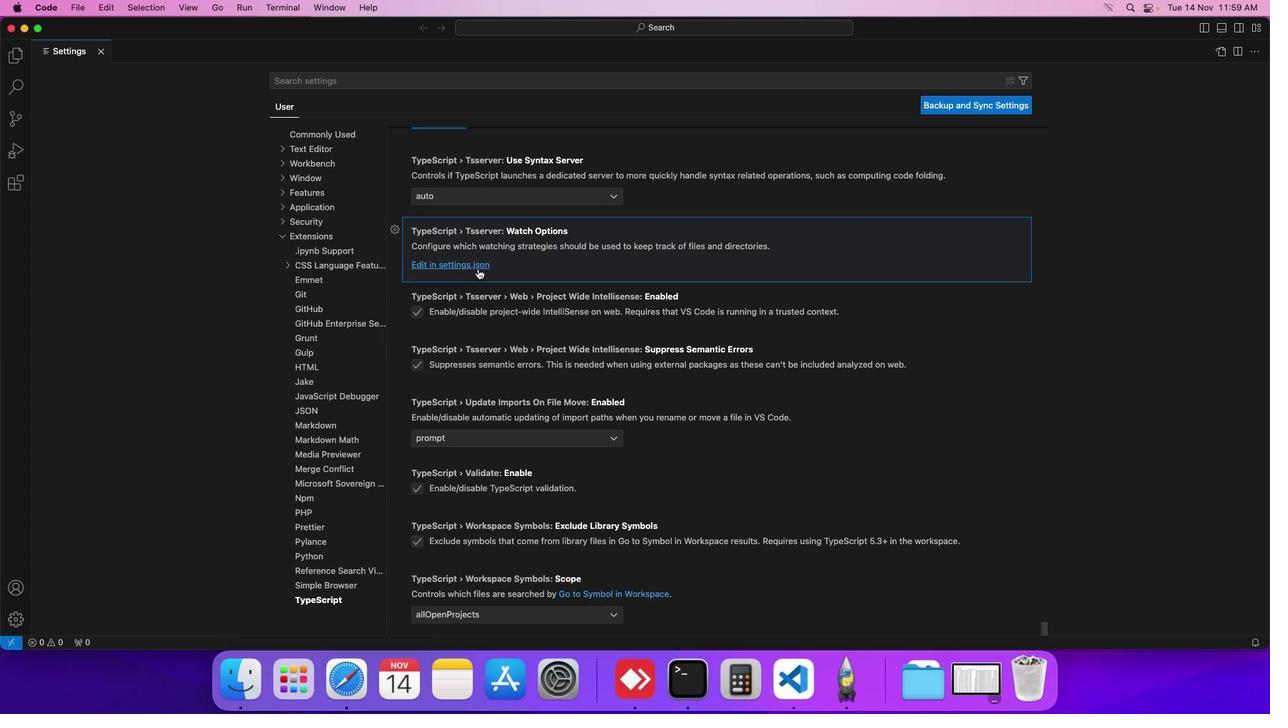 
